 Task: Play online Dominion games in medium mode.
Action: Mouse moved to (379, 321)
Screenshot: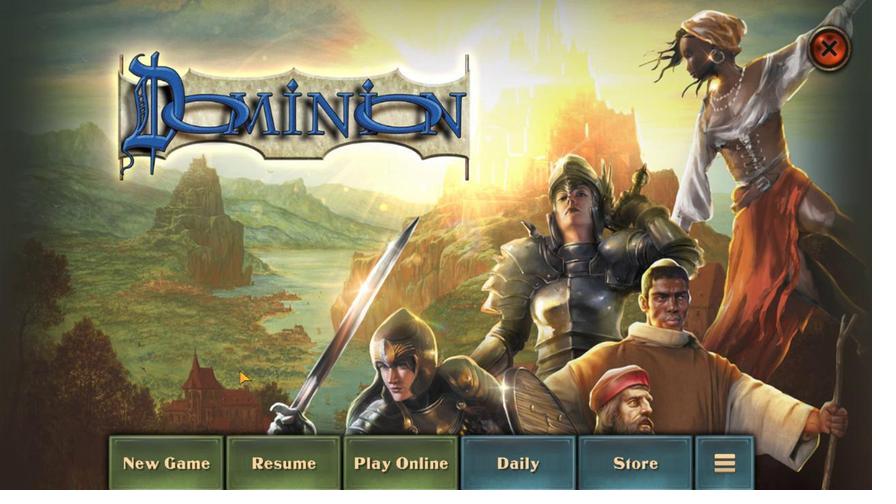 
Action: Mouse pressed left at (379, 321)
Screenshot: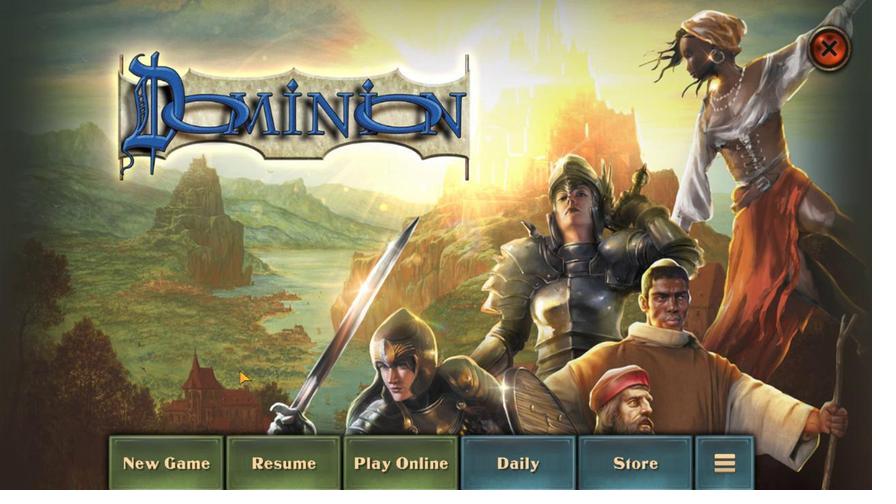 
Action: Mouse moved to (444, 333)
Screenshot: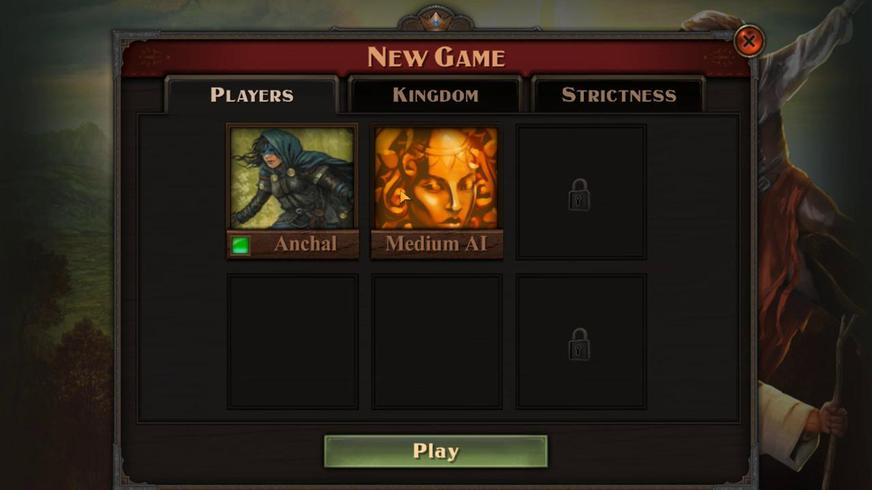 
Action: Mouse pressed left at (444, 333)
Screenshot: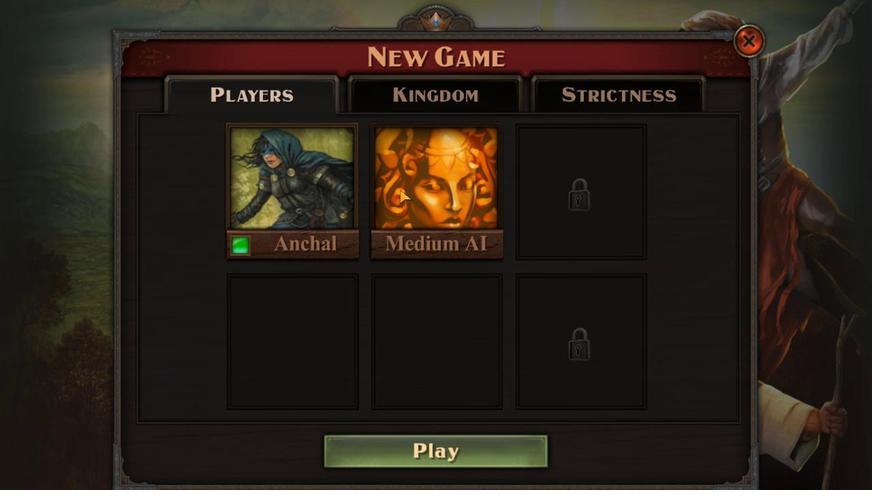 
Action: Mouse moved to (412, 327)
Screenshot: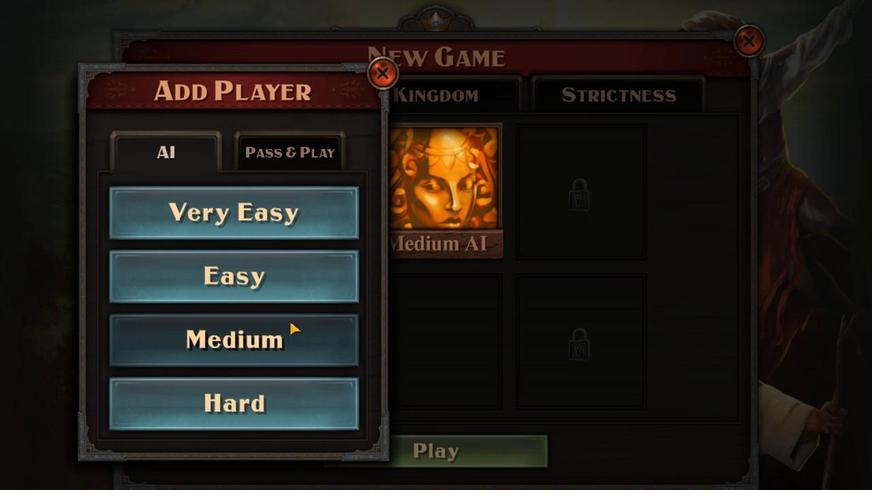 
Action: Mouse pressed left at (412, 327)
Screenshot: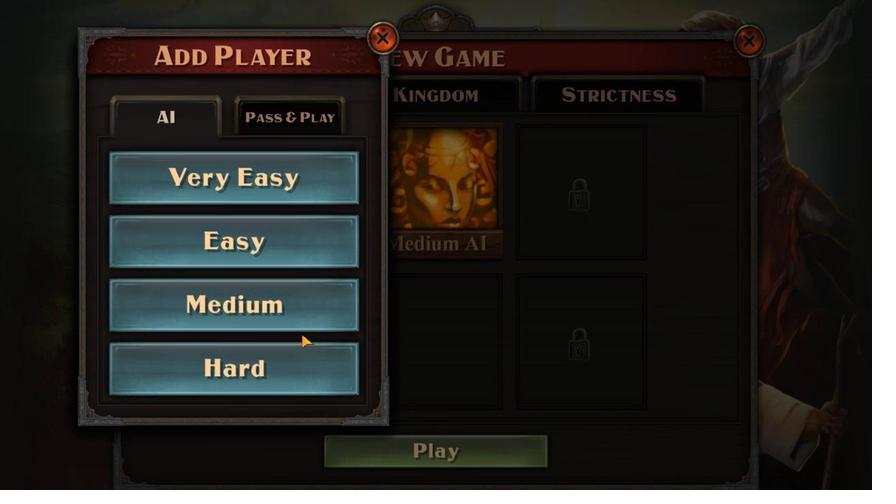 
Action: Mouse moved to (449, 322)
Screenshot: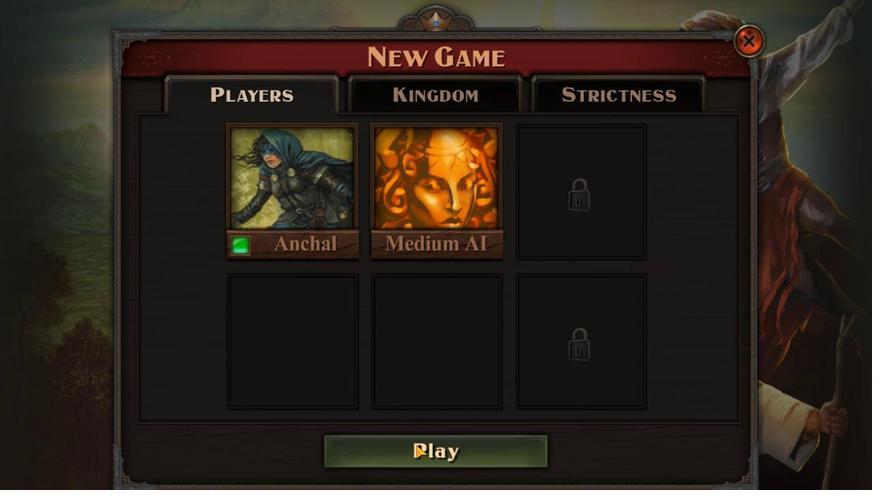 
Action: Mouse pressed left at (449, 322)
Screenshot: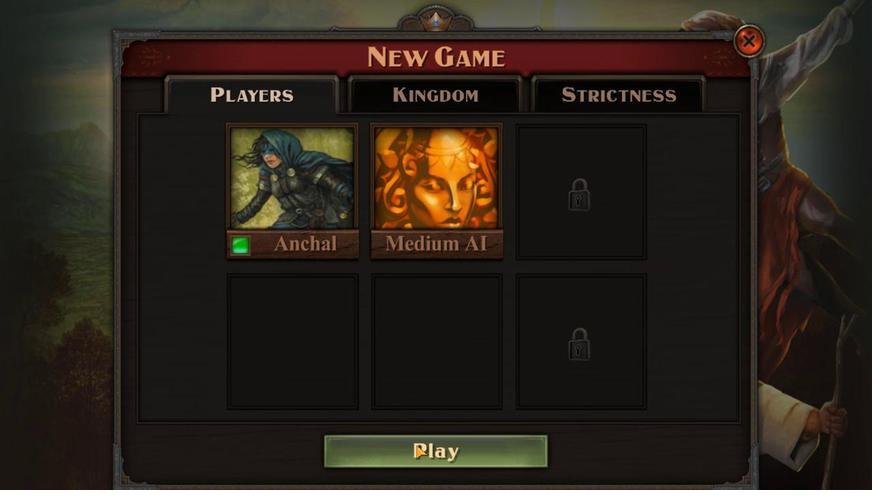 
Action: Mouse moved to (449, 322)
Screenshot: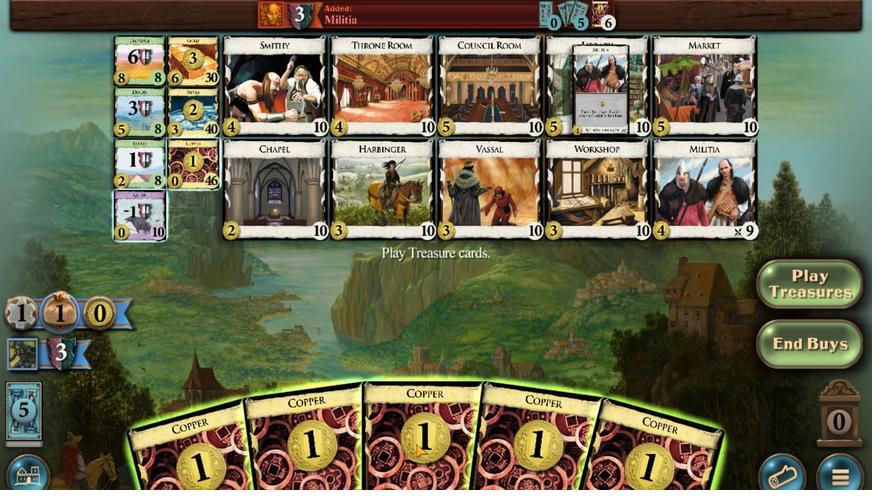 
Action: Mouse pressed left at (449, 322)
Screenshot: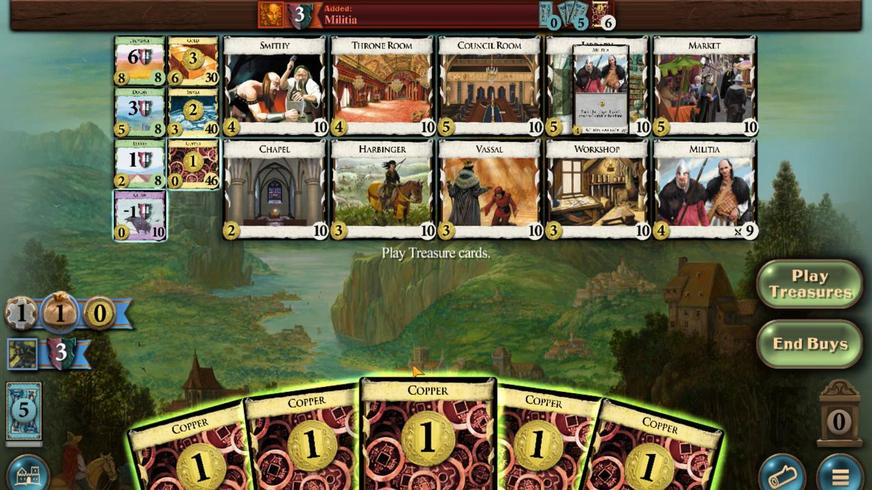 
Action: Mouse moved to (437, 322)
Screenshot: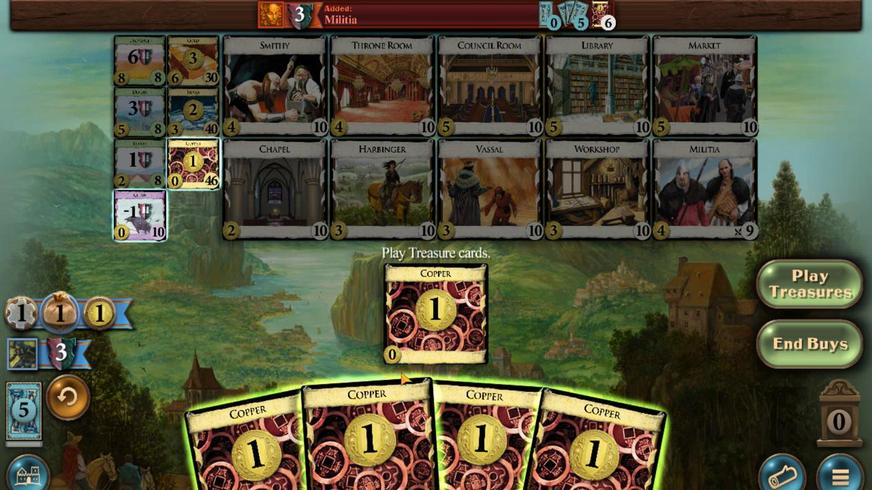 
Action: Mouse pressed left at (437, 322)
Screenshot: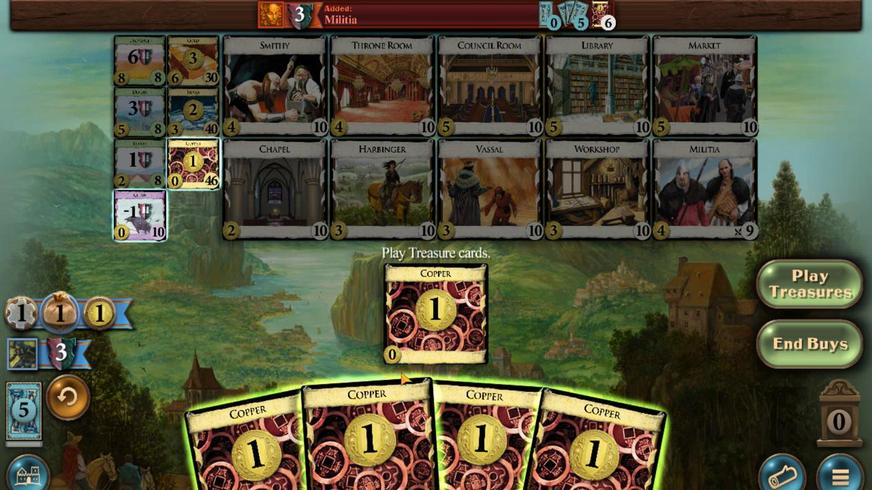 
Action: Mouse moved to (424, 322)
Screenshot: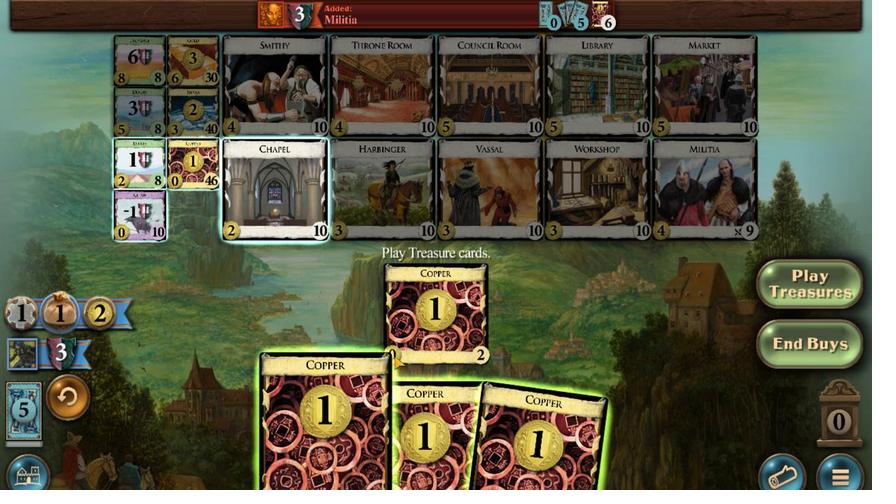 
Action: Mouse pressed left at (424, 322)
Screenshot: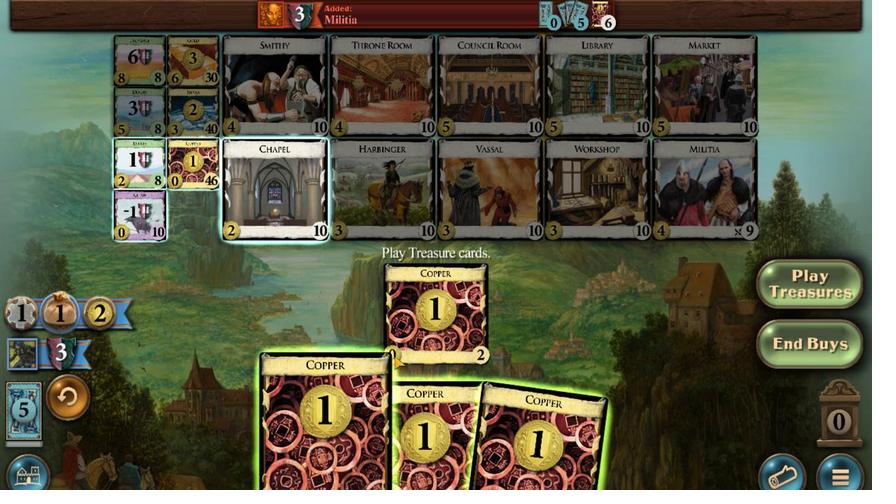 
Action: Mouse moved to (468, 333)
Screenshot: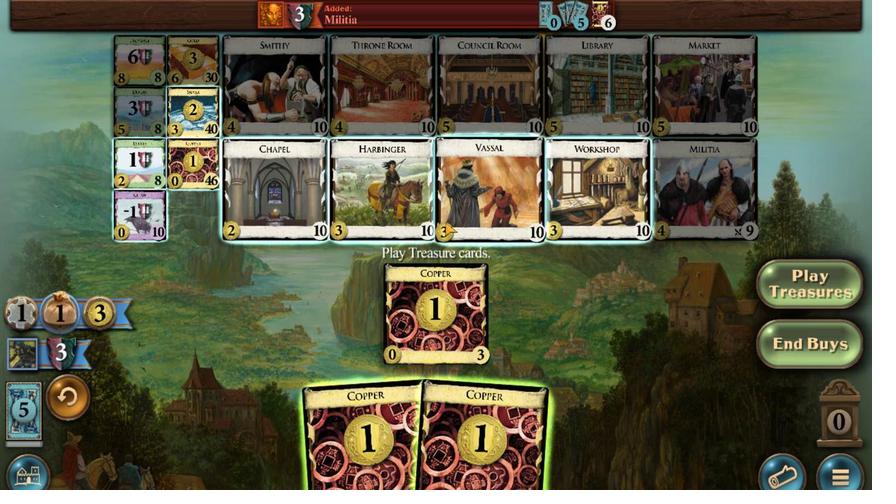 
Action: Mouse pressed left at (468, 333)
Screenshot: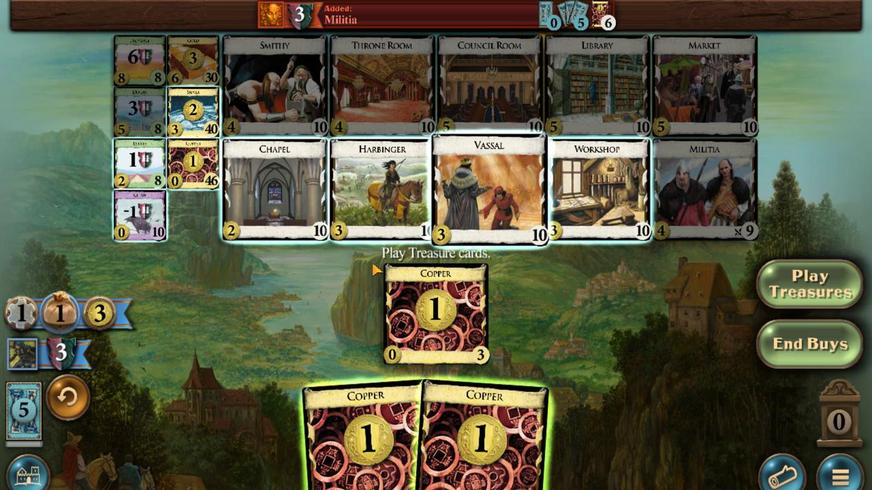 
Action: Mouse moved to (410, 323)
Screenshot: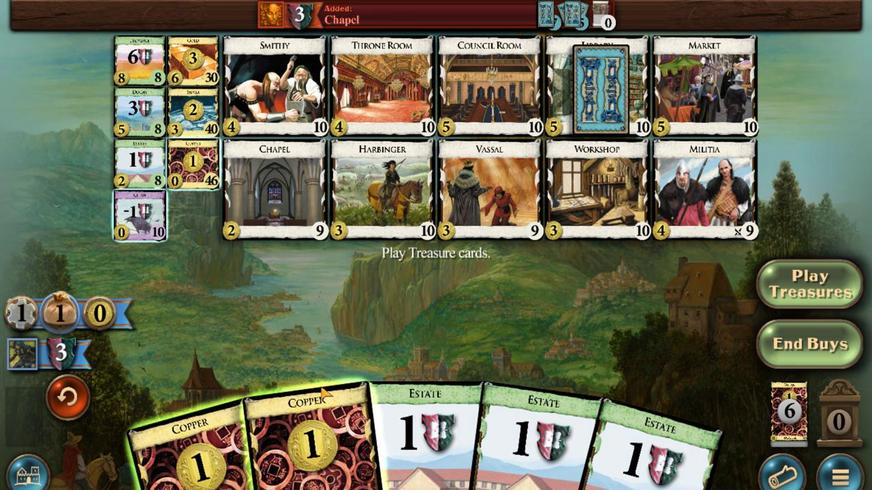 
Action: Mouse pressed left at (410, 323)
Screenshot: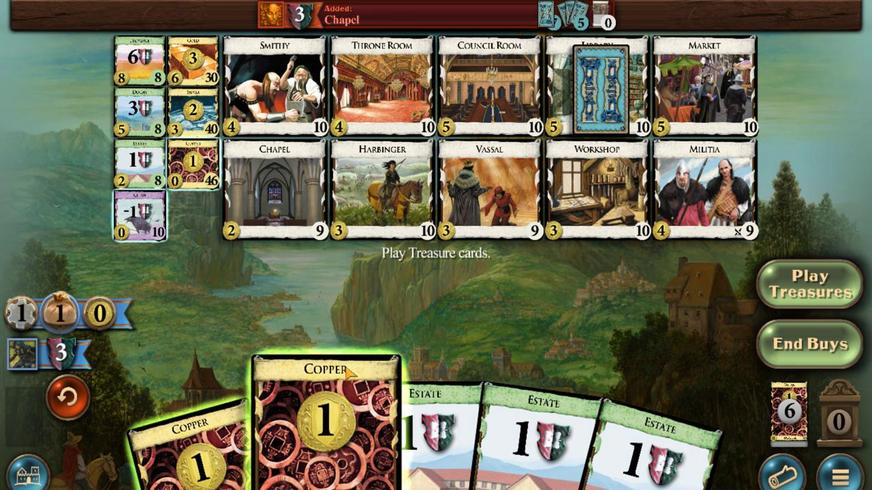 
Action: Mouse moved to (394, 321)
Screenshot: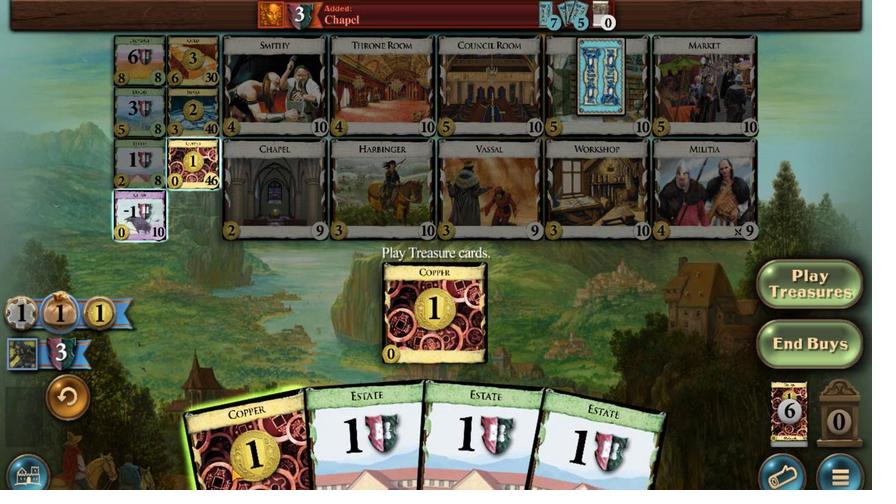 
Action: Mouse pressed left at (394, 321)
Screenshot: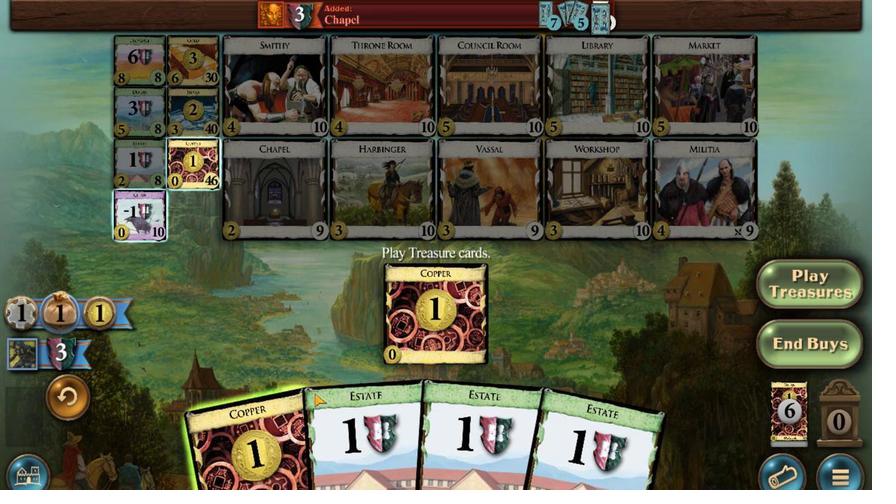 
Action: Mouse moved to (366, 334)
Screenshot: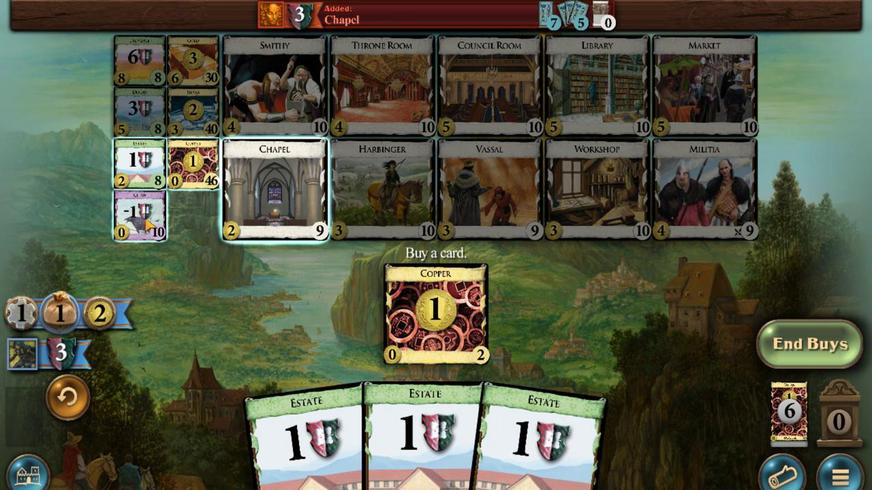 
Action: Mouse pressed left at (366, 334)
Screenshot: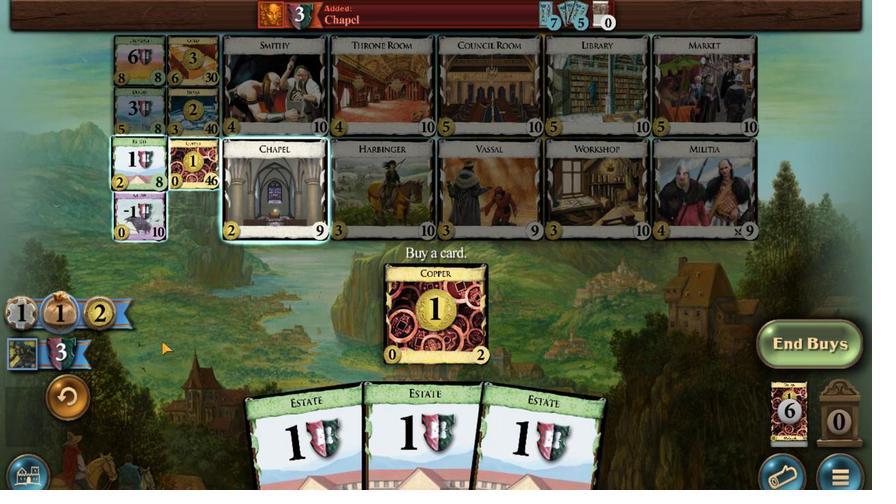 
Action: Mouse moved to (510, 321)
Screenshot: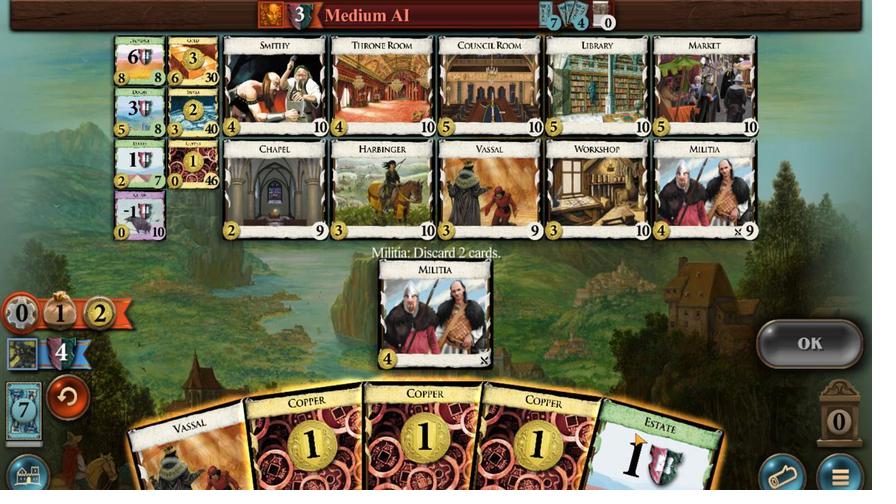 
Action: Mouse pressed left at (510, 321)
Screenshot: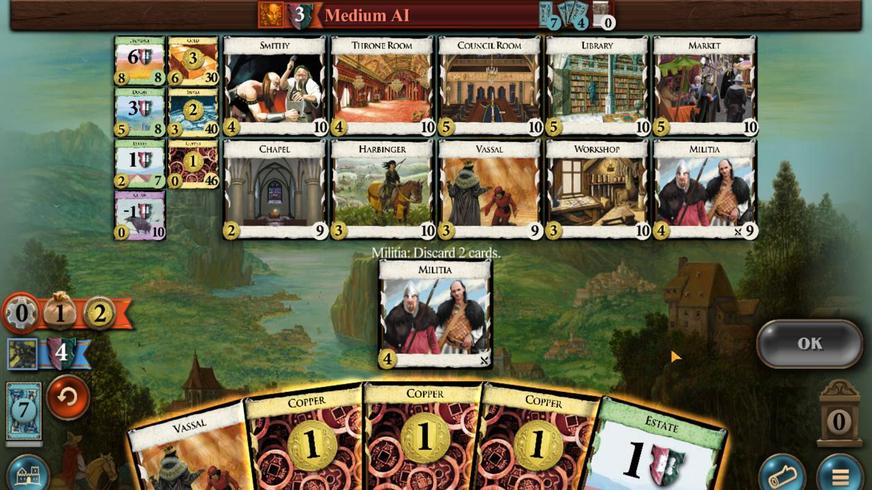 
Action: Mouse moved to (419, 321)
Screenshot: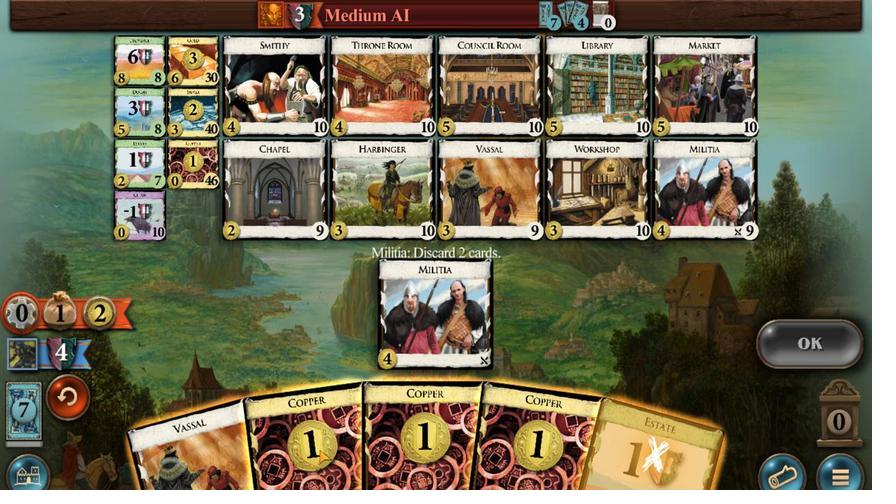
Action: Mouse pressed left at (419, 321)
Screenshot: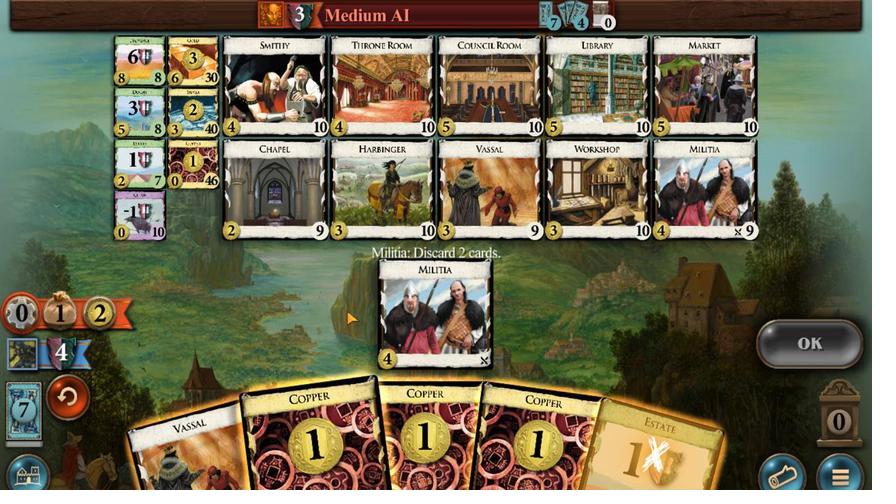 
Action: Mouse moved to (569, 327)
Screenshot: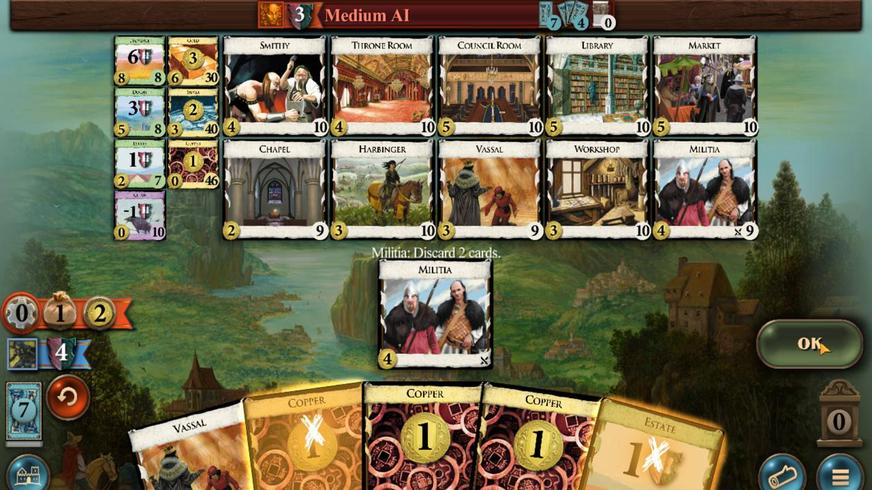 
Action: Mouse pressed left at (569, 327)
Screenshot: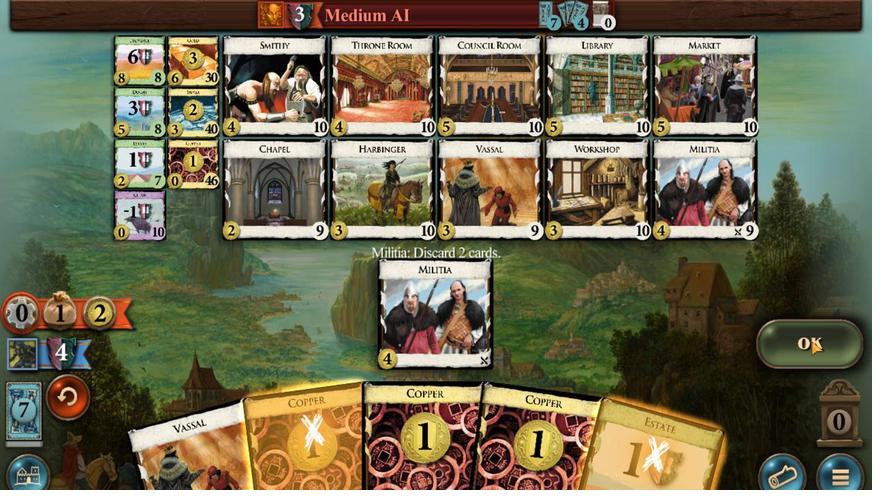 
Action: Mouse moved to (425, 322)
Screenshot: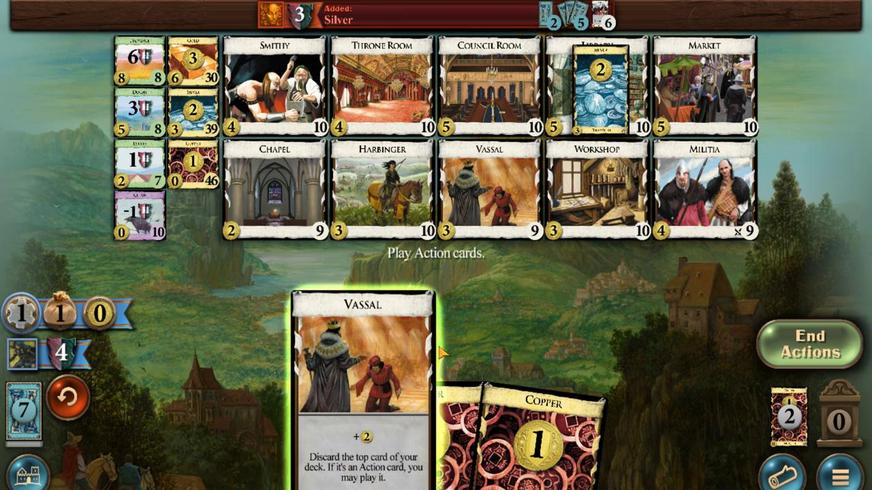 
Action: Mouse pressed left at (425, 322)
Screenshot: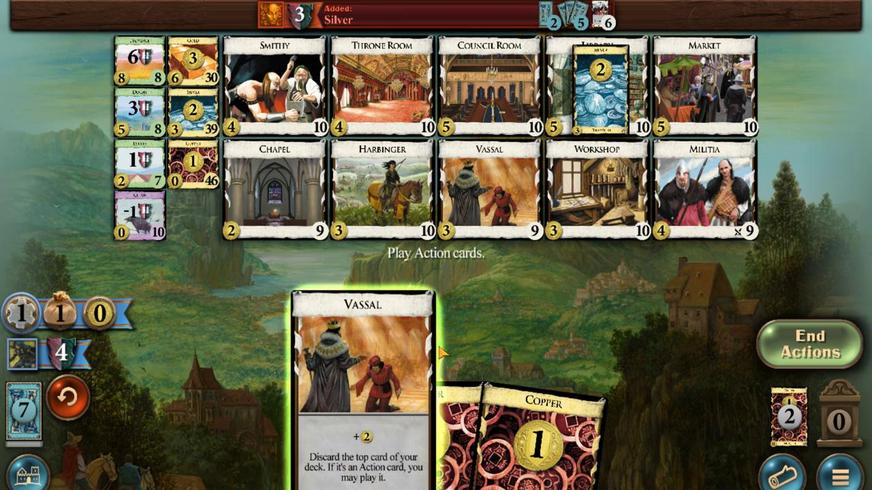 
Action: Mouse moved to (455, 325)
Screenshot: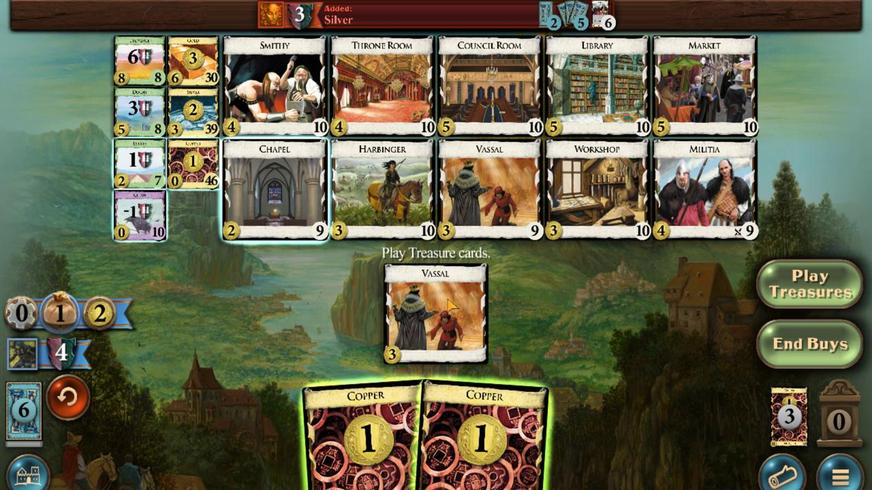 
Action: Mouse pressed left at (455, 325)
Screenshot: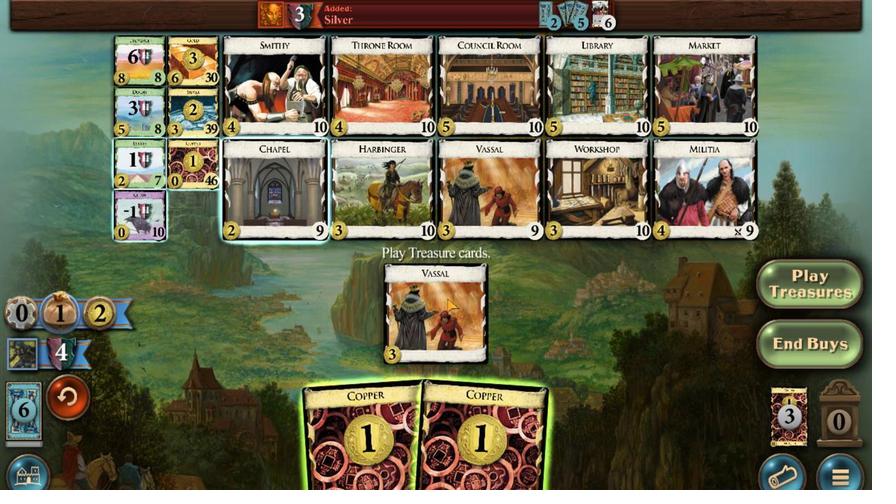 
Action: Mouse moved to (446, 324)
Screenshot: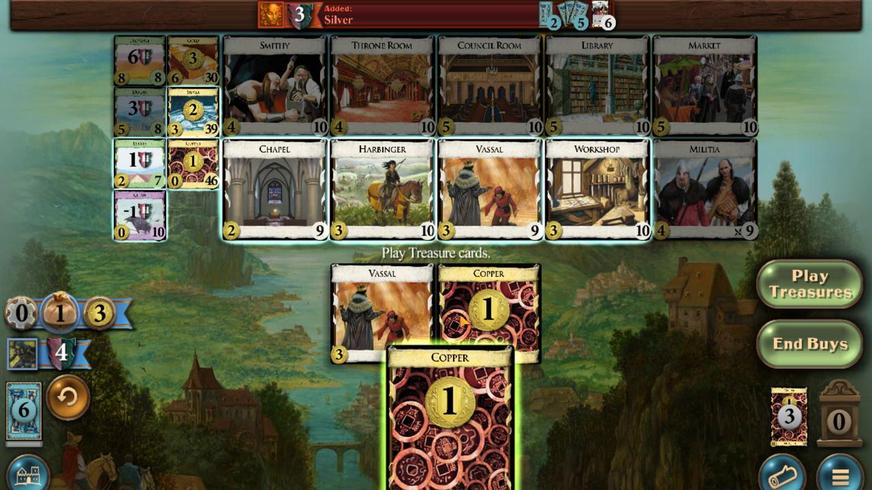 
Action: Mouse pressed left at (446, 324)
Screenshot: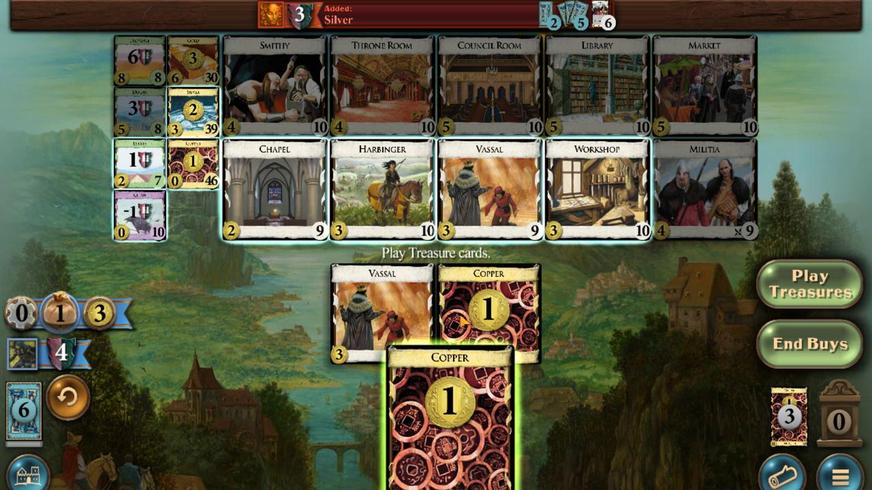 
Action: Mouse moved to (442, 338)
Screenshot: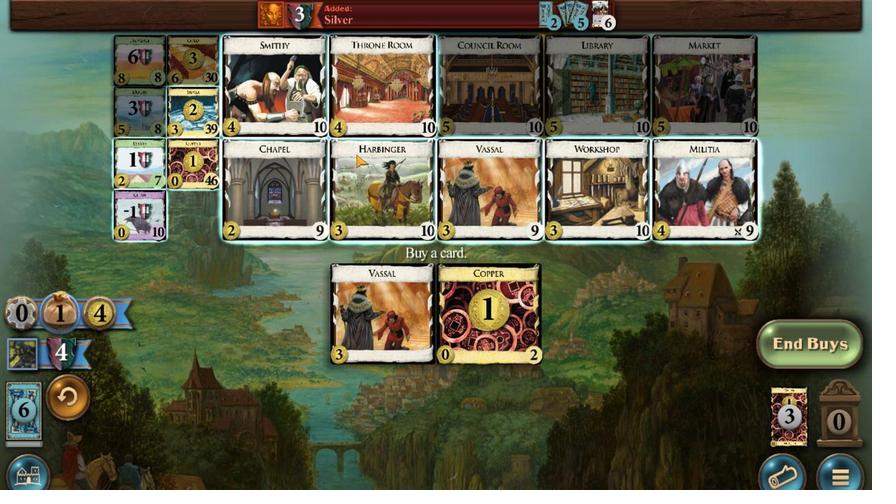 
Action: Mouse pressed left at (442, 338)
Screenshot: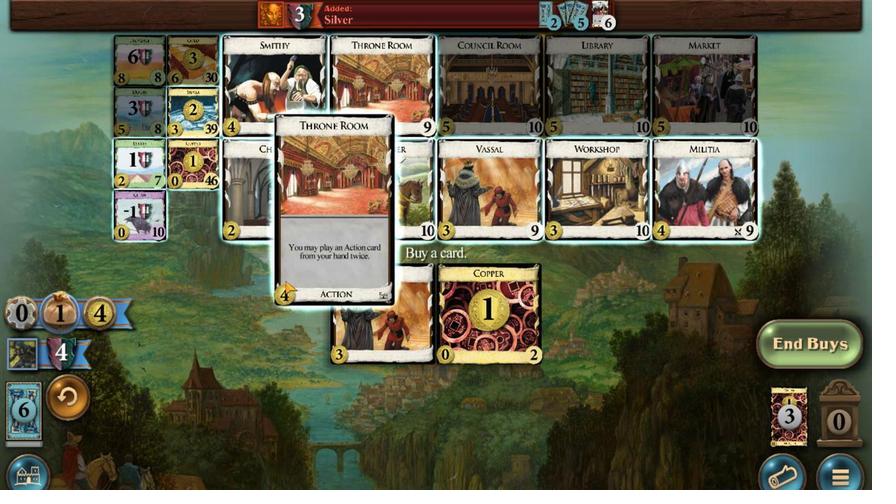 
Action: Mouse moved to (449, 322)
Screenshot: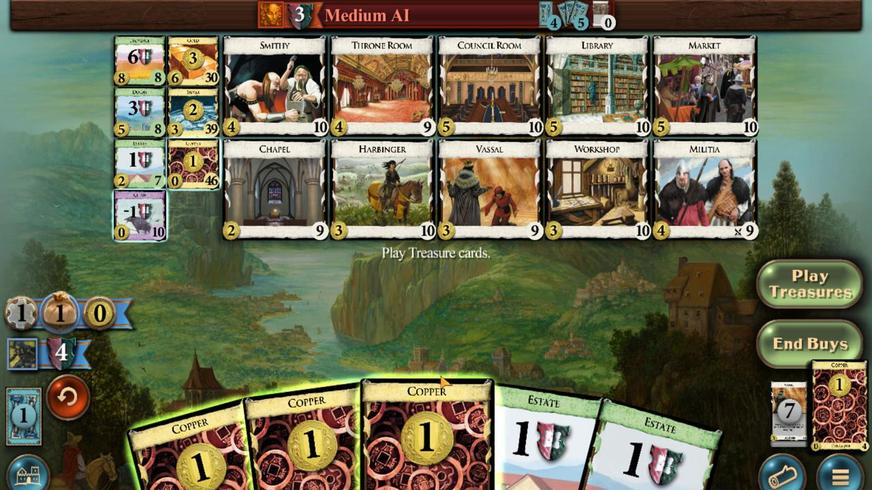 
Action: Mouse pressed left at (449, 322)
Screenshot: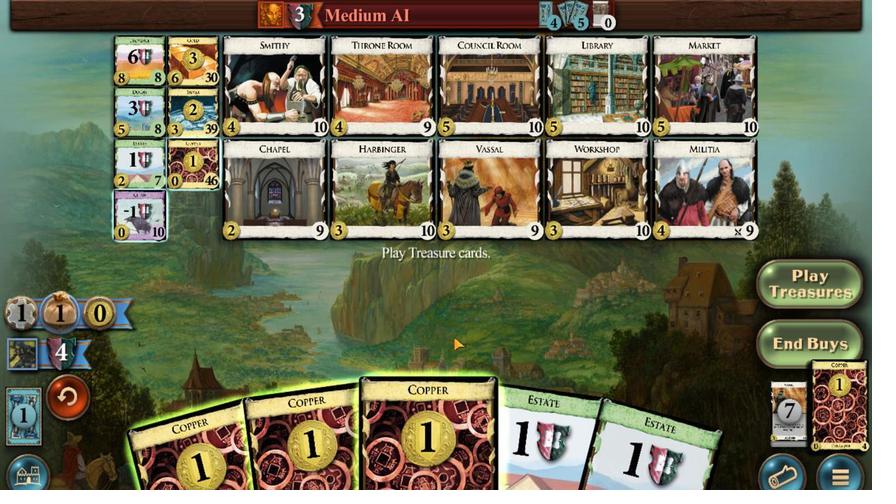 
Action: Mouse moved to (435, 323)
Screenshot: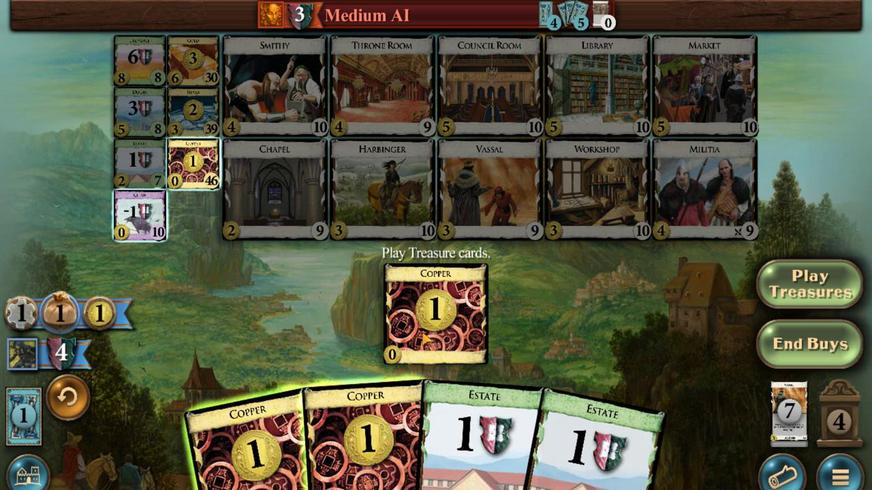 
Action: Mouse pressed left at (435, 323)
Screenshot: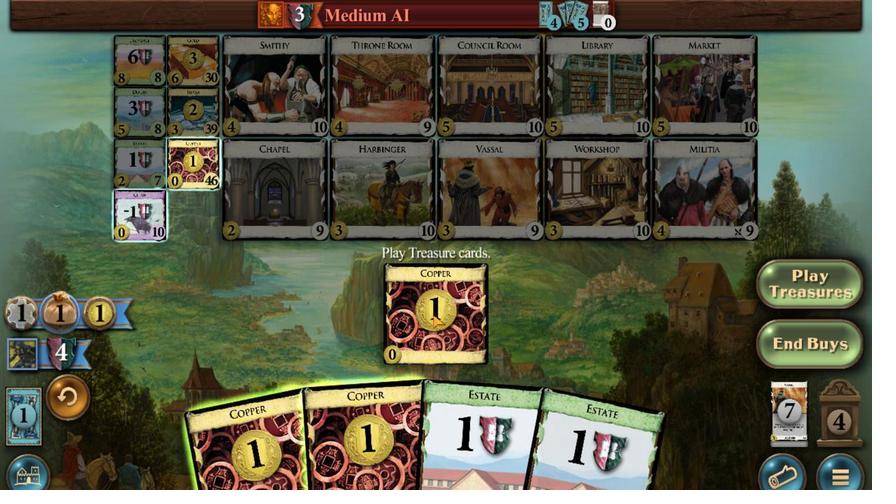 
Action: Mouse moved to (412, 323)
Screenshot: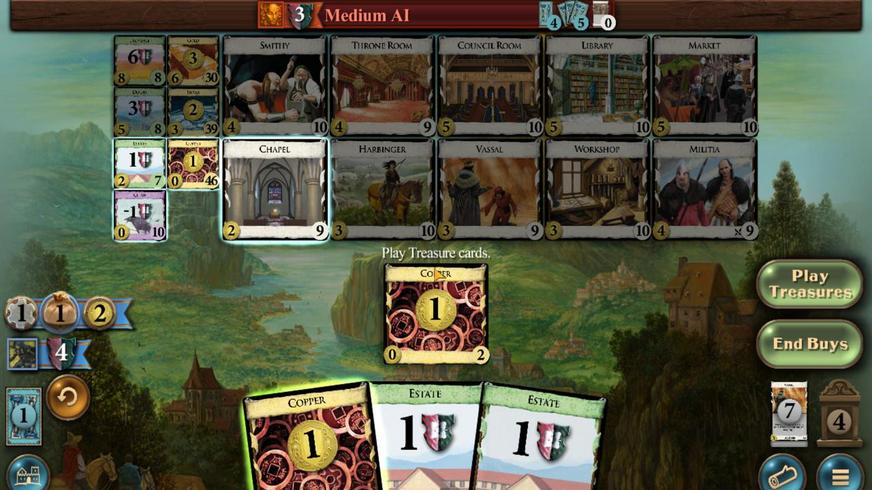 
Action: Mouse pressed left at (412, 323)
Screenshot: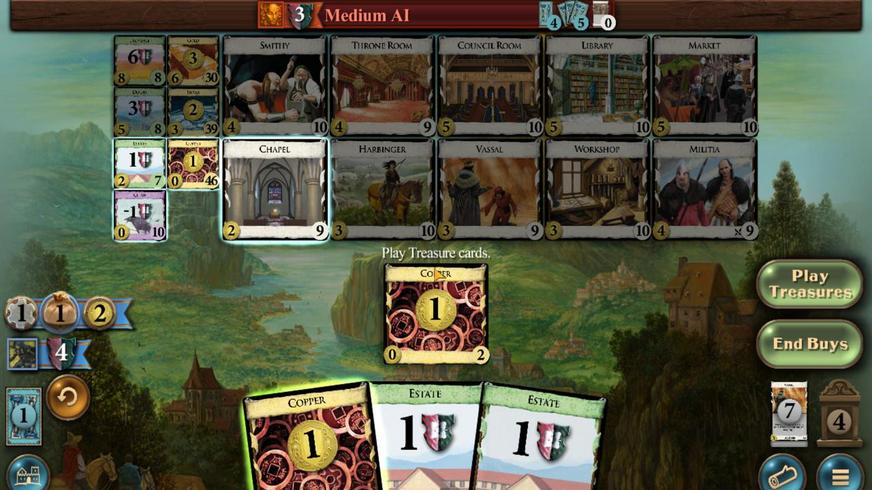 
Action: Mouse moved to (472, 334)
Screenshot: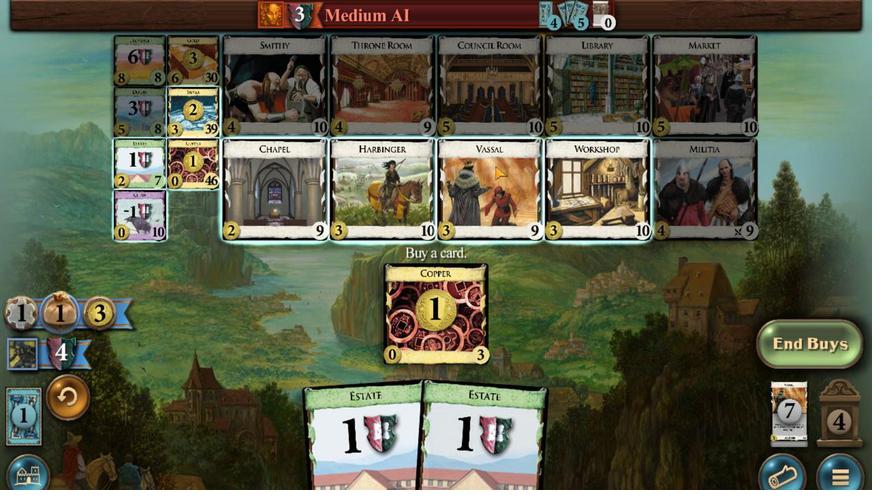 
Action: Mouse pressed left at (472, 334)
Screenshot: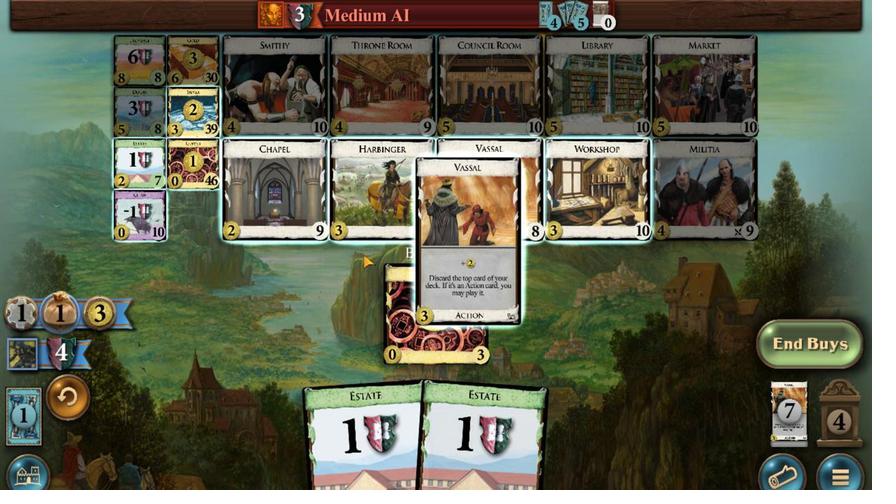
Action: Mouse moved to (409, 323)
Screenshot: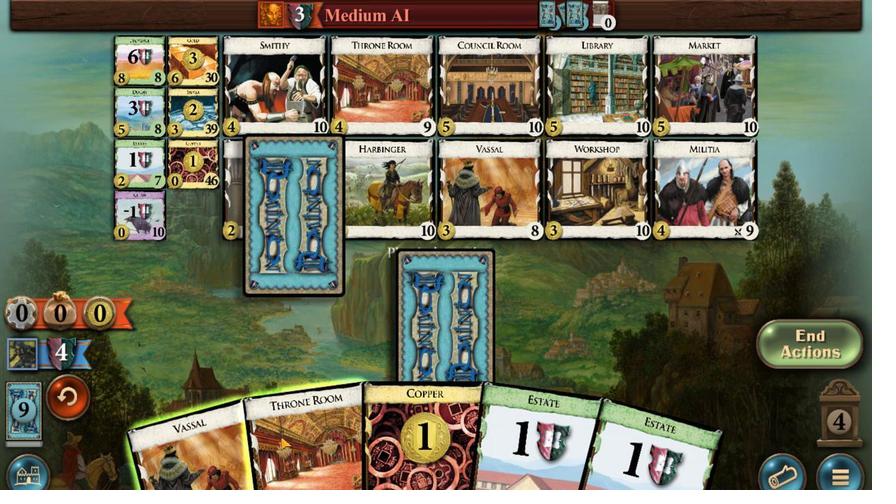 
Action: Mouse pressed left at (409, 323)
Screenshot: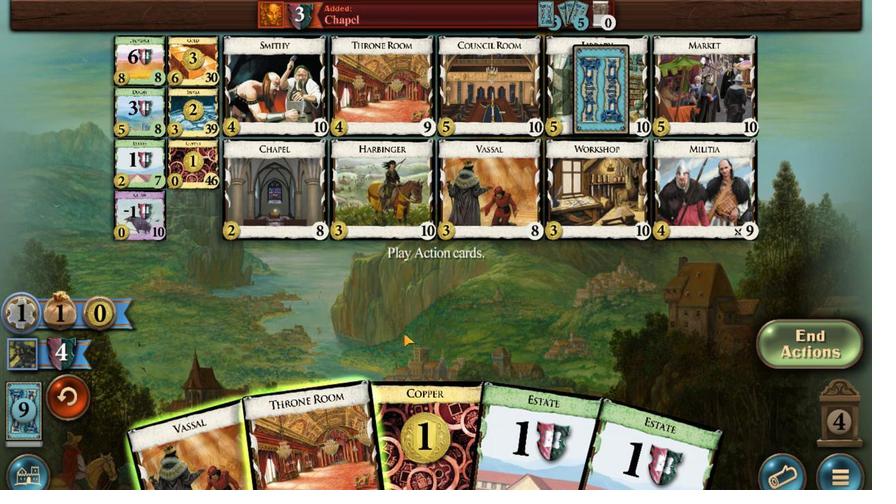 
Action: Mouse moved to (408, 323)
Screenshot: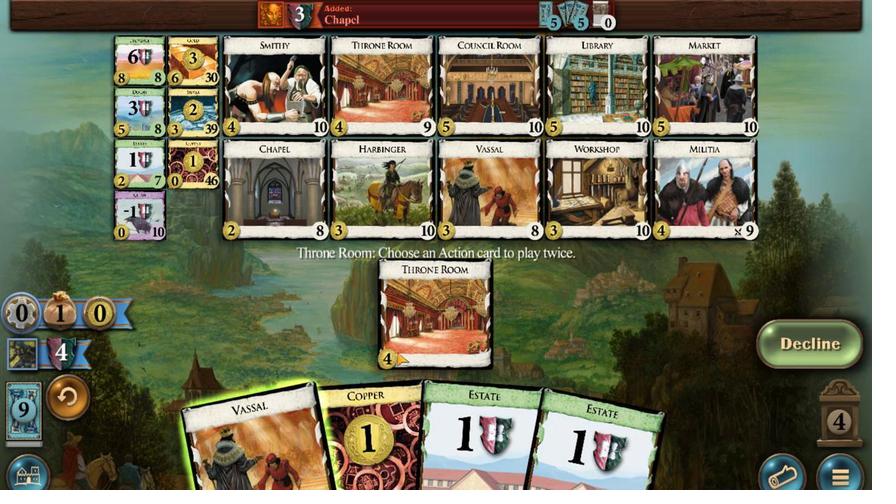 
Action: Mouse pressed left at (408, 323)
Screenshot: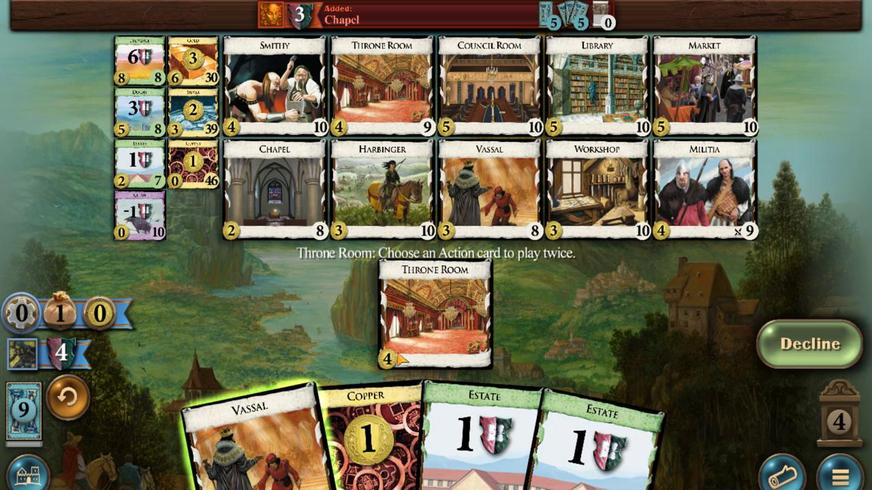 
Action: Mouse moved to (472, 338)
Screenshot: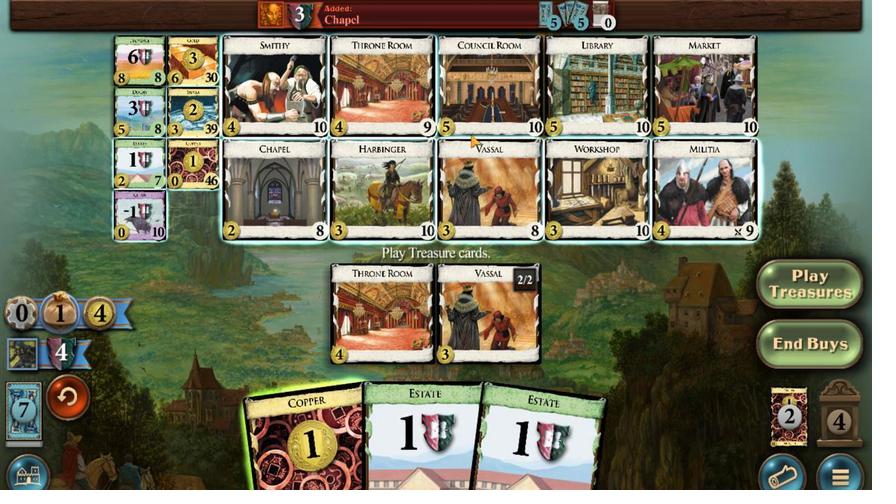 
Action: Mouse pressed left at (472, 338)
Screenshot: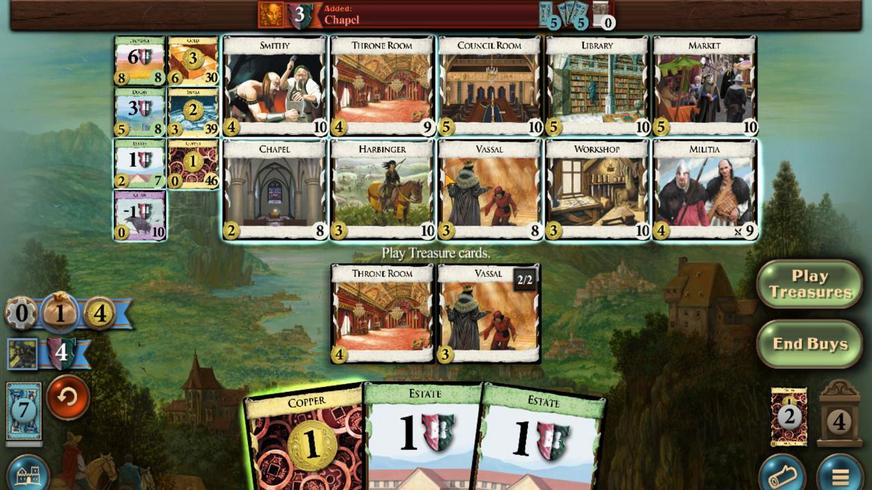 
Action: Mouse moved to (479, 334)
Screenshot: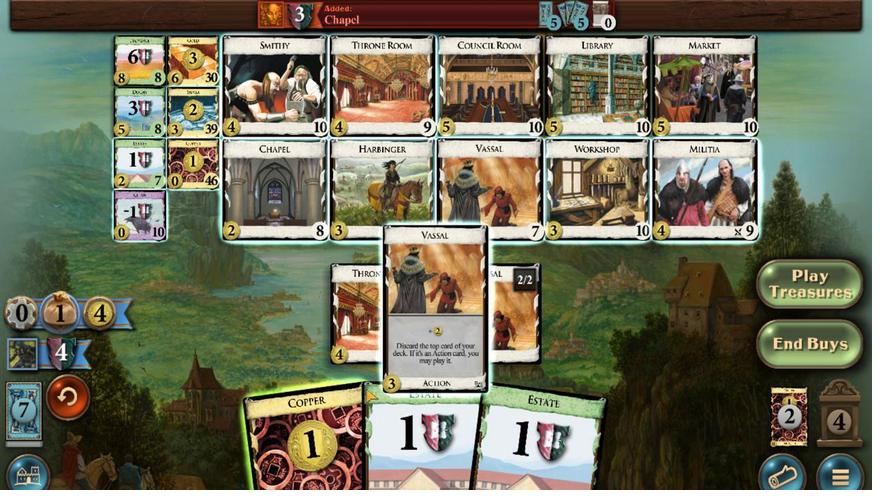 
Action: Mouse pressed left at (479, 334)
Screenshot: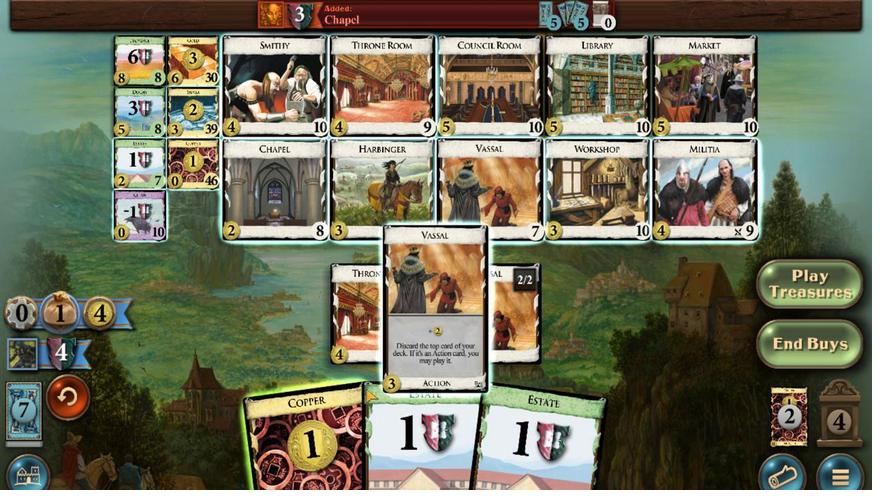 
Action: Mouse moved to (512, 321)
Screenshot: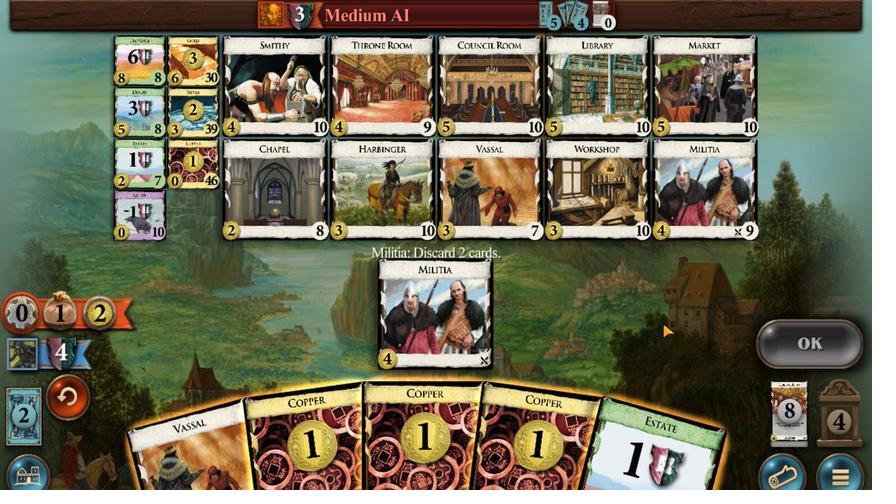 
Action: Mouse pressed left at (512, 321)
Screenshot: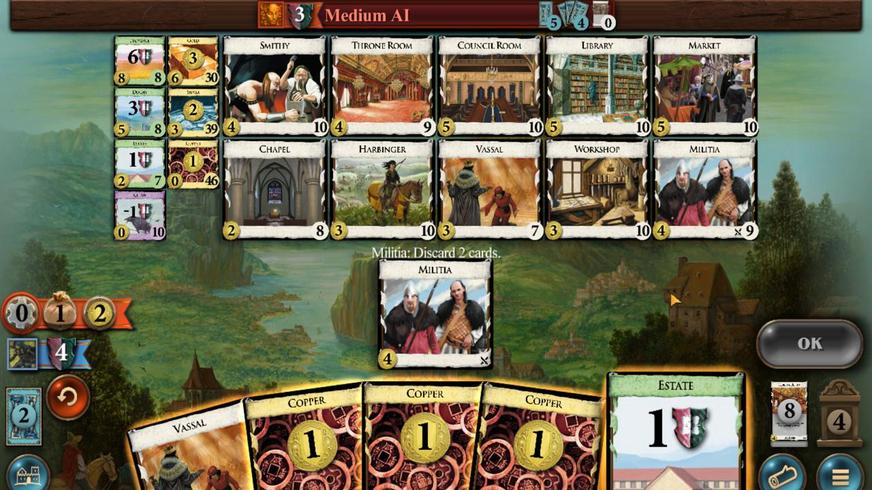 
Action: Mouse moved to (489, 322)
Screenshot: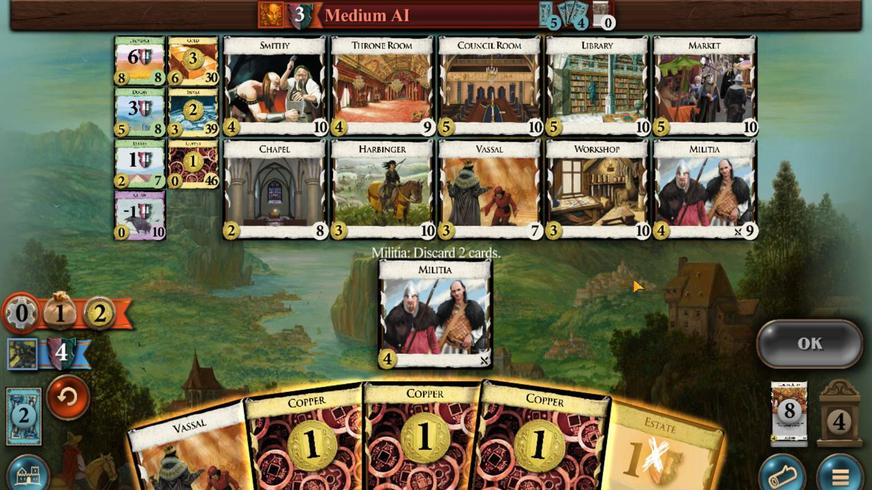 
Action: Mouse pressed left at (489, 322)
Screenshot: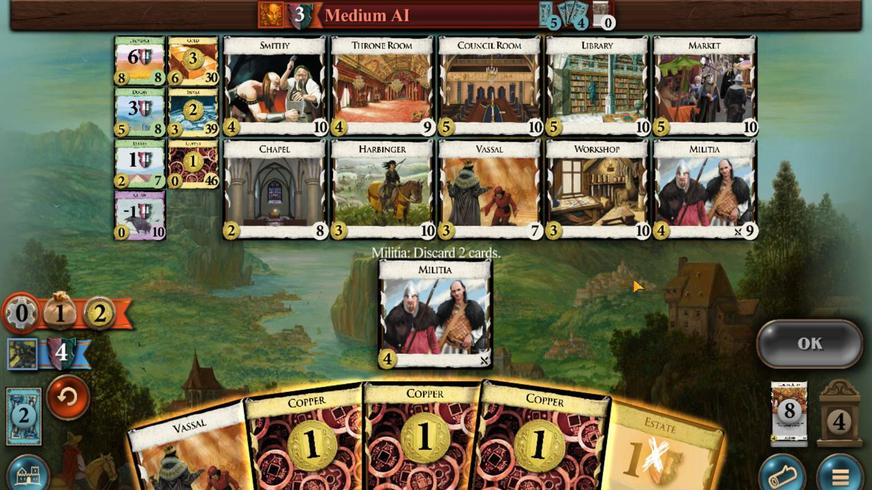 
Action: Mouse moved to (556, 327)
Screenshot: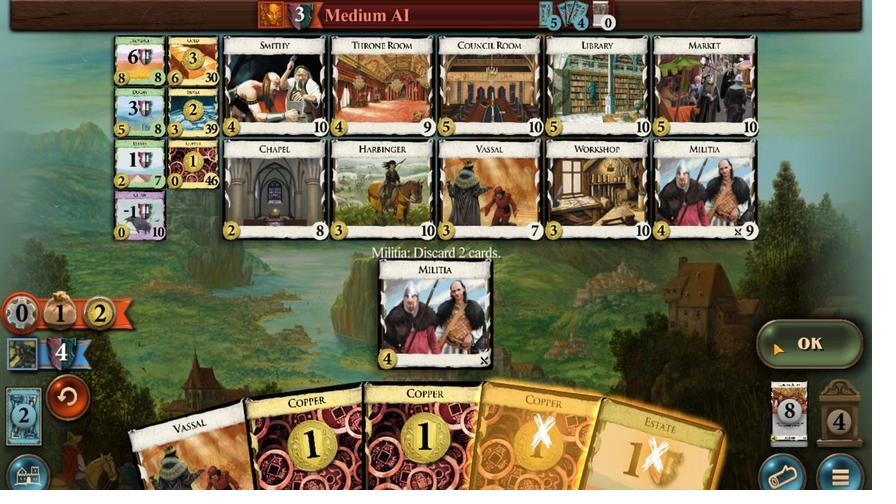 
Action: Mouse pressed left at (556, 327)
Screenshot: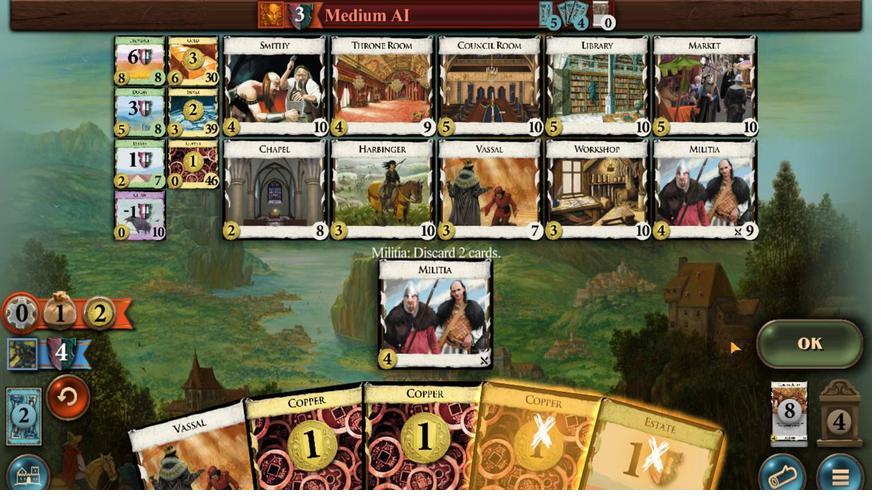 
Action: Mouse moved to (420, 323)
Screenshot: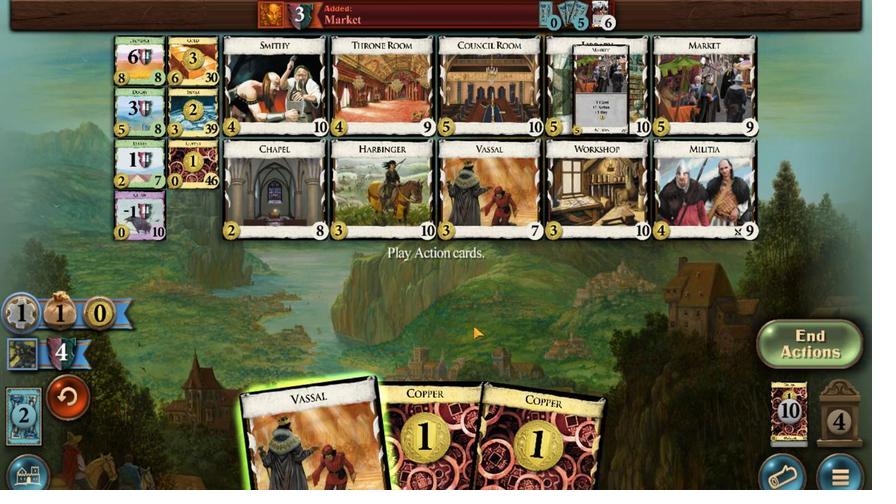 
Action: Mouse pressed left at (420, 323)
Screenshot: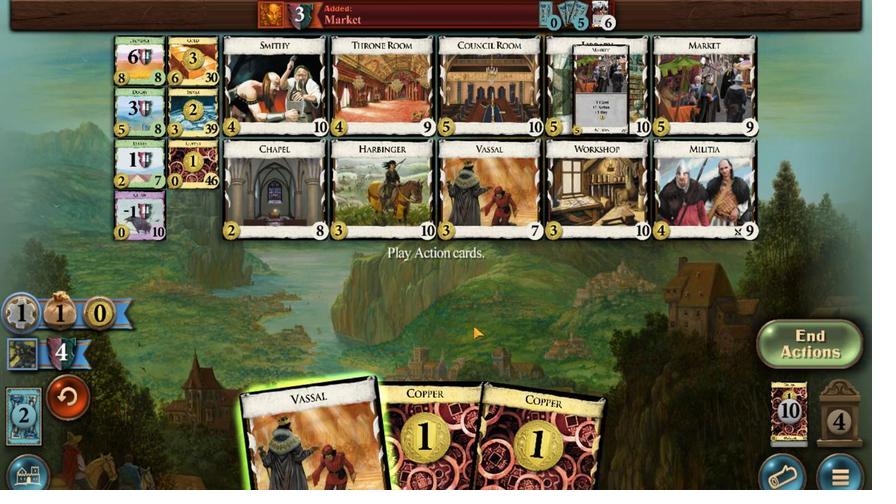 
Action: Mouse moved to (464, 323)
Screenshot: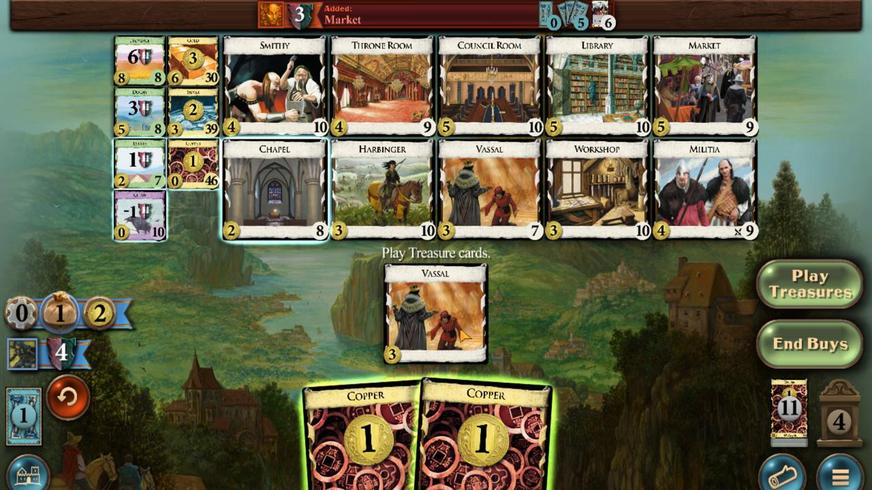 
Action: Mouse pressed left at (464, 323)
Screenshot: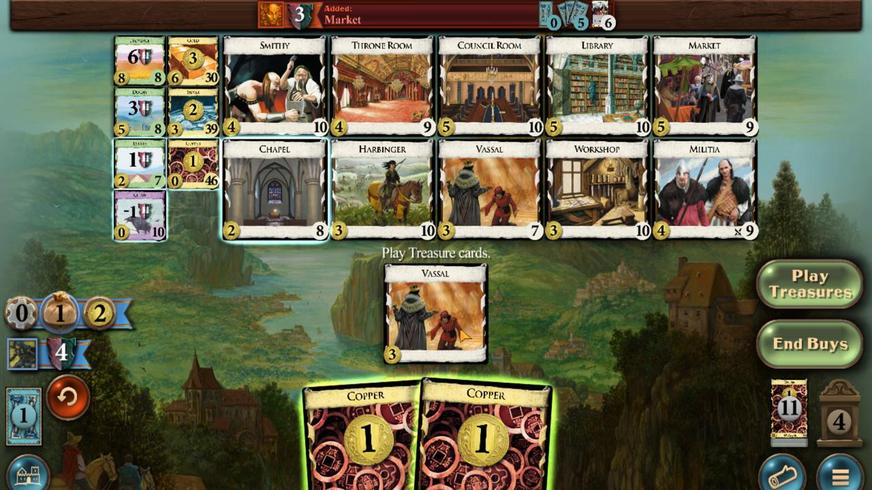
Action: Mouse moved to (450, 323)
Screenshot: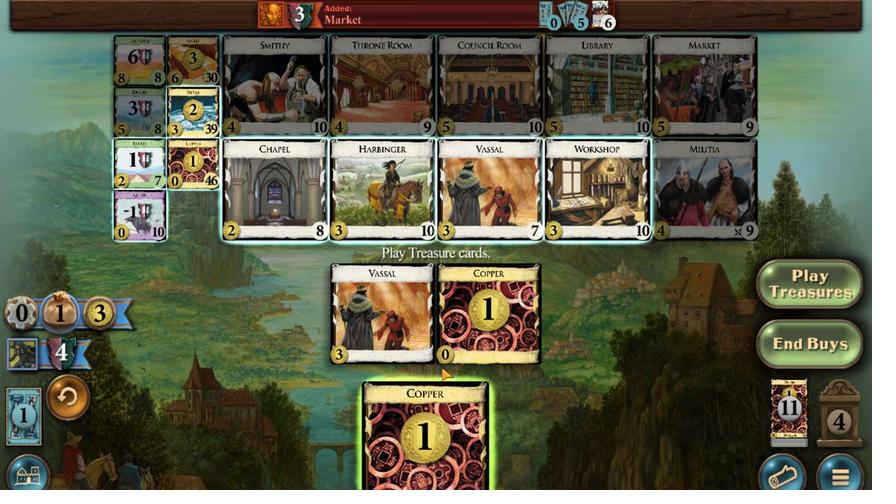 
Action: Mouse pressed left at (450, 323)
Screenshot: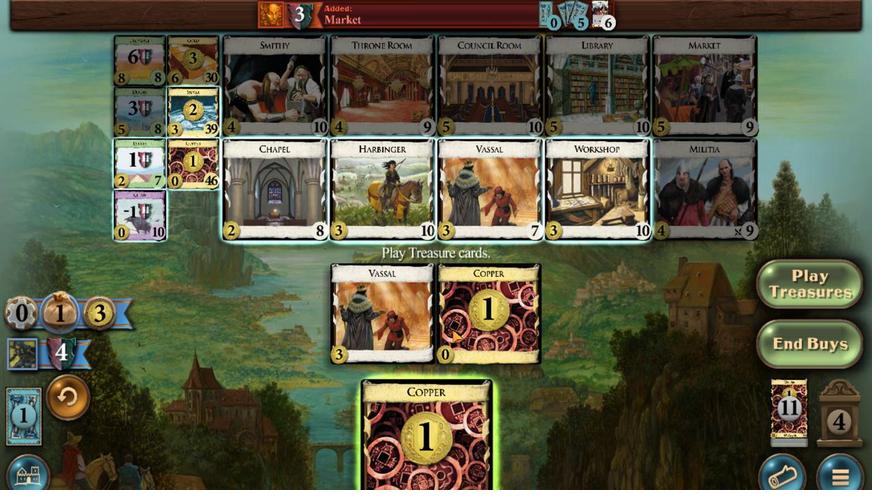 
Action: Mouse moved to (467, 334)
Screenshot: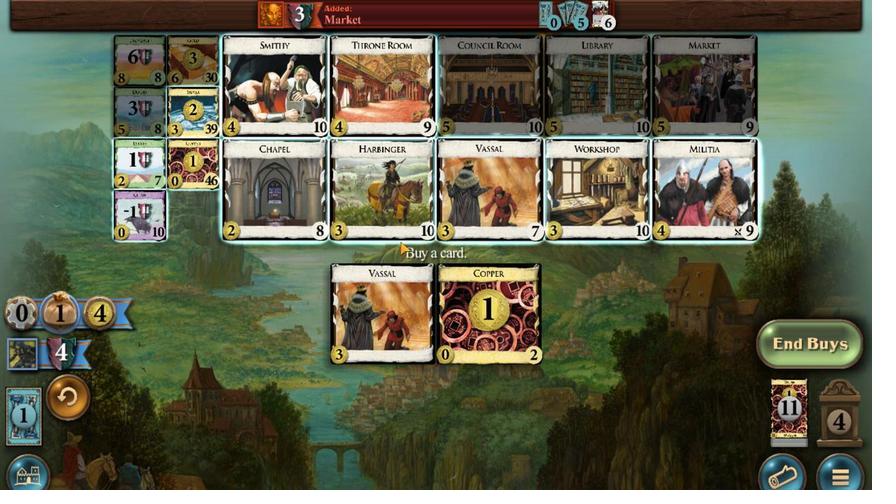 
Action: Mouse pressed left at (467, 334)
Screenshot: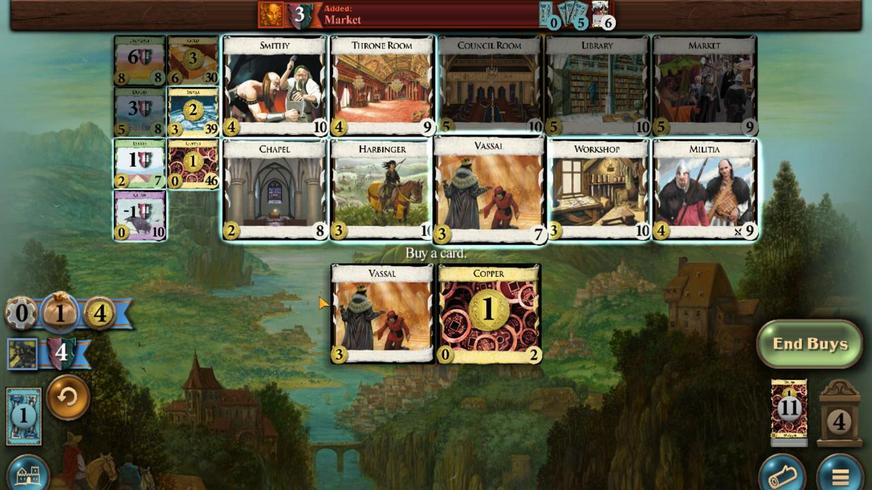 
Action: Mouse moved to (382, 322)
Screenshot: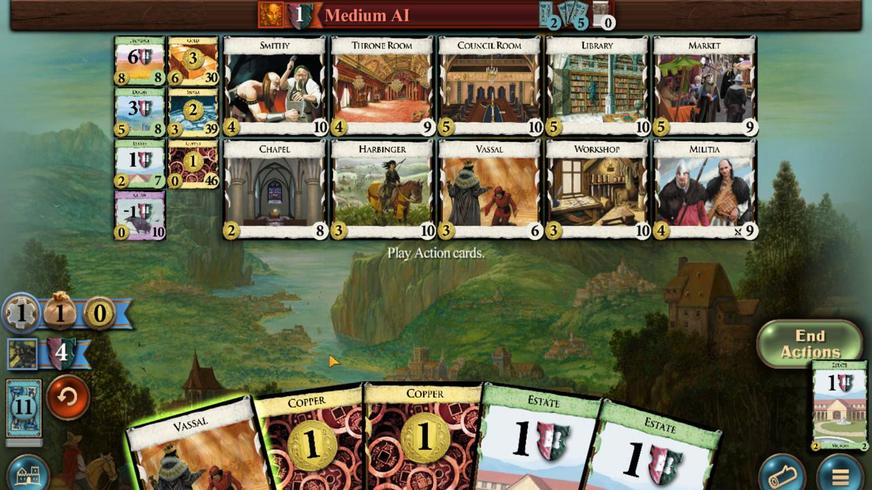 
Action: Mouse pressed left at (382, 322)
Screenshot: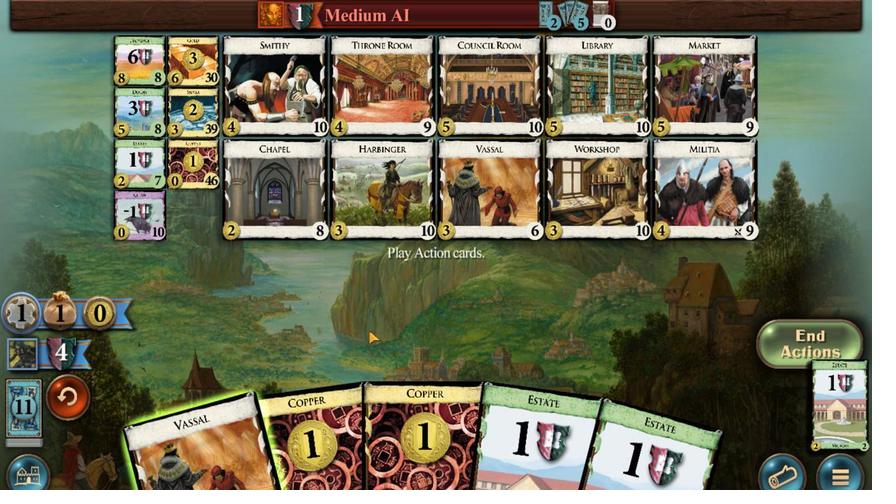 
Action: Mouse moved to (434, 323)
Screenshot: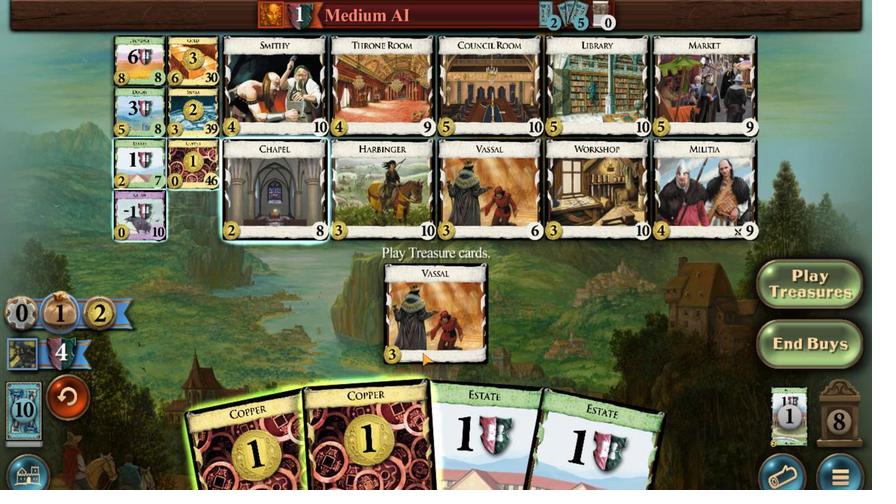 
Action: Mouse pressed left at (434, 323)
Screenshot: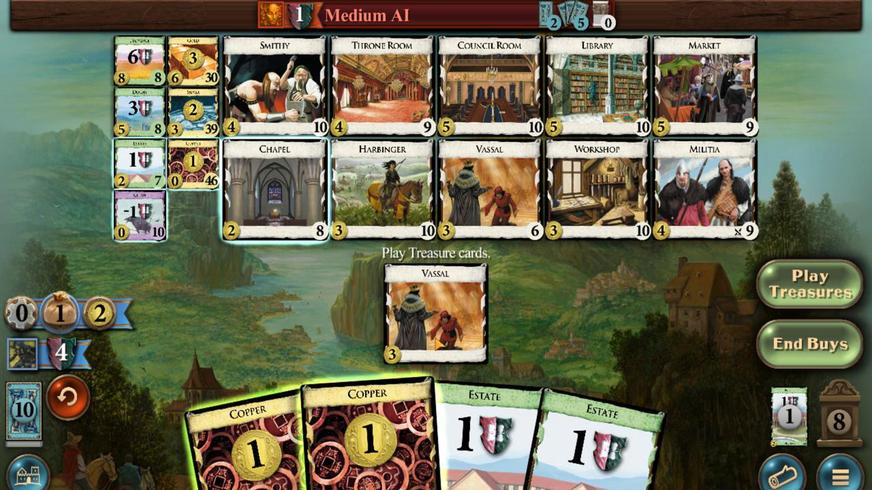 
Action: Mouse moved to (418, 323)
Screenshot: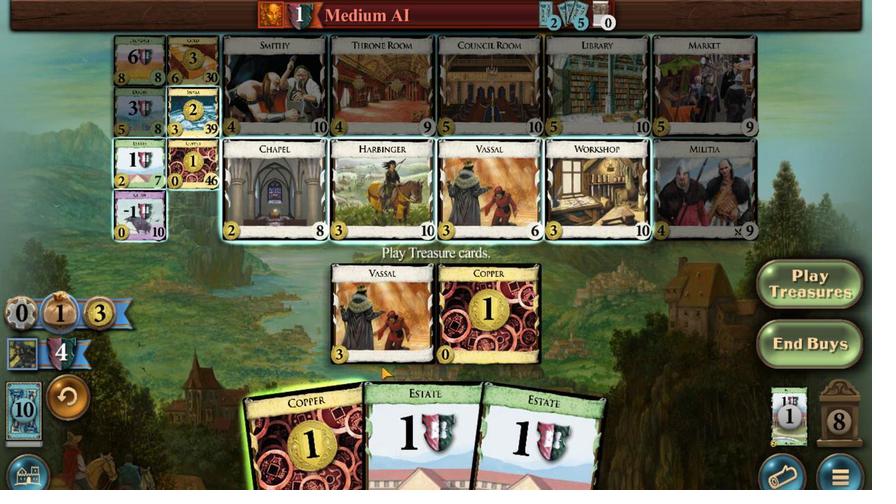 
Action: Mouse pressed left at (418, 323)
Screenshot: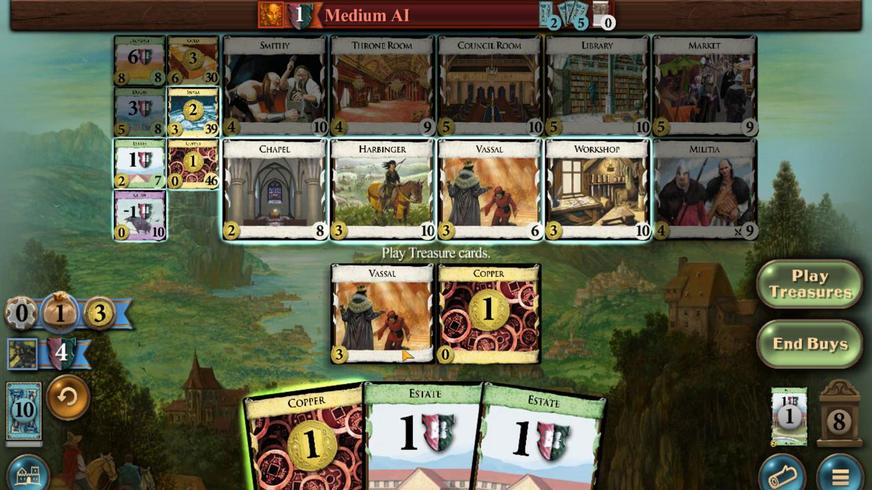 
Action: Mouse moved to (367, 335)
Screenshot: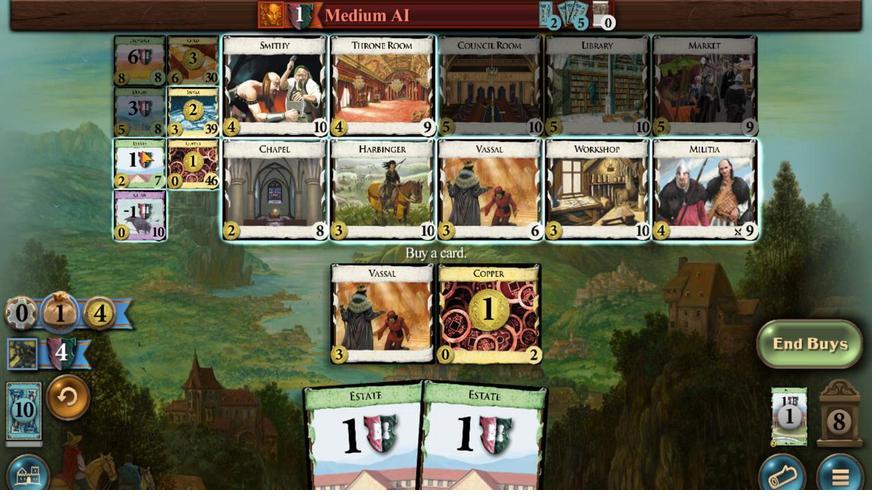 
Action: Mouse pressed left at (367, 335)
Screenshot: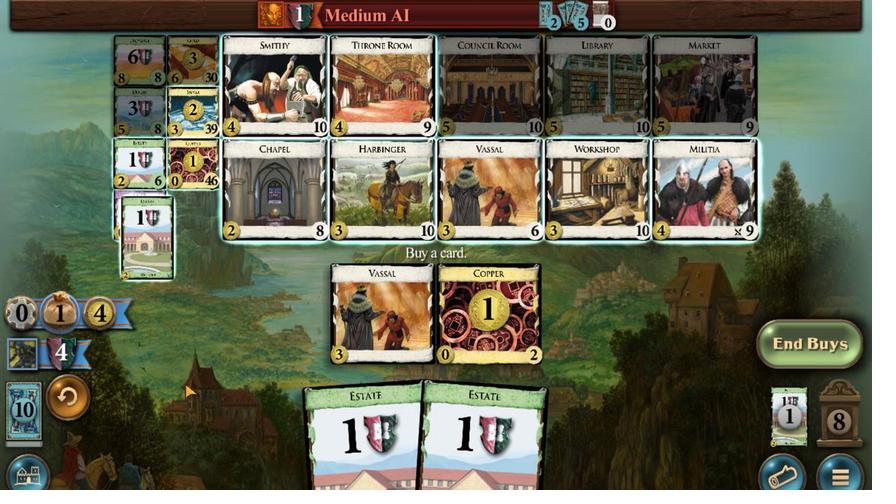 
Action: Mouse moved to (510, 321)
Screenshot: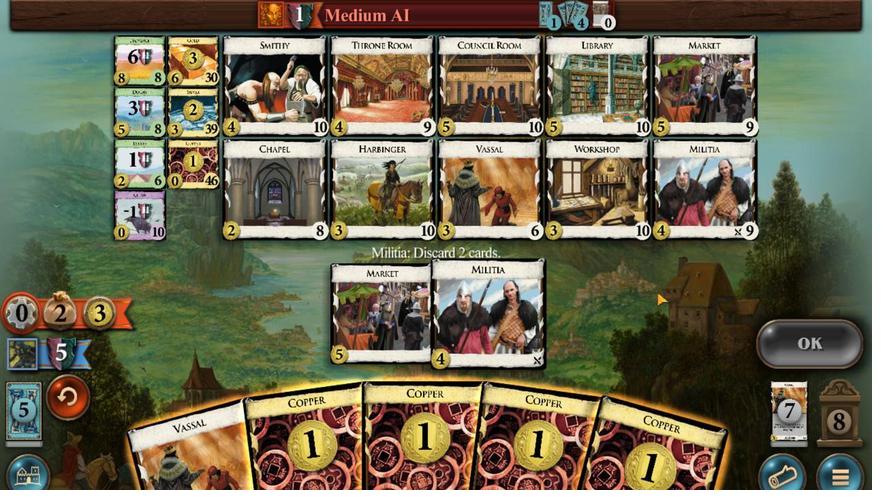 
Action: Mouse pressed left at (510, 321)
Screenshot: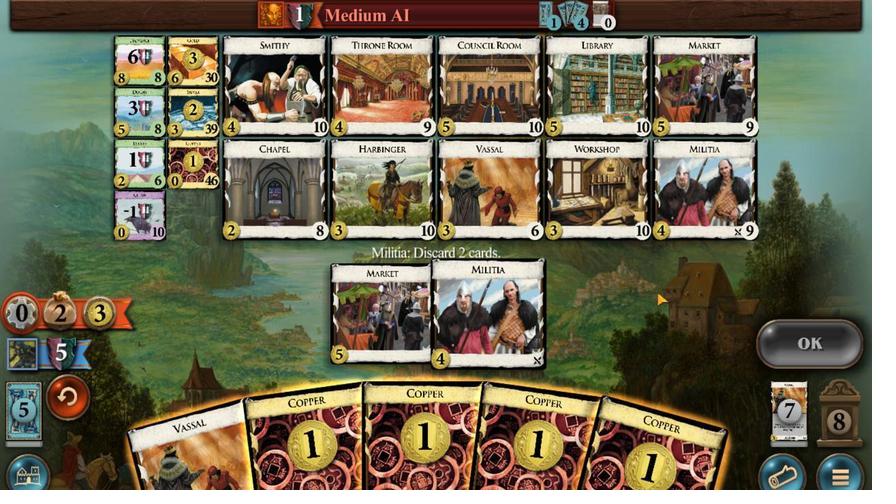 
Action: Mouse moved to (487, 322)
Screenshot: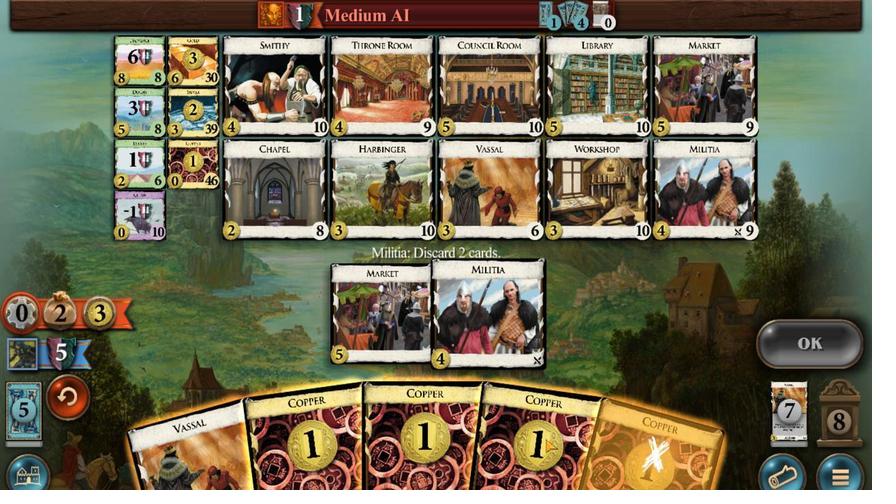 
Action: Mouse pressed left at (487, 322)
Screenshot: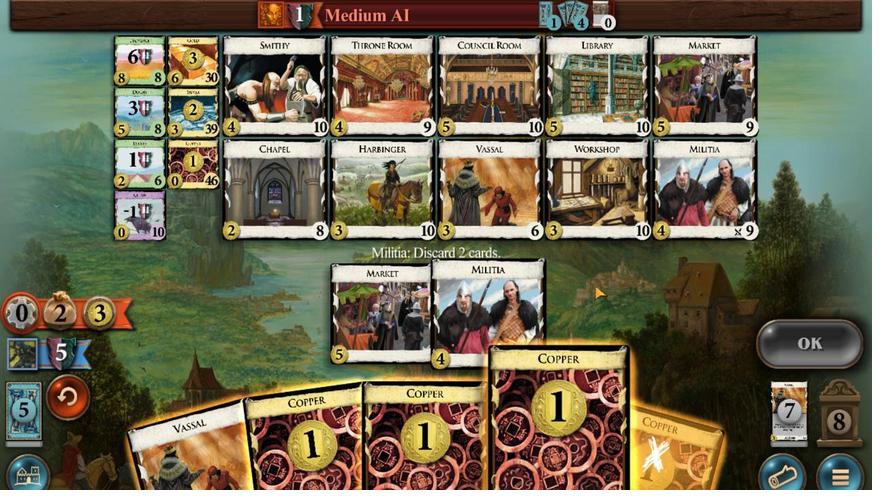 
Action: Mouse moved to (557, 327)
Screenshot: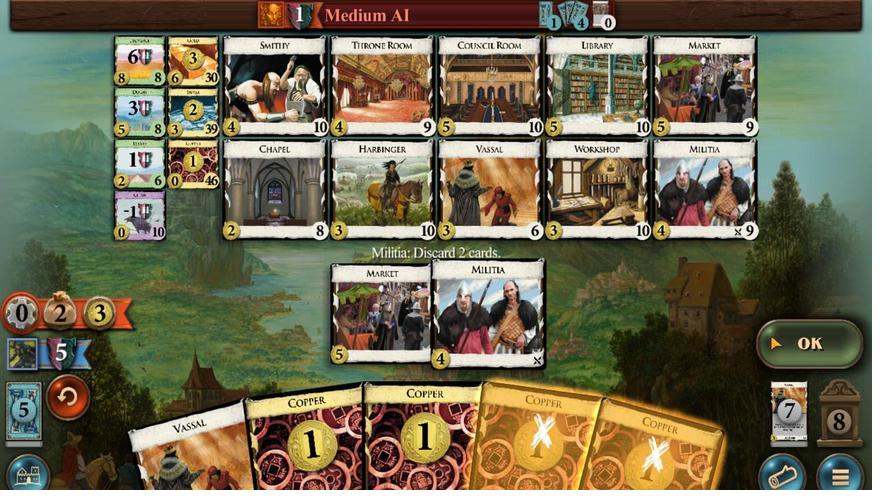 
Action: Mouse pressed left at (557, 327)
Screenshot: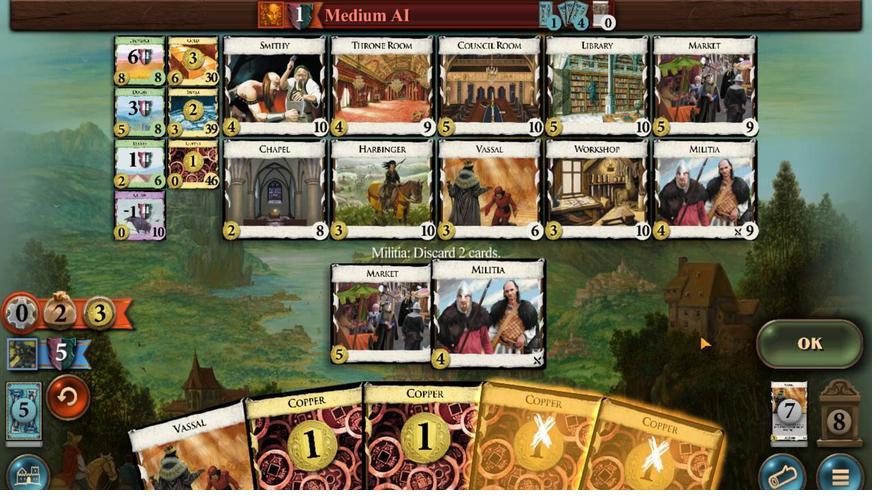 
Action: Mouse moved to (421, 323)
Screenshot: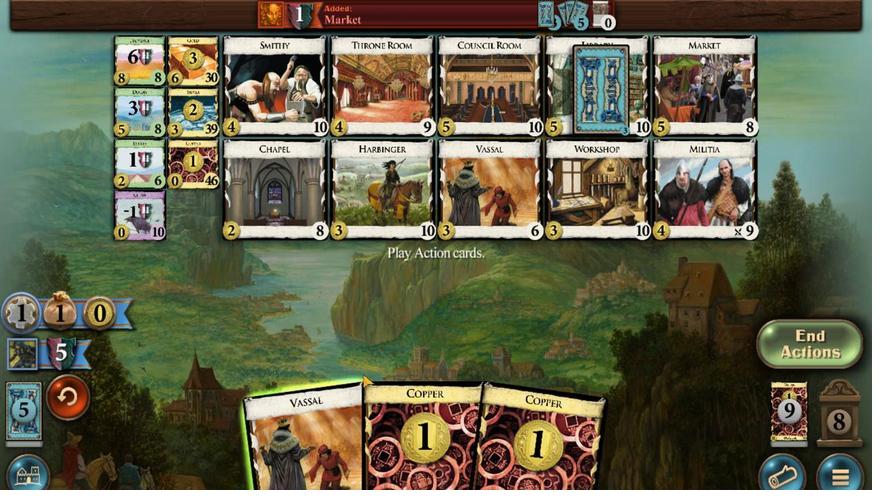 
Action: Mouse pressed left at (421, 323)
Screenshot: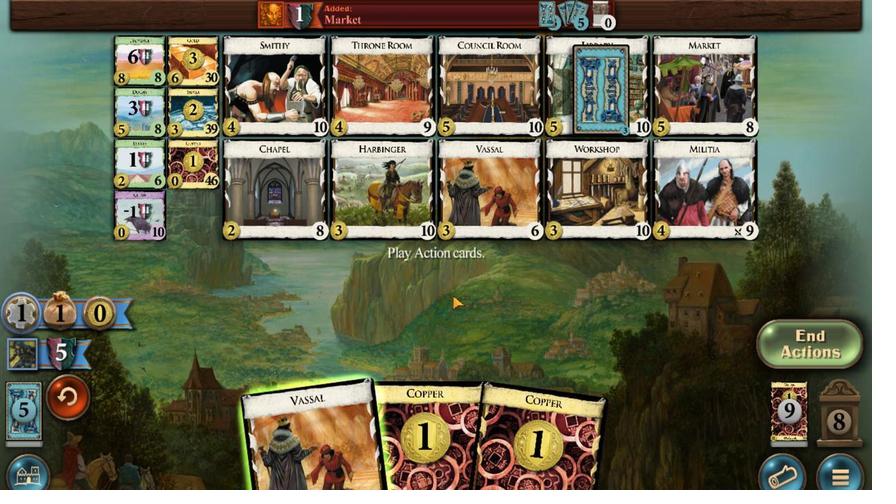 
Action: Mouse moved to (458, 338)
Screenshot: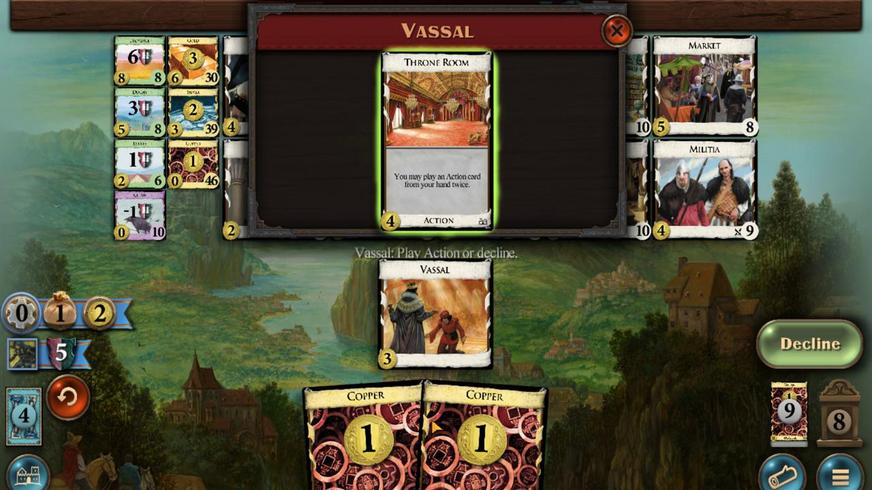 
Action: Mouse pressed left at (458, 338)
Screenshot: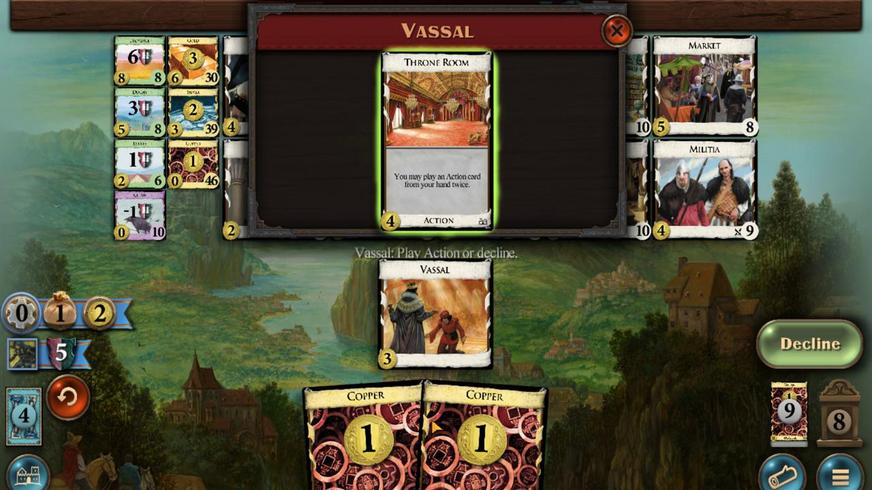 
Action: Mouse moved to (448, 336)
Screenshot: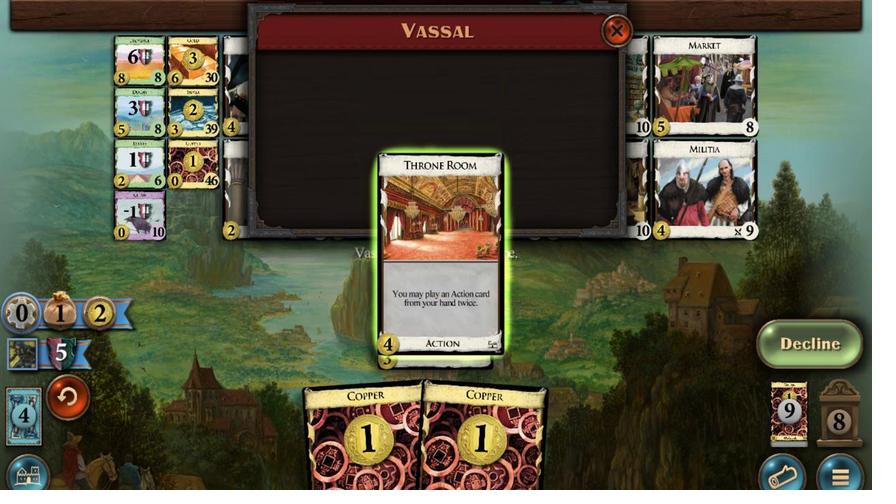 
Action: Mouse pressed left at (448, 336)
Screenshot: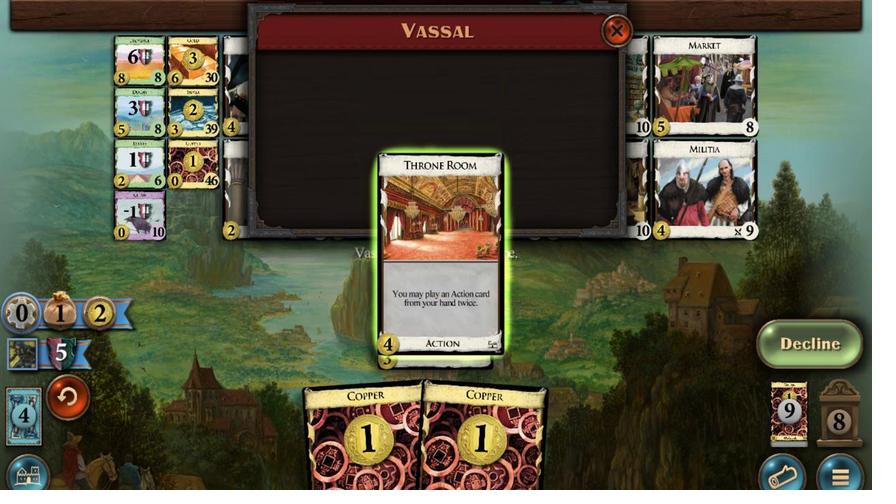 
Action: Mouse moved to (463, 321)
Screenshot: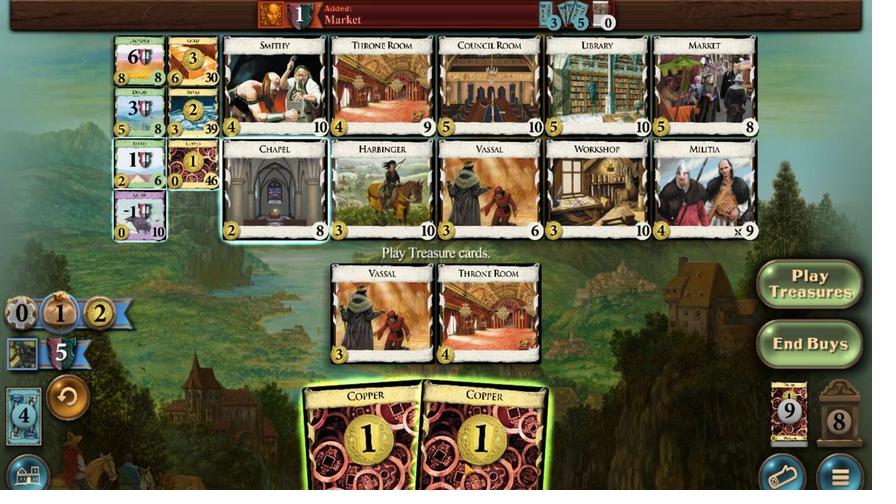 
Action: Mouse pressed left at (463, 321)
Screenshot: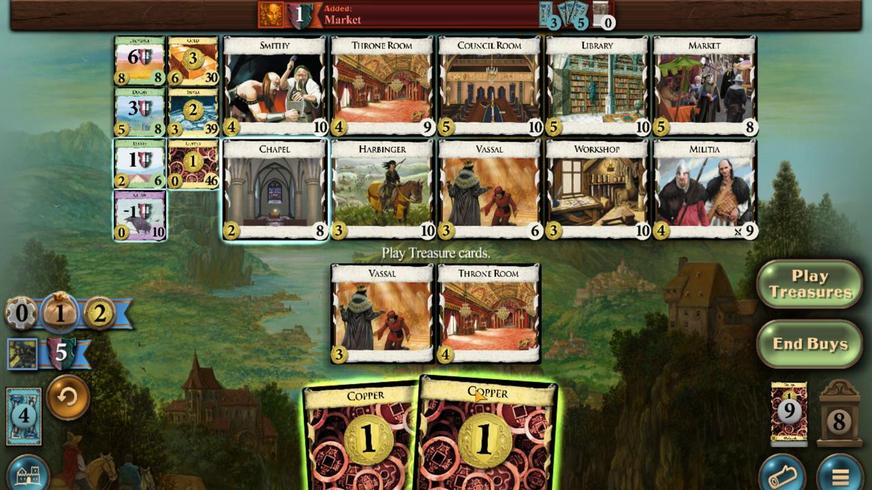 
Action: Mouse moved to (455, 323)
Screenshot: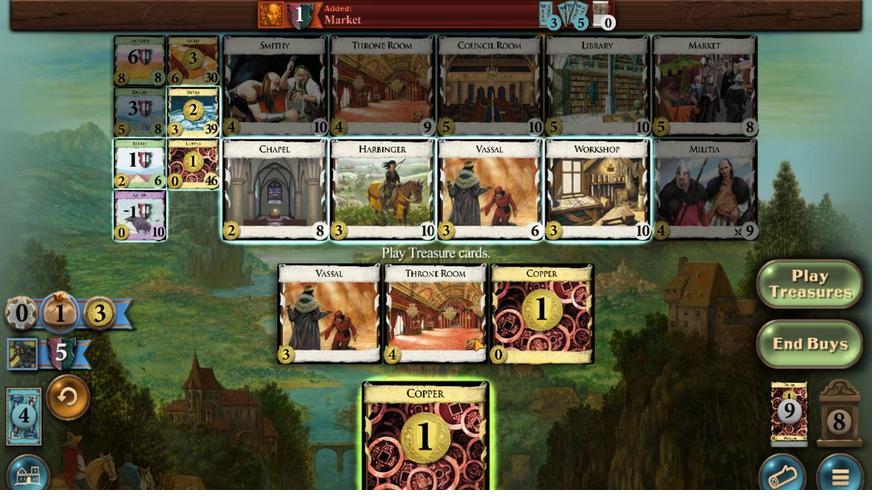 
Action: Mouse pressed left at (455, 323)
Screenshot: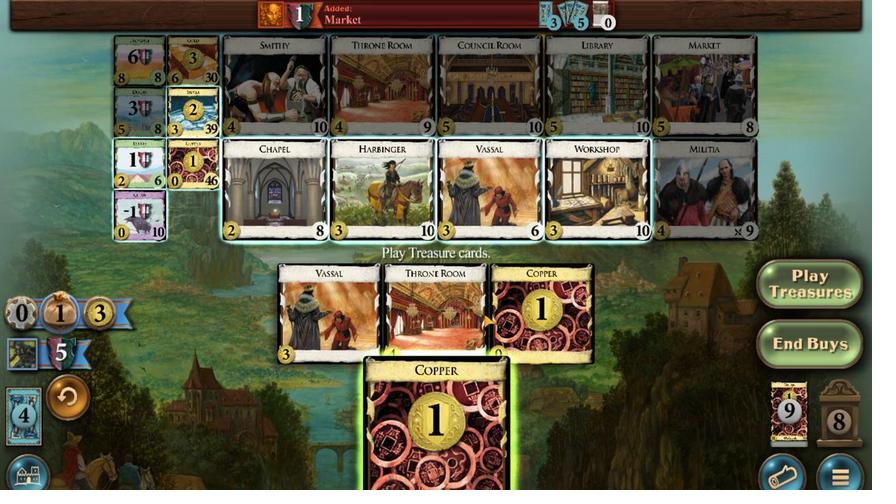 
Action: Mouse moved to (505, 334)
Screenshot: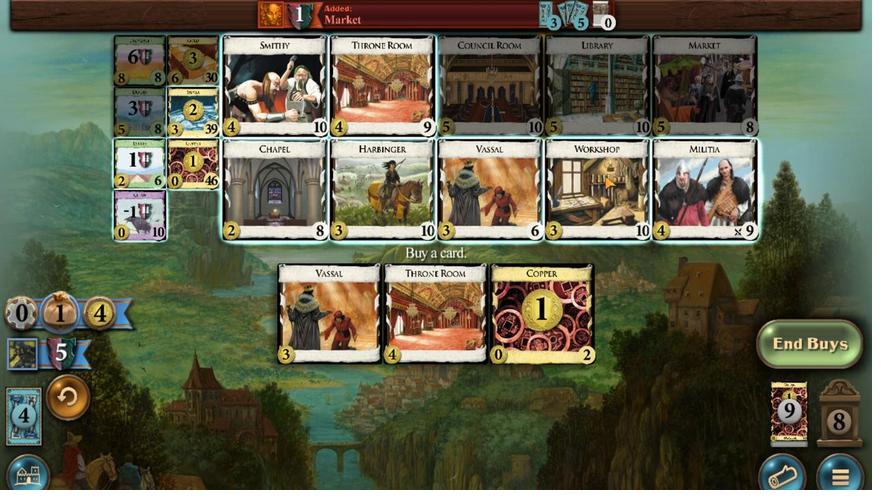 
Action: Mouse pressed left at (505, 334)
Screenshot: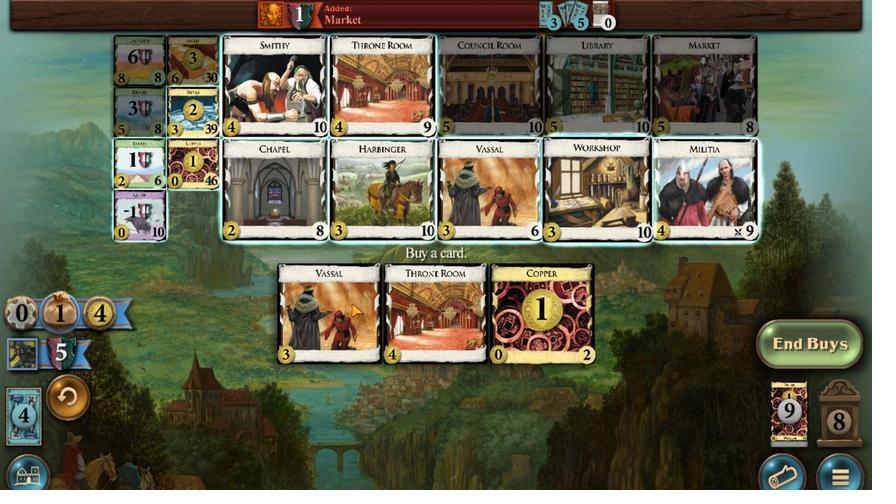 
Action: Mouse moved to (515, 322)
Screenshot: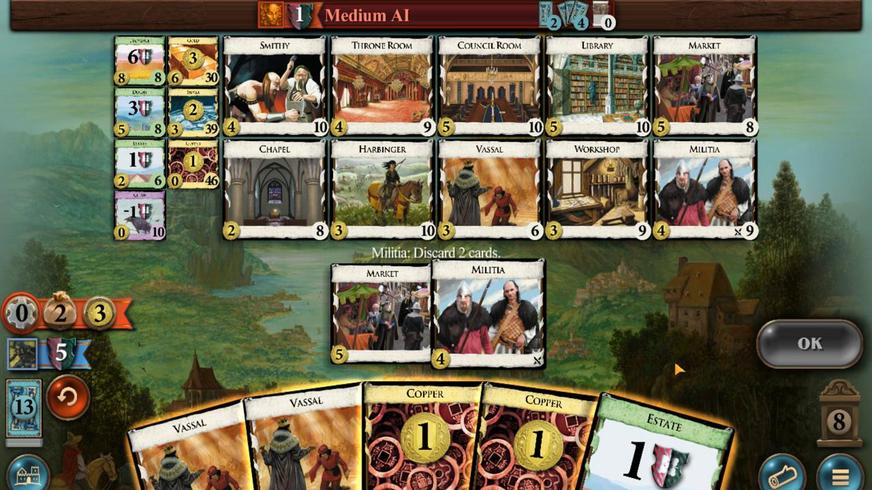
Action: Mouse pressed left at (515, 322)
Screenshot: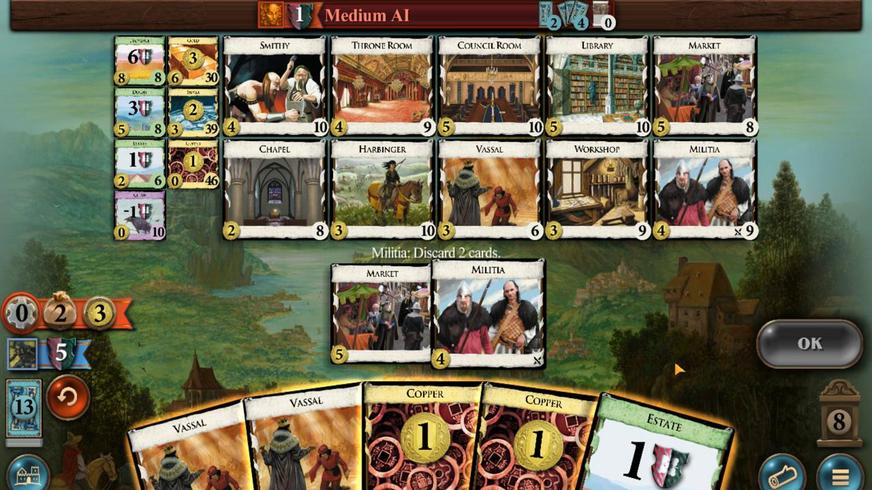 
Action: Mouse moved to (488, 321)
Screenshot: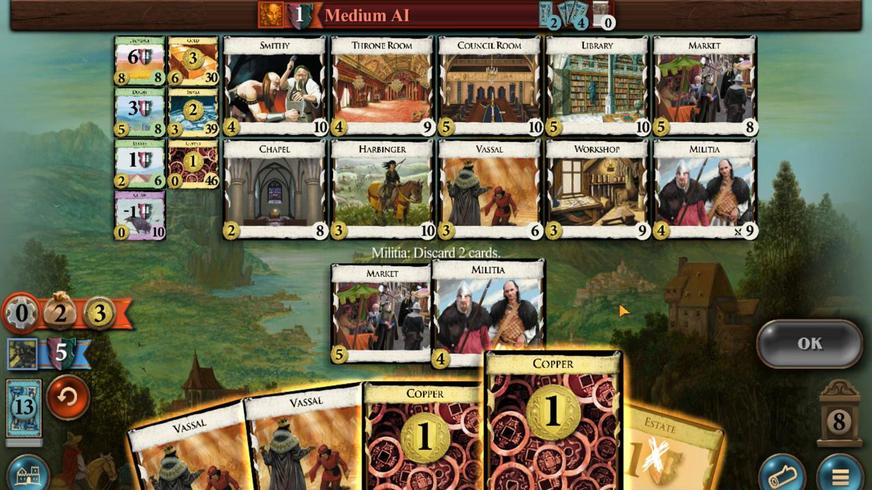 
Action: Mouse pressed left at (488, 321)
Screenshot: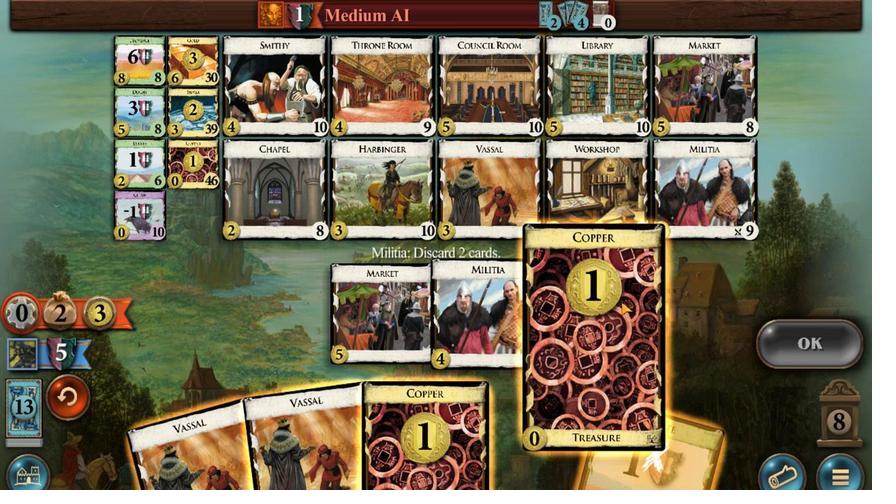 
Action: Mouse moved to (555, 327)
Screenshot: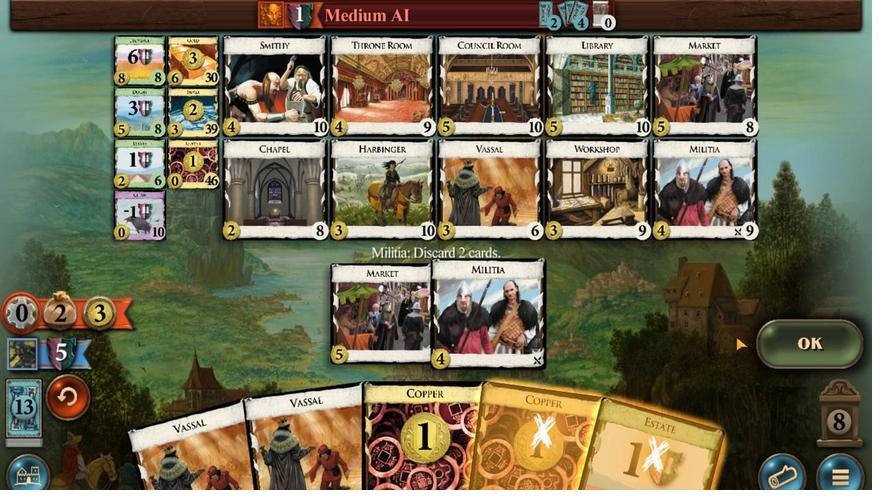 
Action: Mouse pressed left at (555, 327)
Screenshot: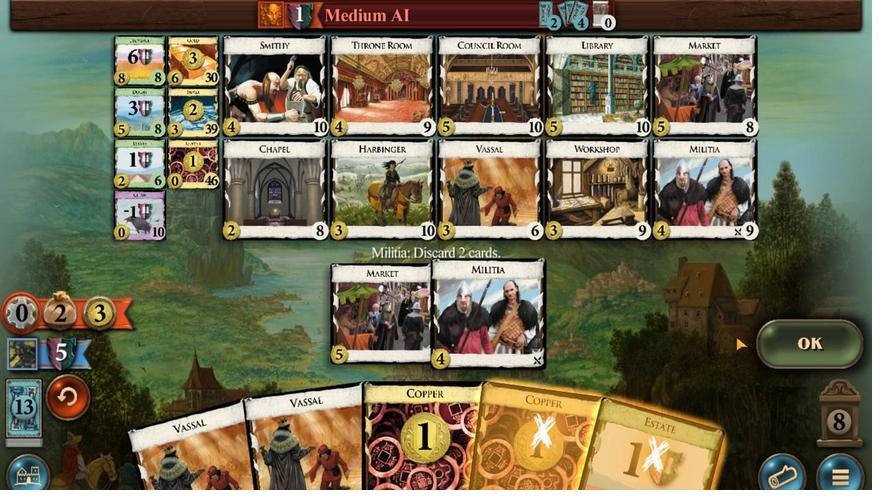 
Action: Mouse moved to (451, 323)
Screenshot: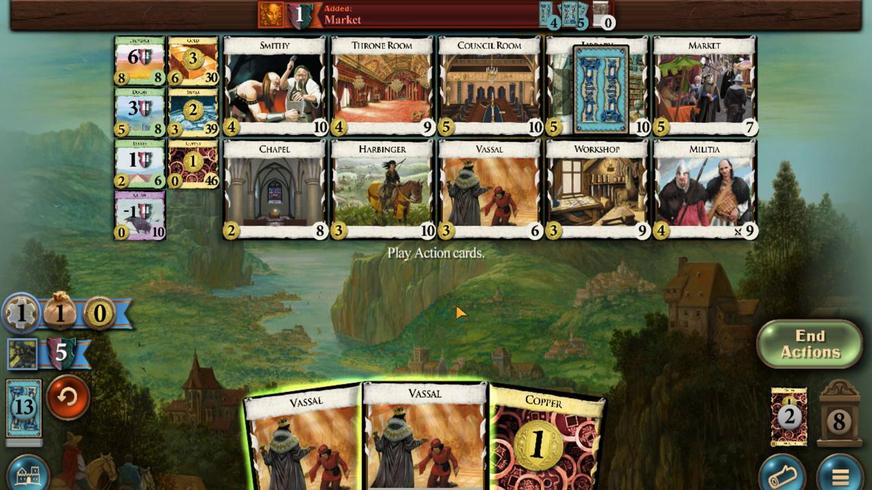 
Action: Mouse pressed left at (451, 323)
Screenshot: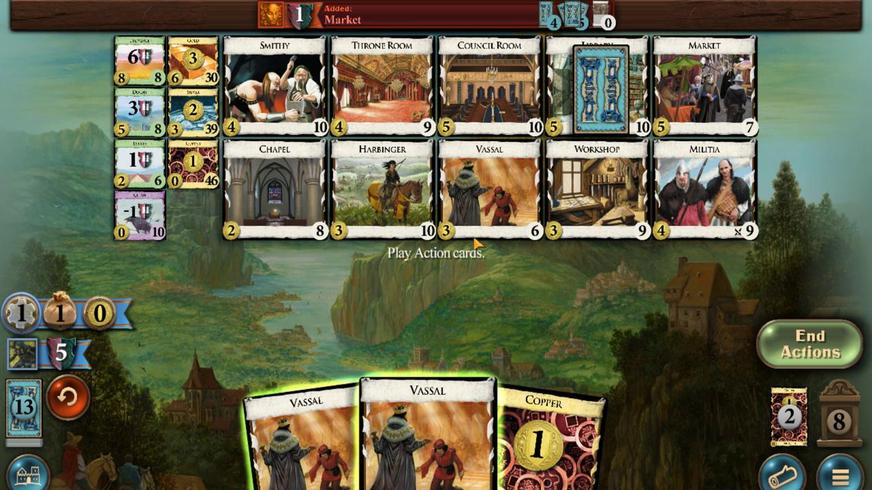 
Action: Mouse moved to (452, 338)
Screenshot: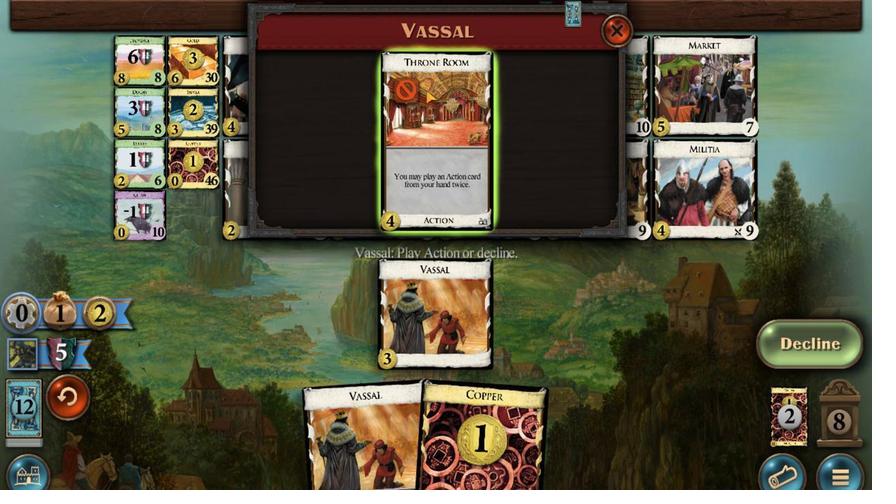 
Action: Mouse pressed left at (452, 338)
Screenshot: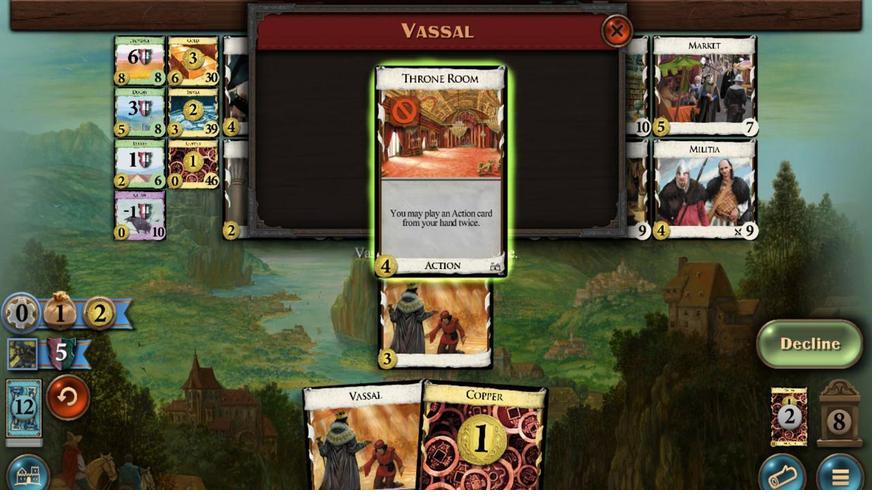 
Action: Mouse moved to (434, 321)
Screenshot: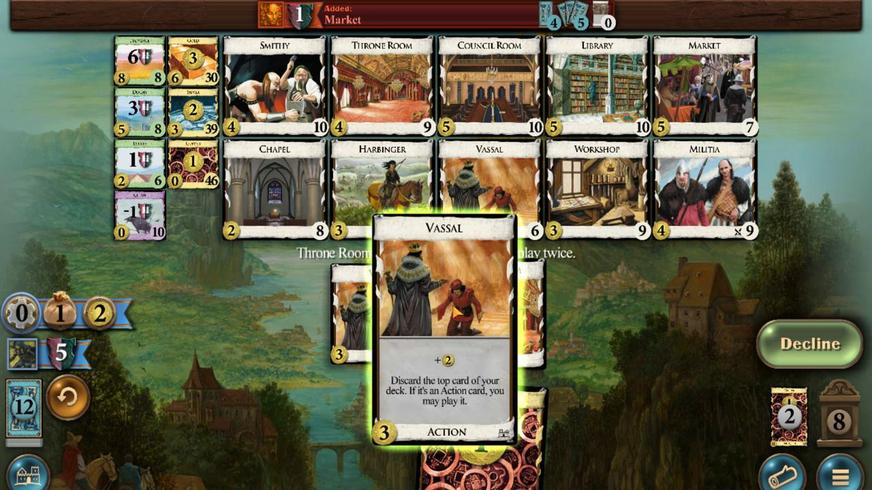 
Action: Mouse pressed left at (434, 321)
Screenshot: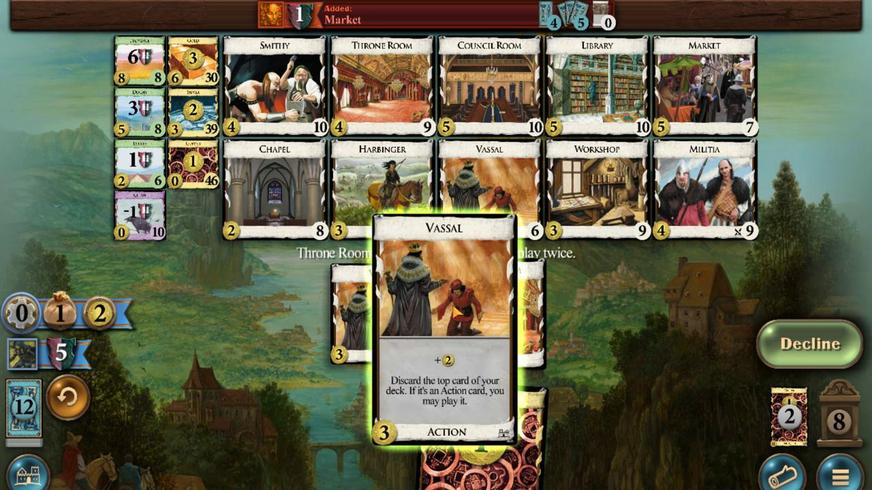 
Action: Mouse moved to (472, 339)
Screenshot: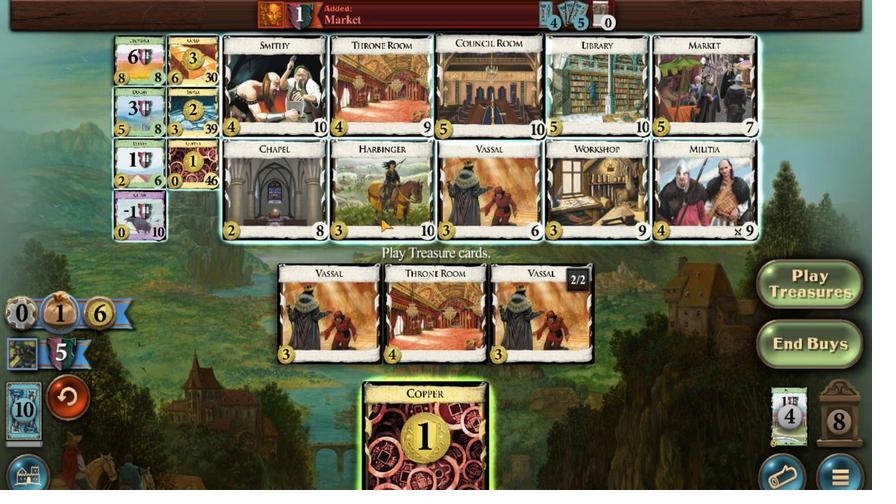 
Action: Mouse pressed left at (472, 339)
Screenshot: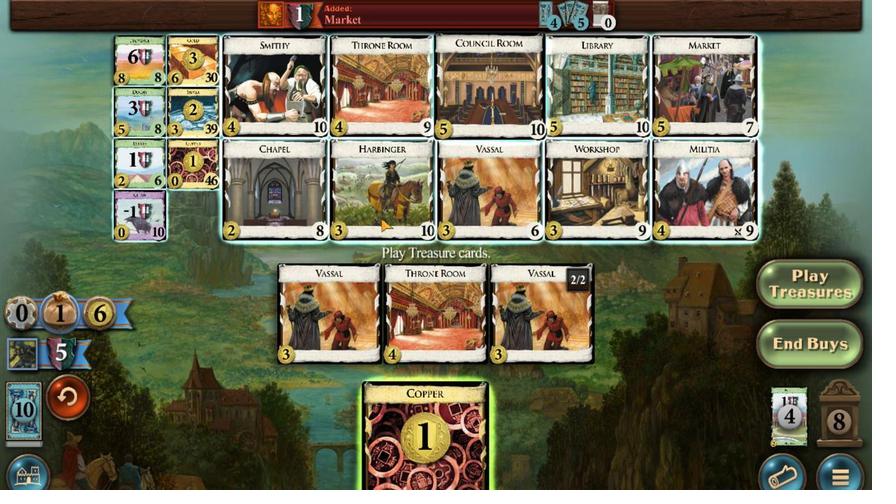 
Action: Mouse moved to (520, 320)
Screenshot: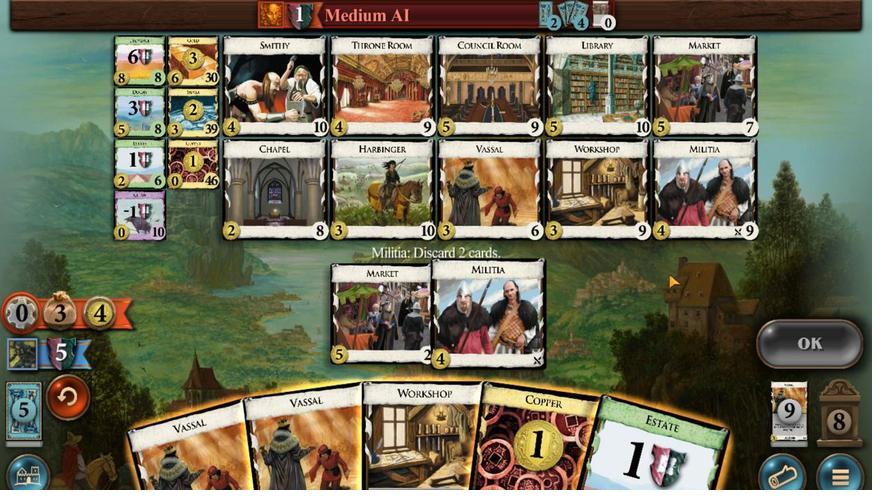 
Action: Mouse pressed left at (520, 320)
Screenshot: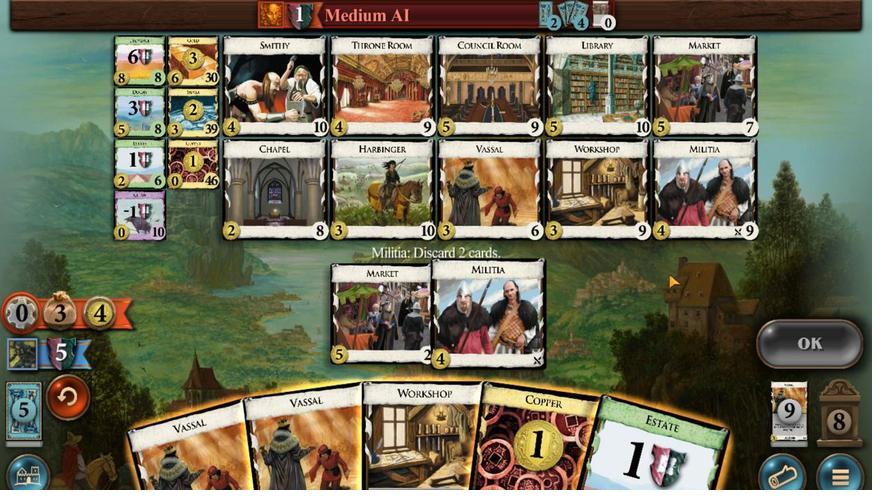 
Action: Mouse moved to (476, 322)
Screenshot: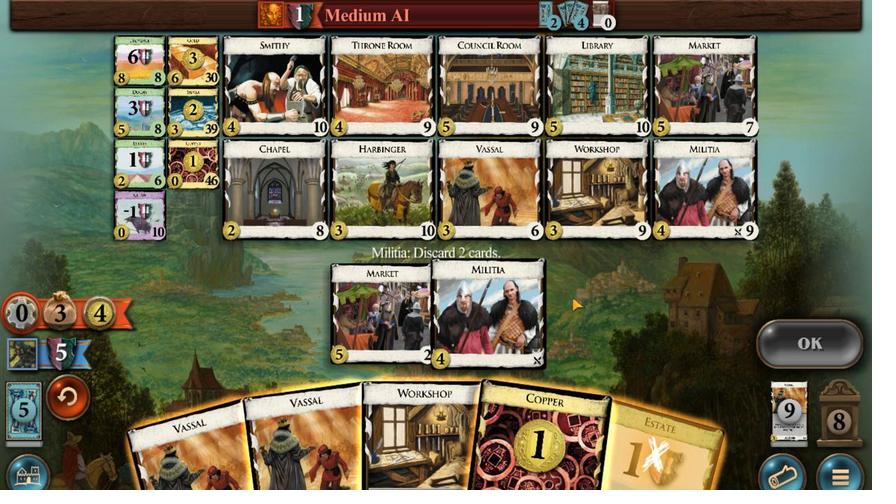 
Action: Mouse pressed left at (476, 322)
Screenshot: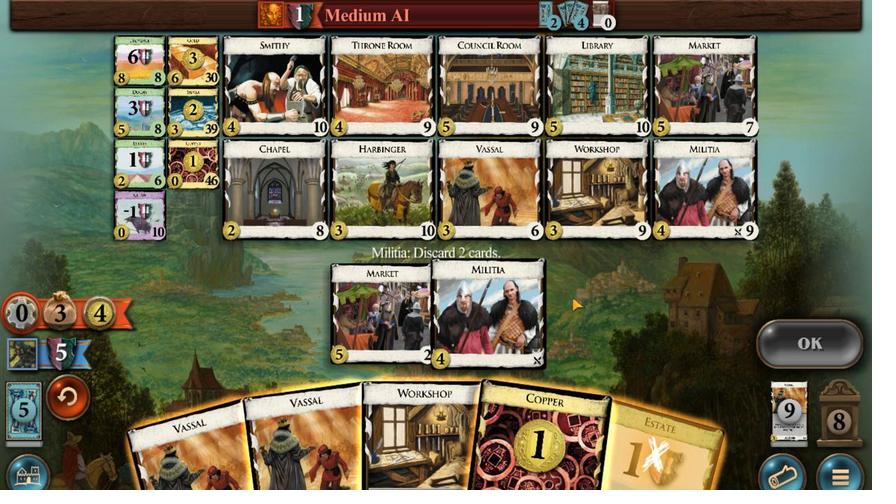 
Action: Mouse moved to (558, 327)
Screenshot: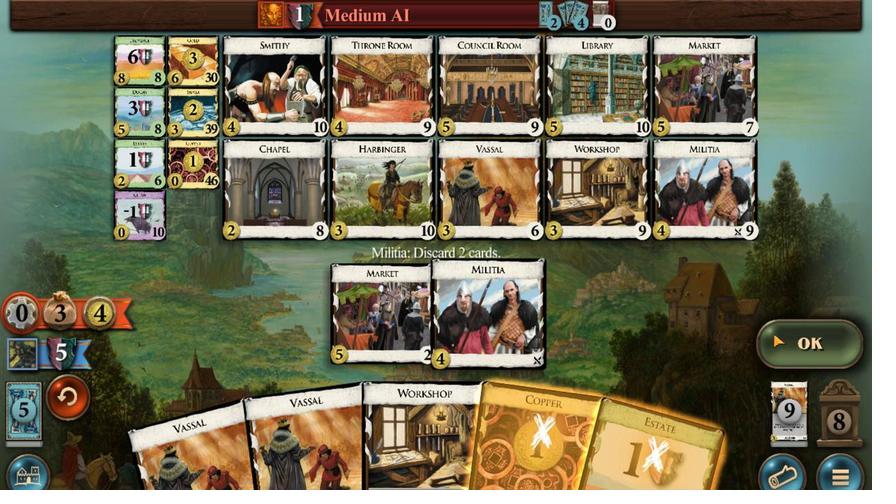 
Action: Mouse pressed left at (558, 327)
Screenshot: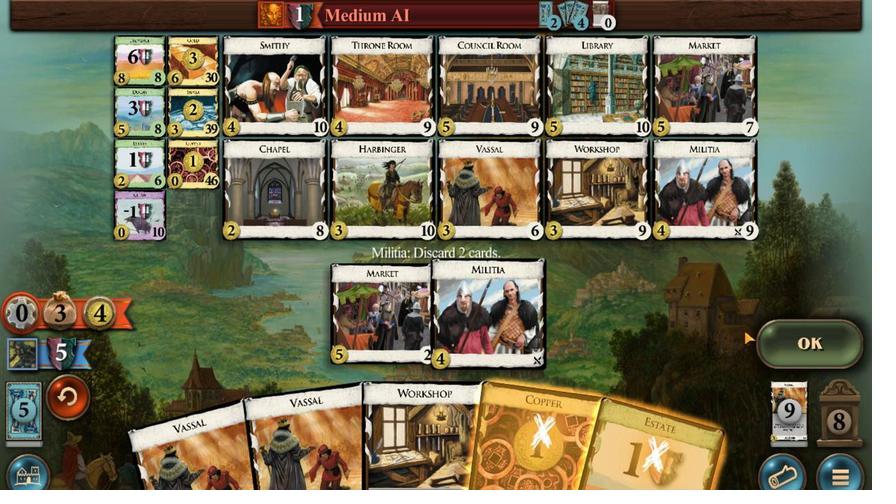 
Action: Mouse moved to (481, 323)
Screenshot: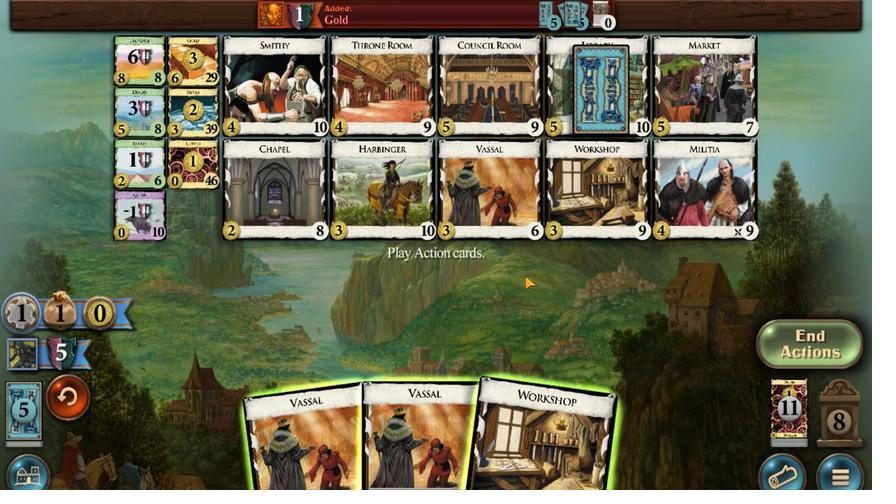 
Action: Mouse pressed left at (481, 323)
Screenshot: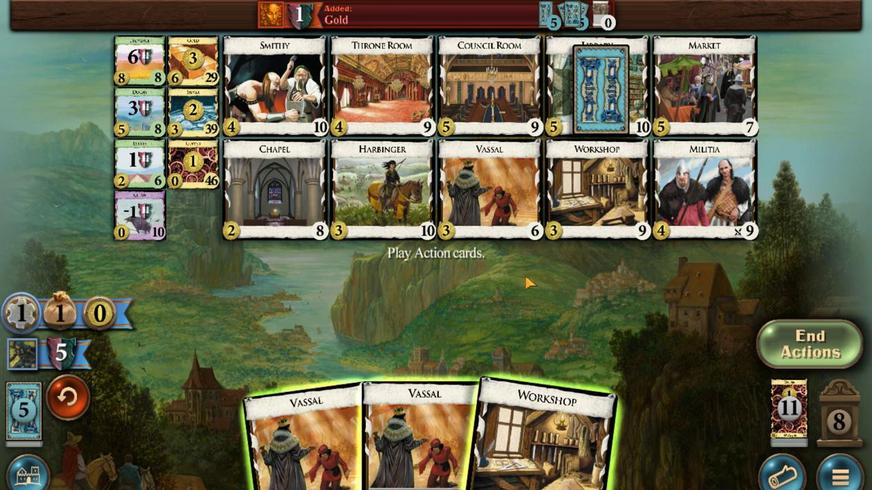 
Action: Mouse moved to (363, 334)
Screenshot: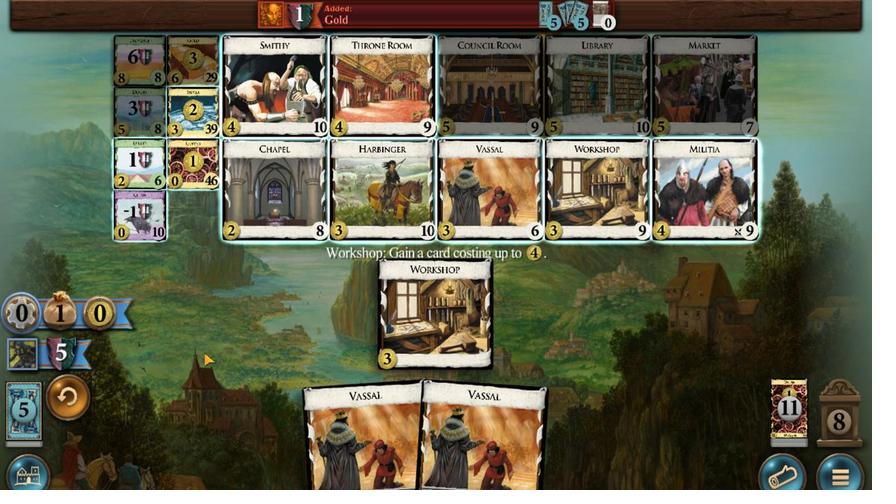 
Action: Mouse pressed left at (363, 334)
Screenshot: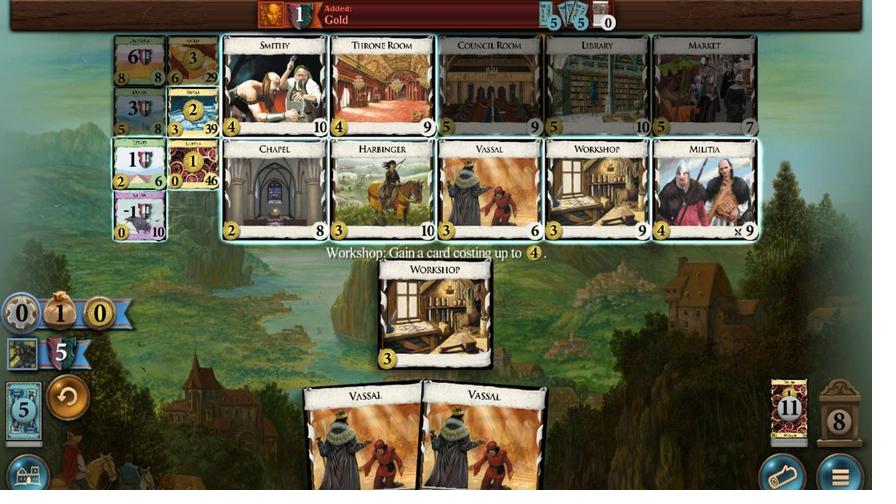 
Action: Mouse moved to (384, 335)
Screenshot: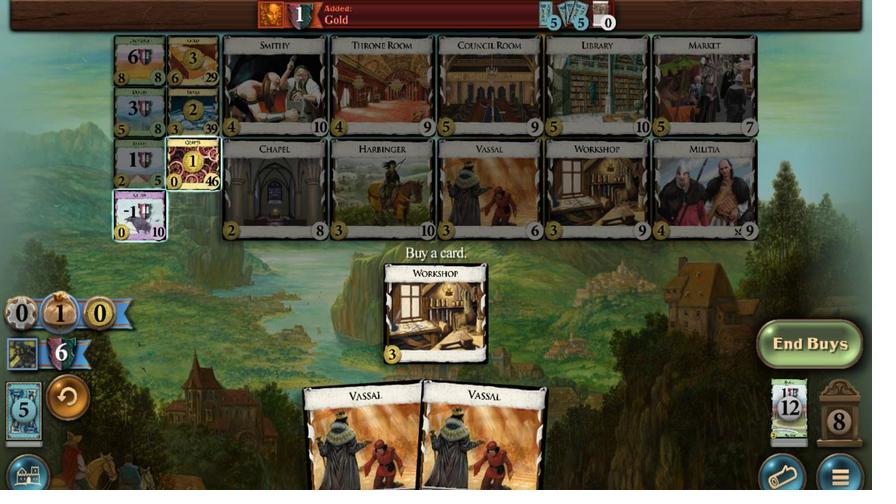 
Action: Mouse pressed left at (384, 335)
Screenshot: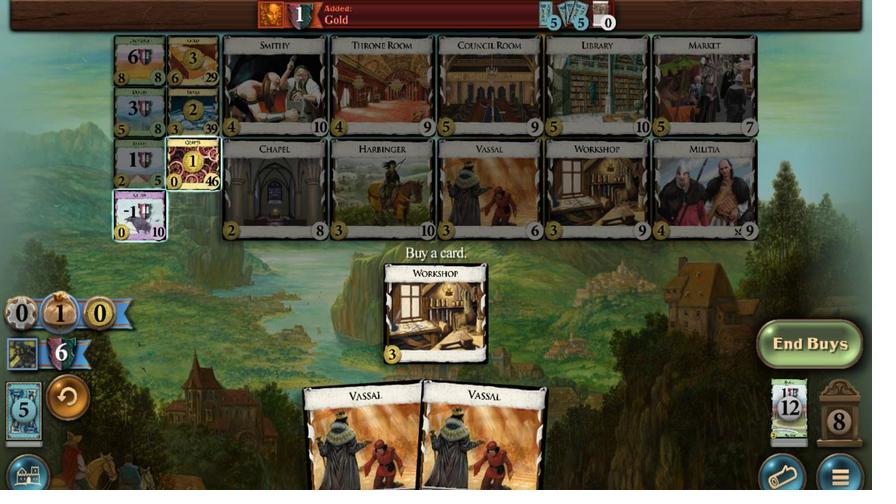 
Action: Mouse moved to (476, 321)
Screenshot: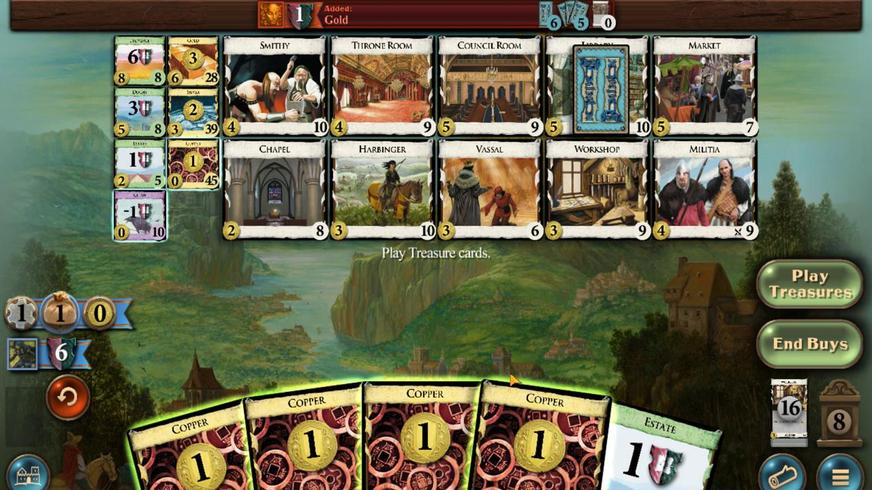 
Action: Mouse pressed left at (476, 321)
Screenshot: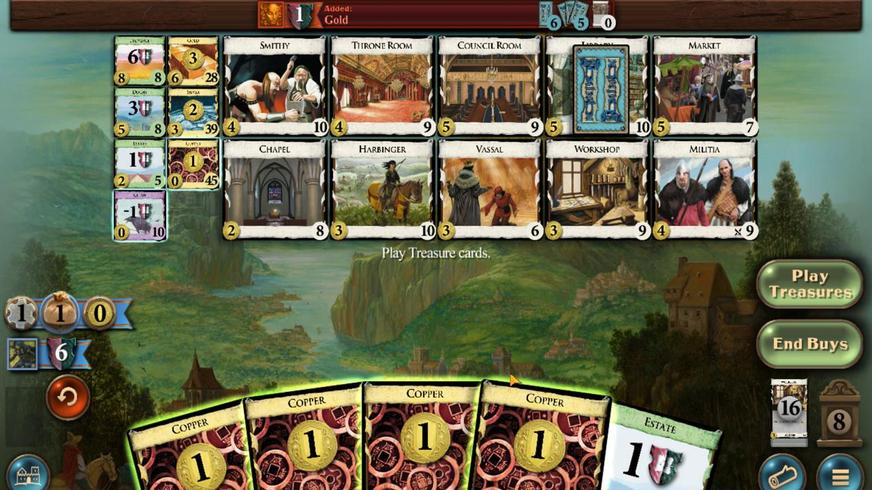 
Action: Mouse moved to (457, 320)
Screenshot: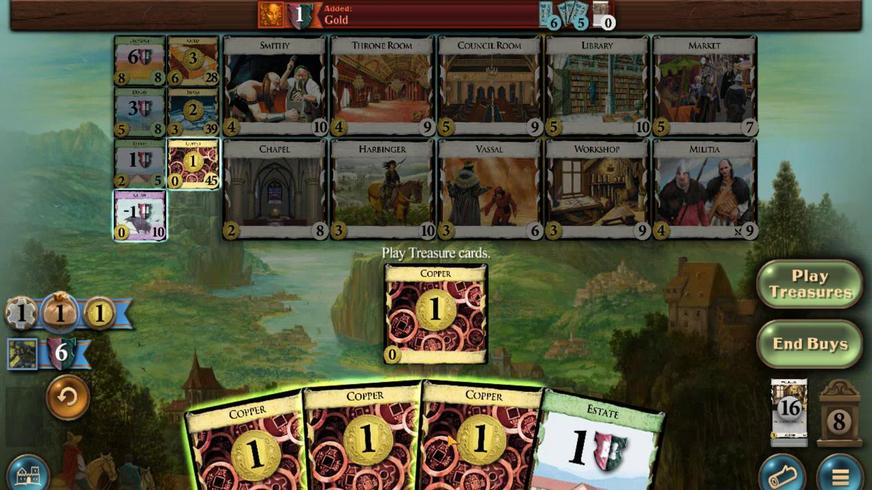 
Action: Mouse pressed left at (457, 320)
Screenshot: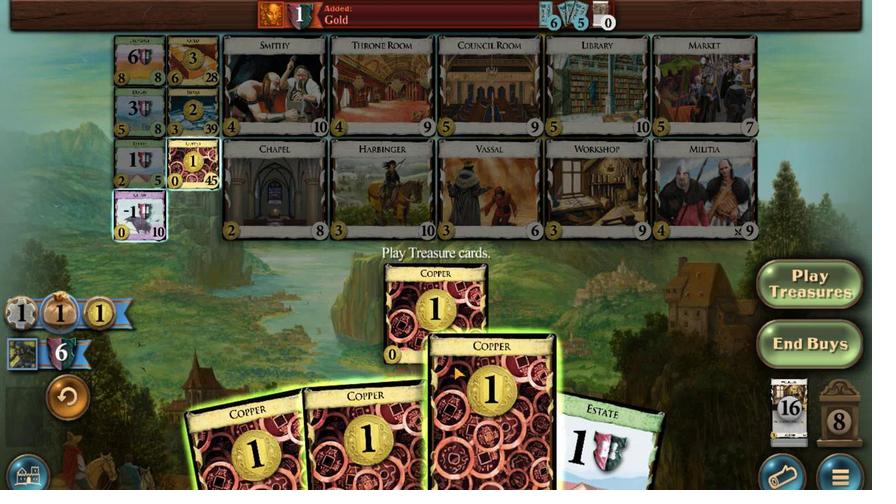 
Action: Mouse moved to (442, 320)
Screenshot: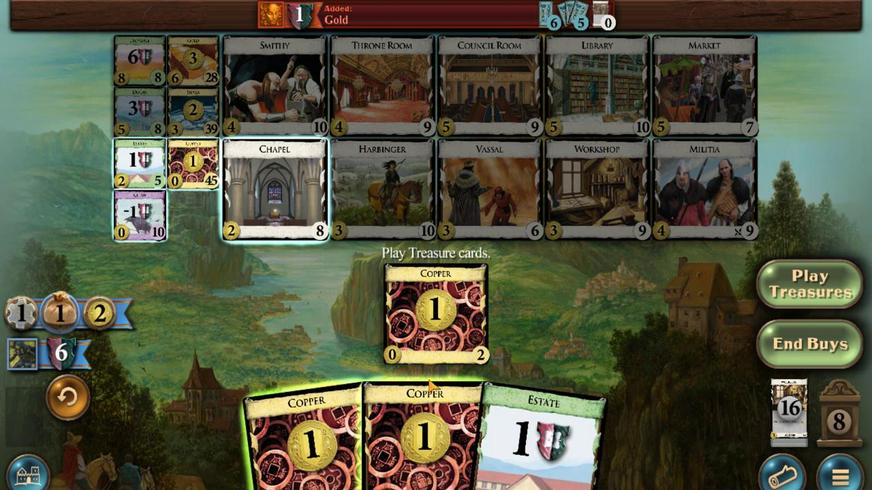 
Action: Mouse pressed left at (442, 320)
Screenshot: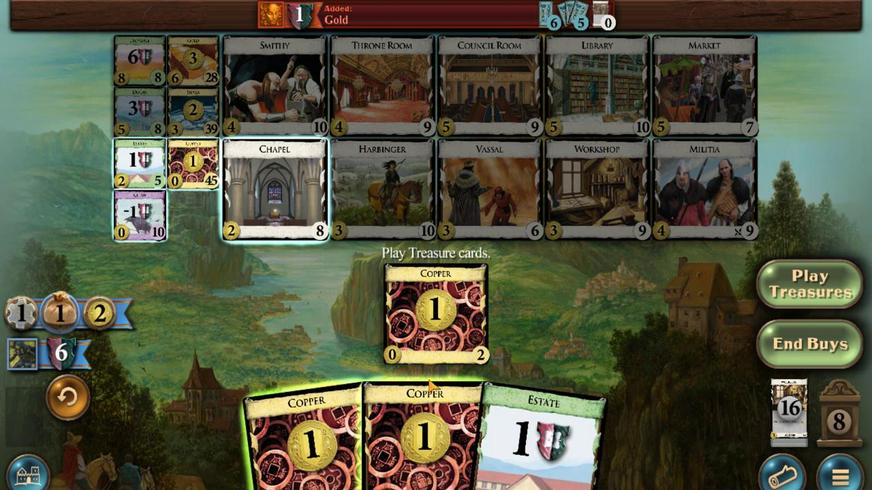 
Action: Mouse moved to (436, 320)
Screenshot: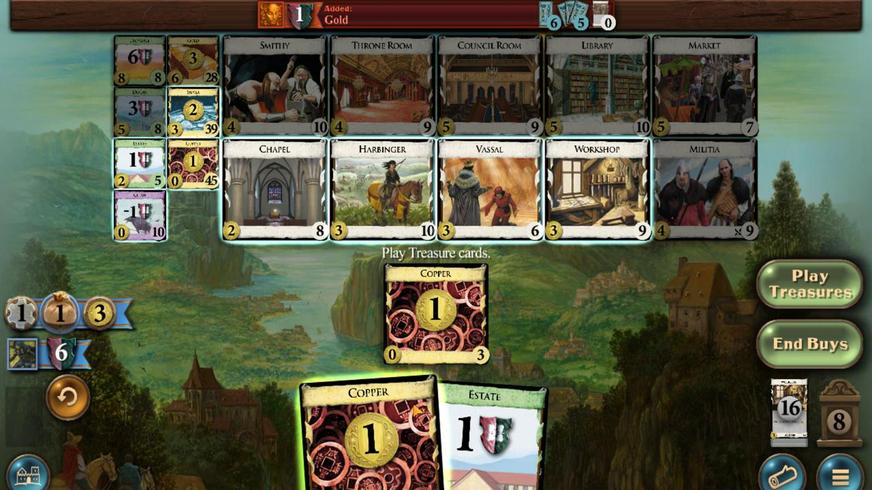 
Action: Mouse pressed left at (436, 320)
Screenshot: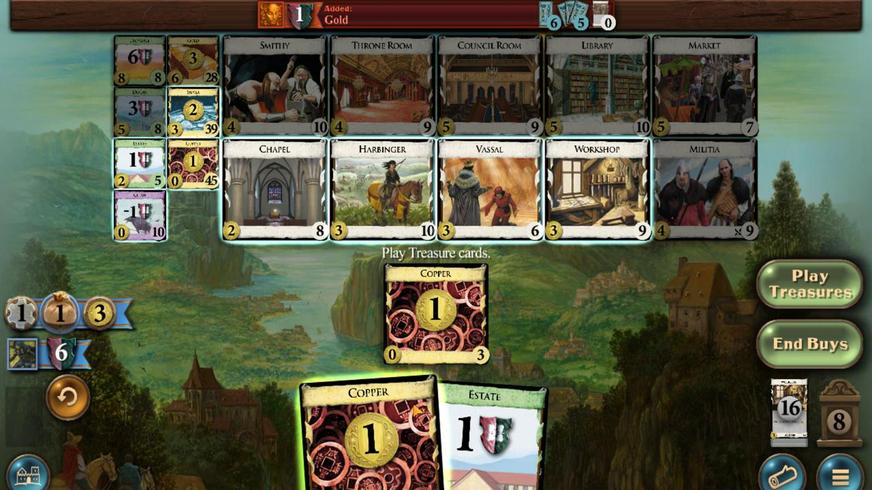 
Action: Mouse moved to (502, 334)
Screenshot: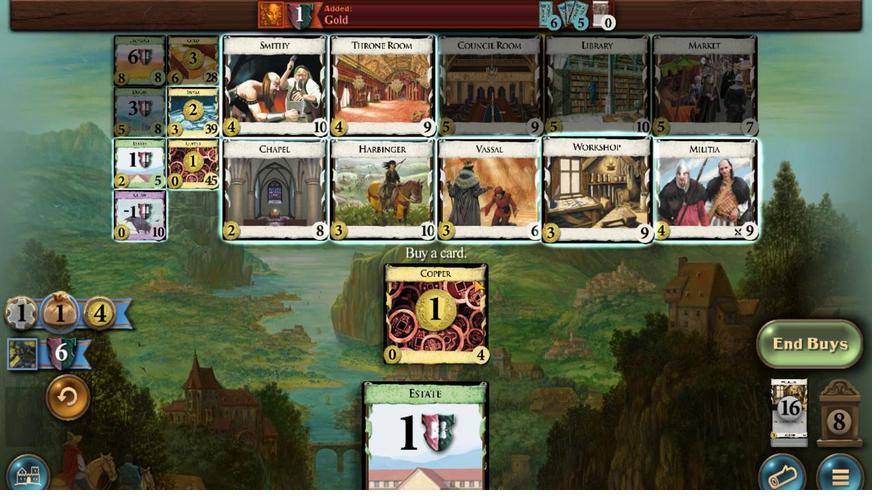 
Action: Mouse pressed left at (502, 334)
Screenshot: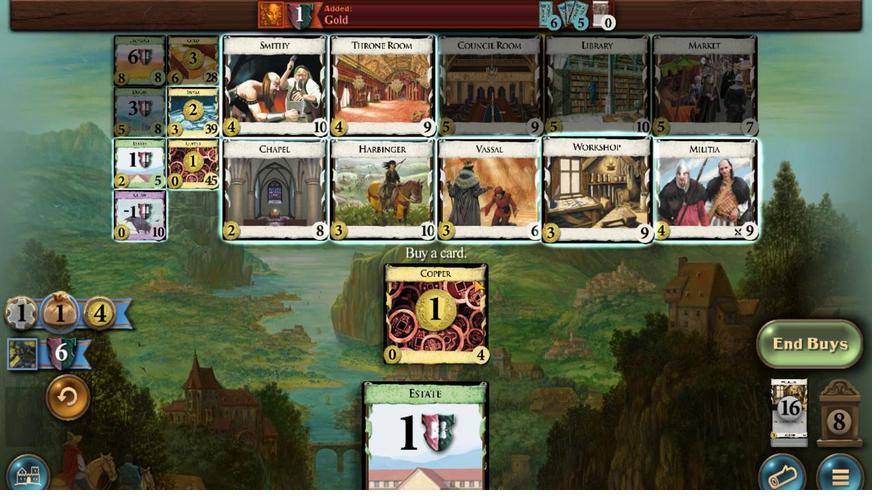 
Action: Mouse moved to (389, 322)
Screenshot: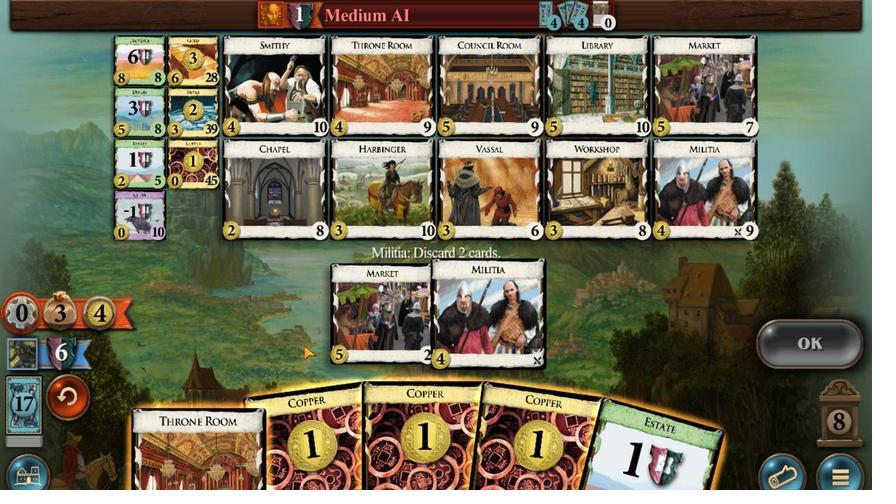 
Action: Mouse pressed left at (389, 322)
Screenshot: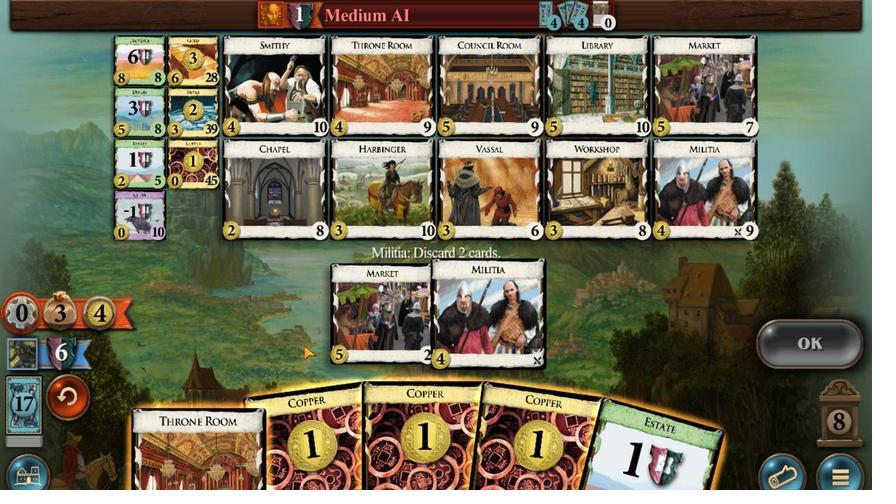 
Action: Mouse moved to (511, 321)
Screenshot: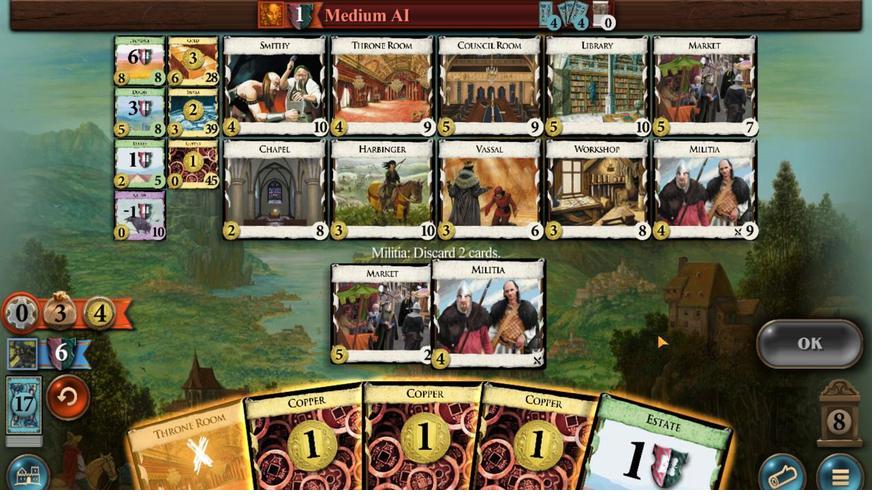 
Action: Mouse pressed left at (511, 321)
Screenshot: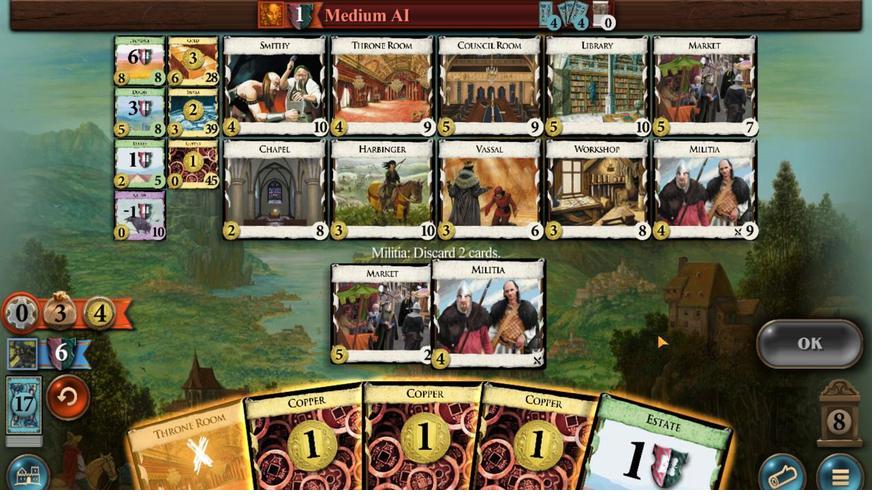 
Action: Mouse moved to (562, 327)
Screenshot: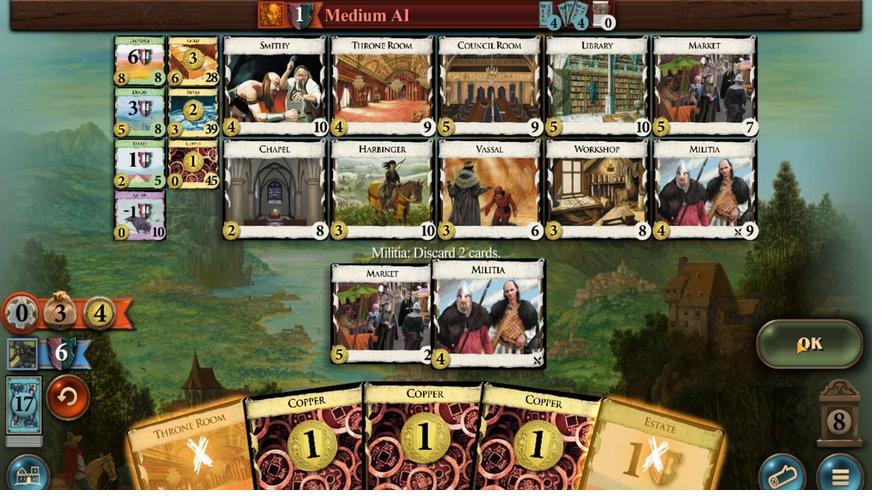 
Action: Mouse pressed left at (562, 327)
Screenshot: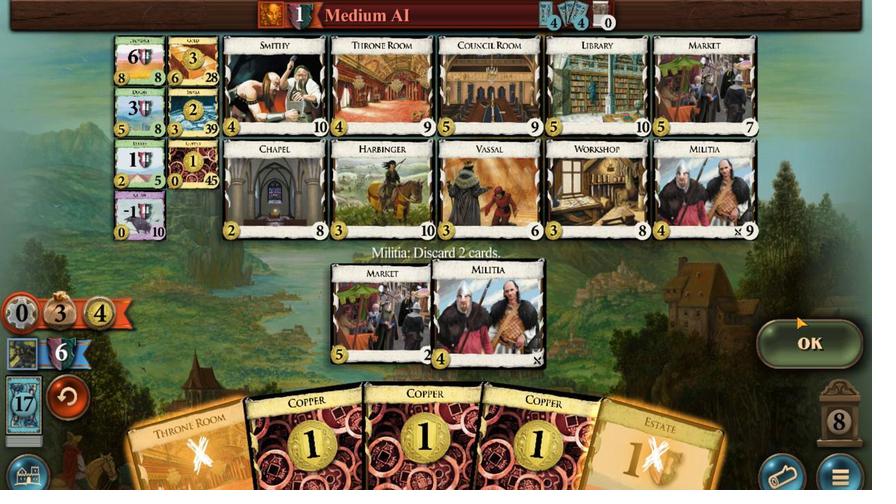 
Action: Mouse moved to (560, 326)
Screenshot: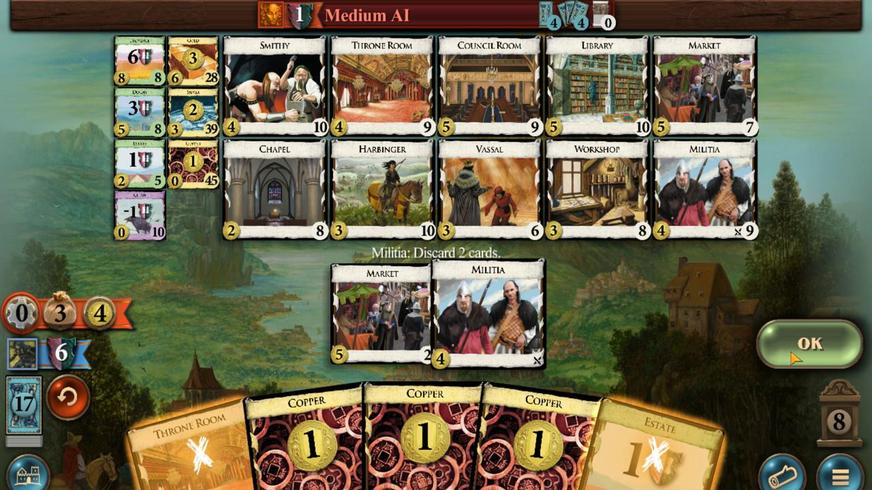 
Action: Mouse pressed left at (560, 326)
Screenshot: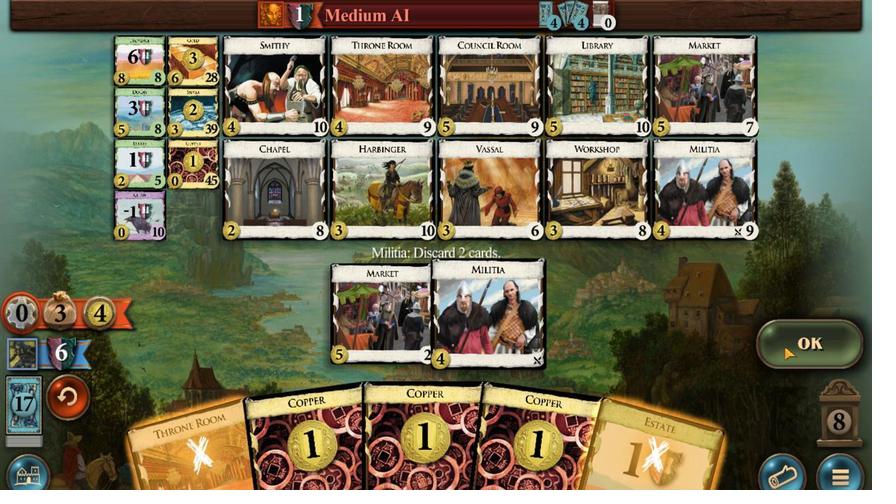 
Action: Mouse moved to (479, 322)
Screenshot: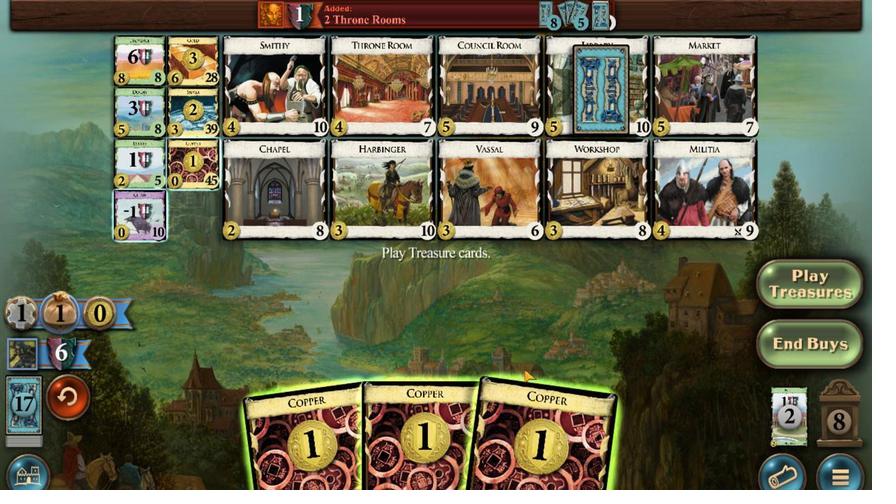
Action: Mouse pressed left at (479, 322)
Screenshot: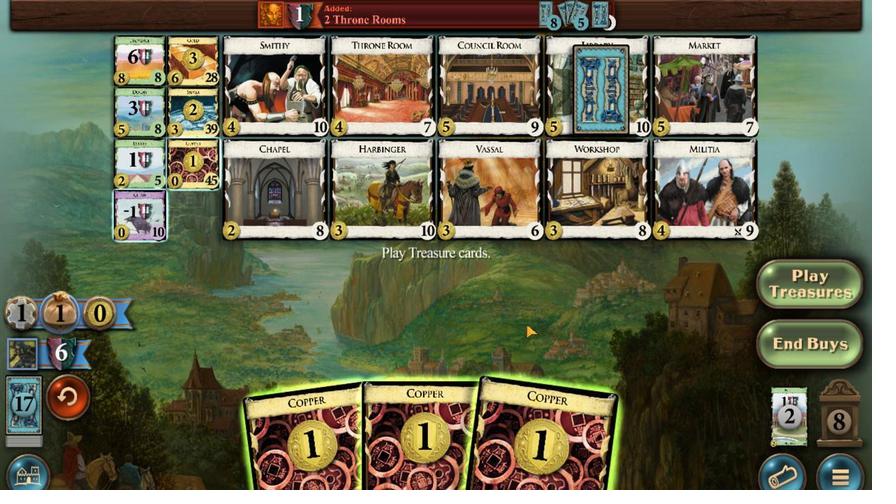 
Action: Mouse moved to (462, 320)
Screenshot: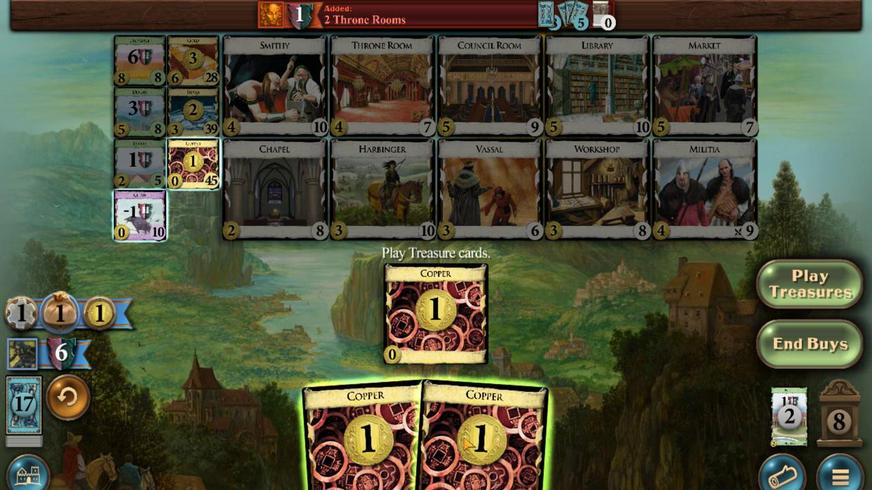 
Action: Mouse pressed left at (462, 320)
Screenshot: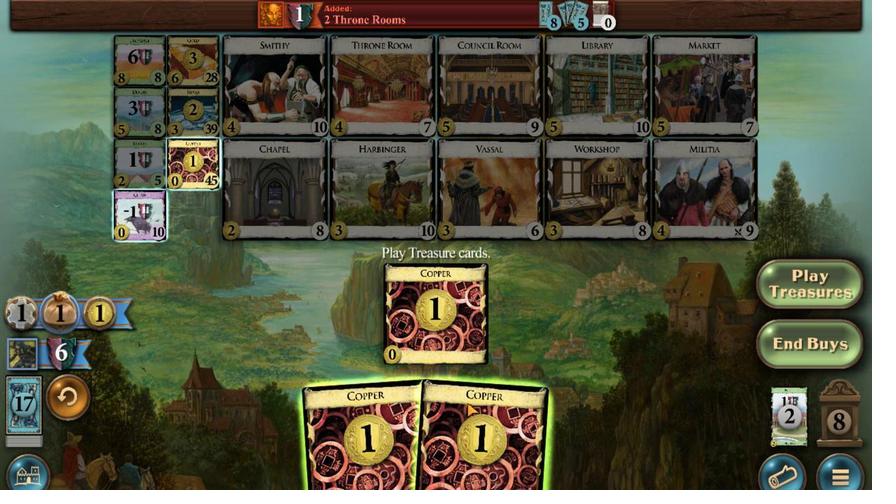 
Action: Mouse moved to (451, 320)
Screenshot: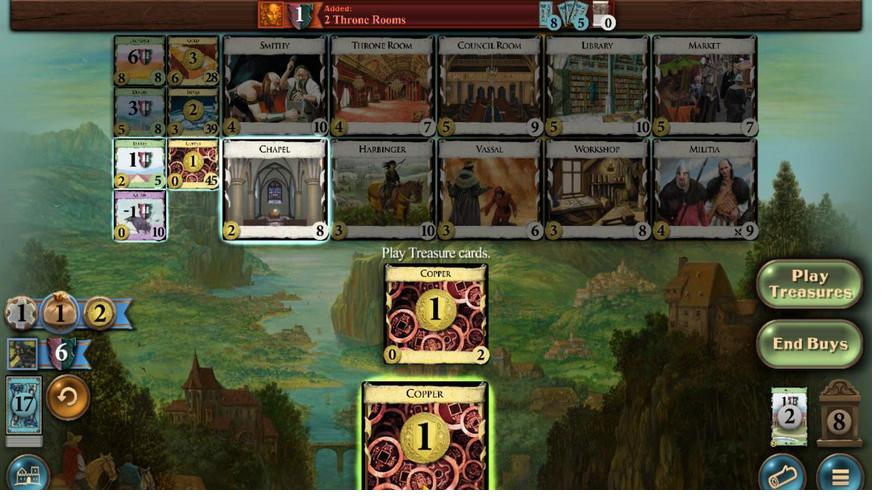 
Action: Mouse pressed left at (451, 320)
Screenshot: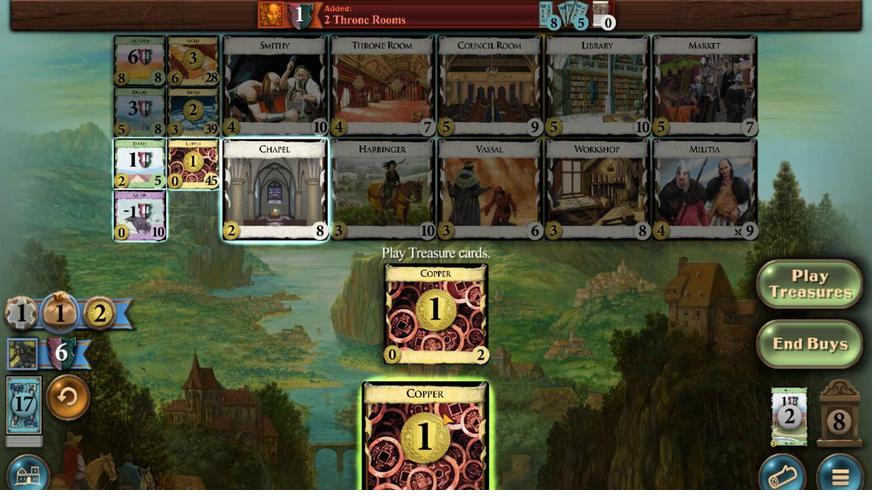 
Action: Mouse moved to (444, 333)
Screenshot: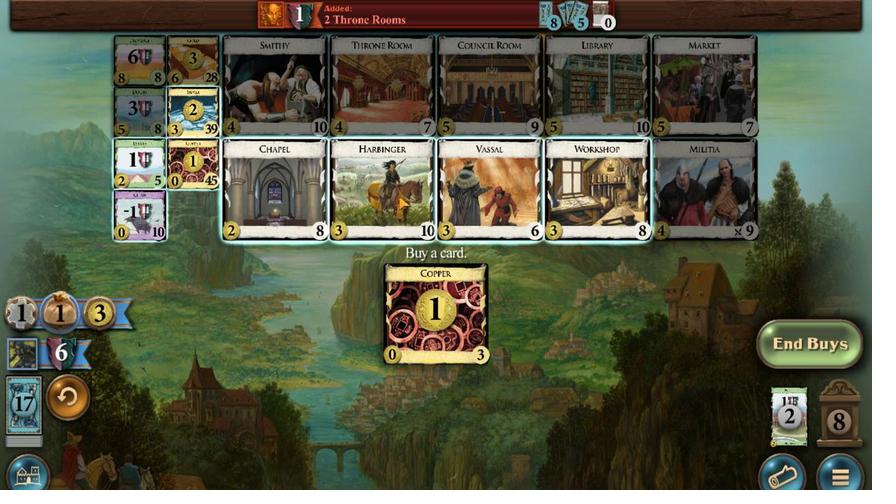 
Action: Mouse pressed left at (444, 333)
Screenshot: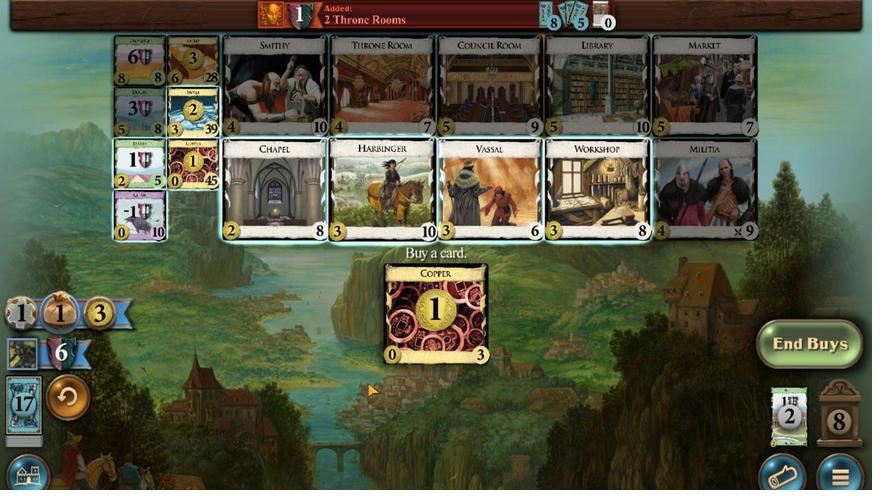 
Action: Mouse moved to (449, 322)
Screenshot: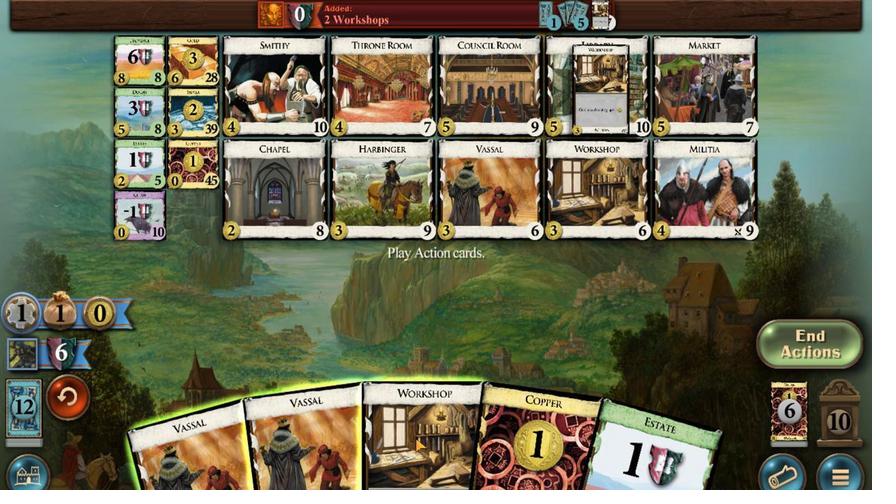 
Action: Mouse pressed left at (449, 322)
Screenshot: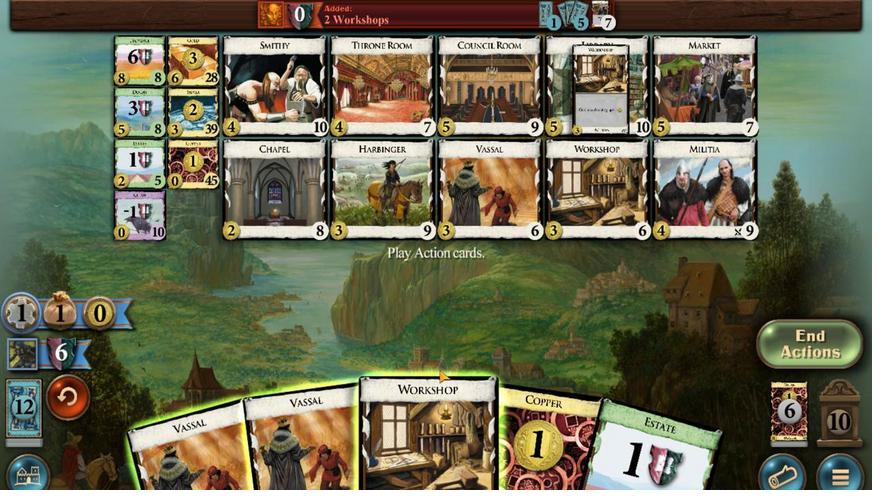 
Action: Mouse moved to (368, 335)
Screenshot: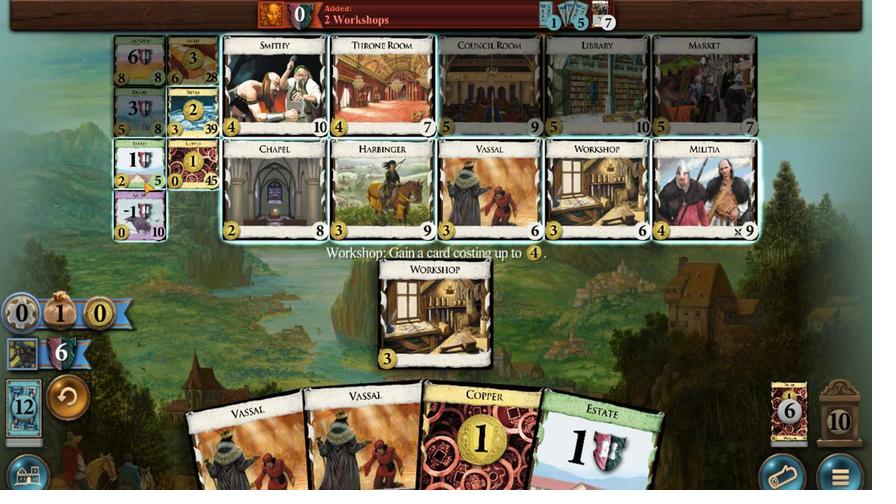 
Action: Mouse pressed left at (368, 335)
Screenshot: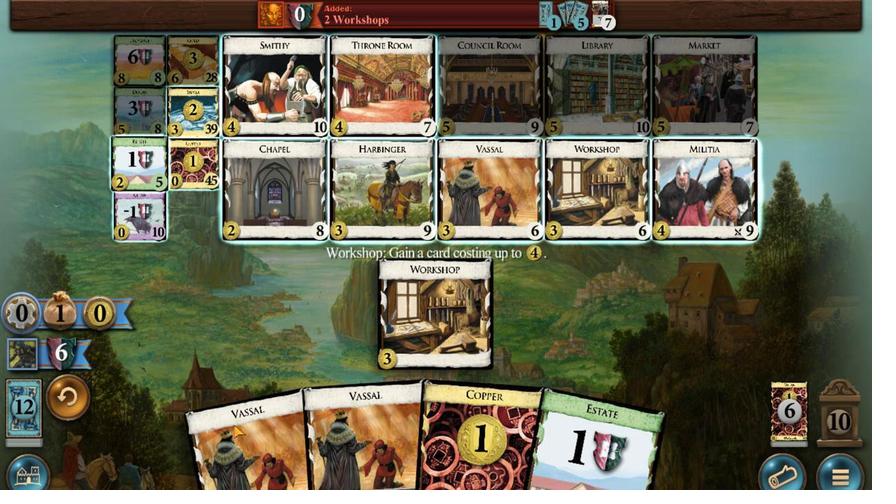 
Action: Mouse moved to (470, 320)
Screenshot: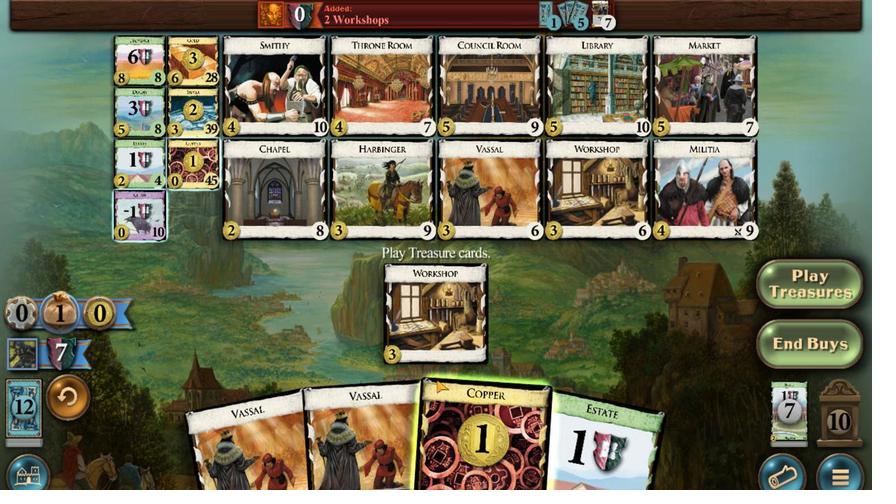
Action: Mouse pressed left at (470, 320)
Screenshot: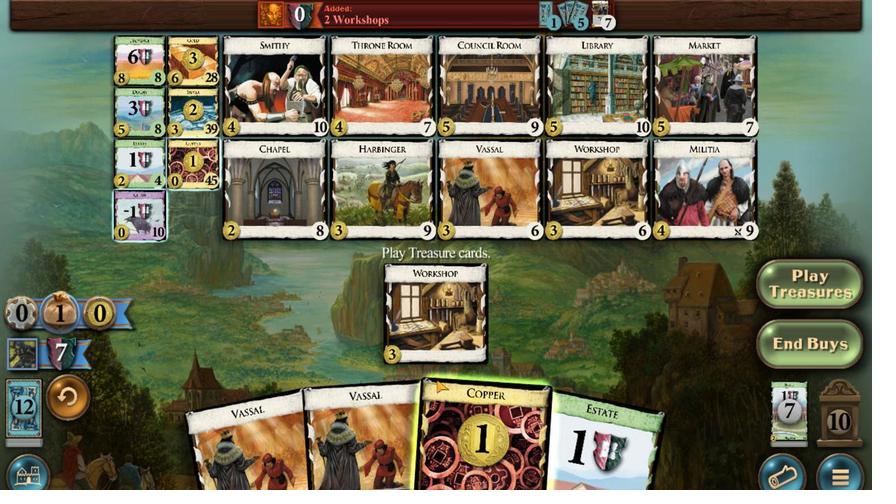 
Action: Mouse moved to (379, 335)
Screenshot: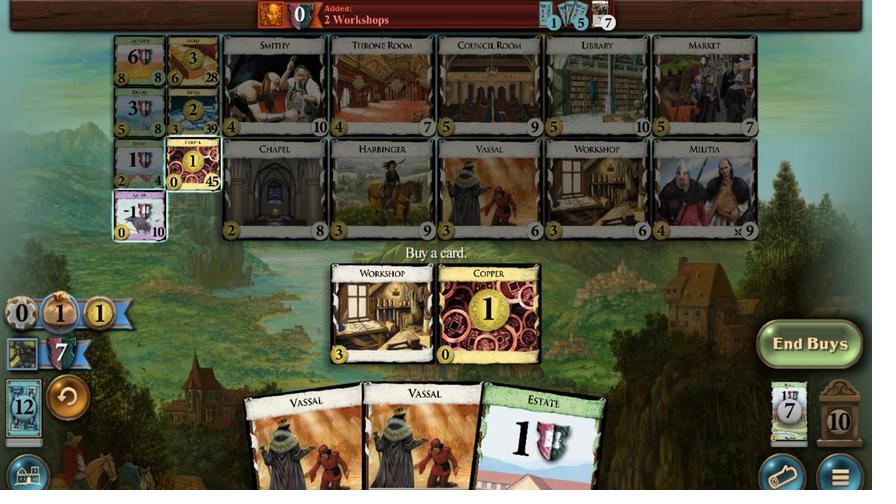 
Action: Mouse pressed left at (379, 335)
Screenshot: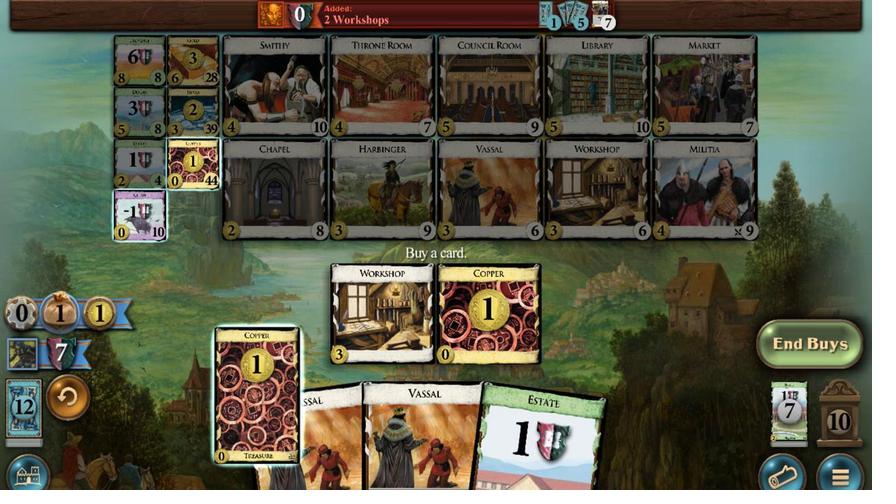 
Action: Mouse moved to (511, 321)
Screenshot: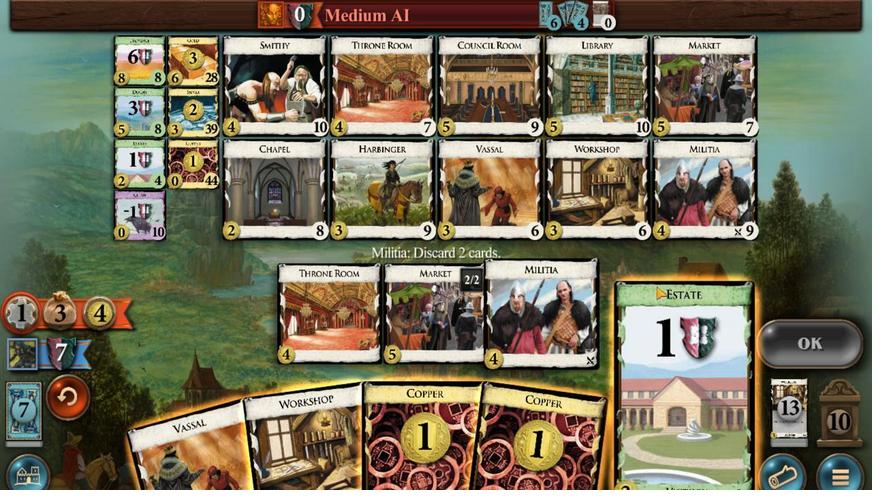 
Action: Mouse pressed left at (511, 321)
Screenshot: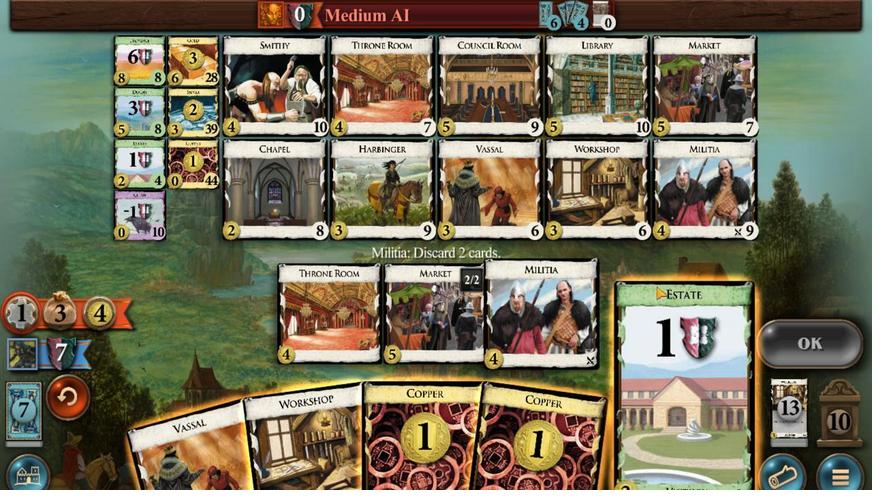 
Action: Mouse moved to (486, 321)
Screenshot: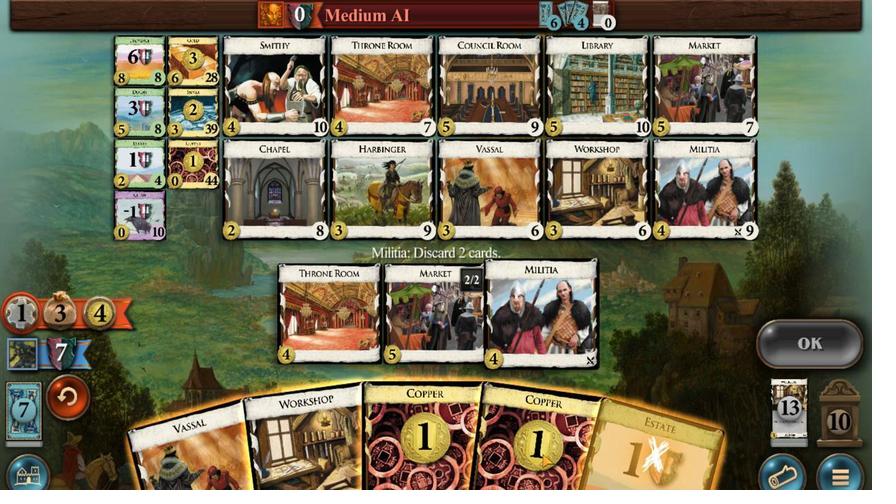 
Action: Mouse pressed left at (486, 321)
Screenshot: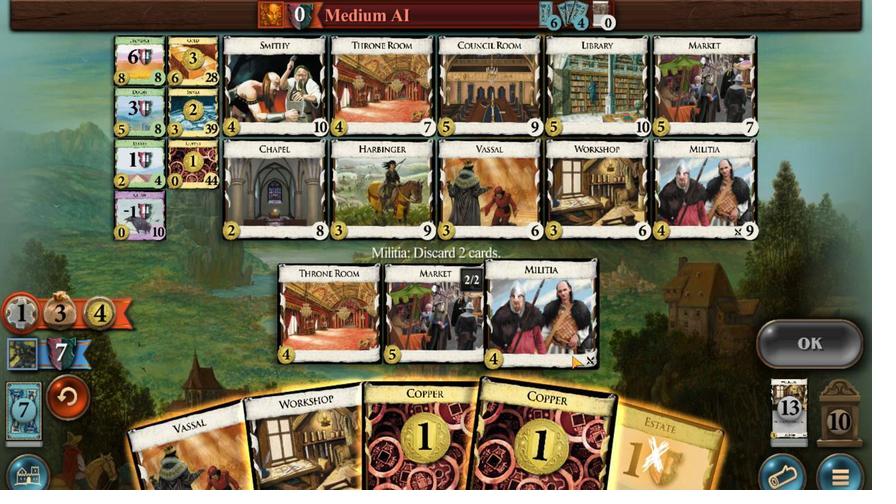 
Action: Mouse moved to (568, 327)
Screenshot: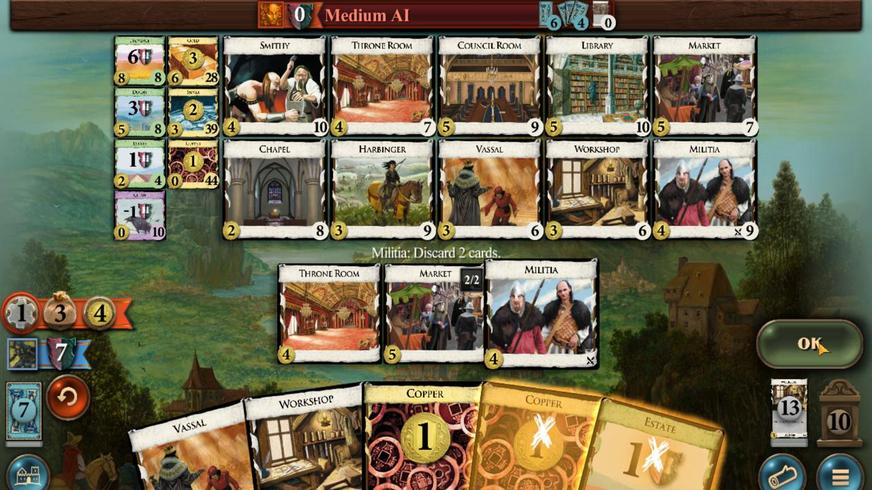 
Action: Mouse pressed left at (568, 327)
Screenshot: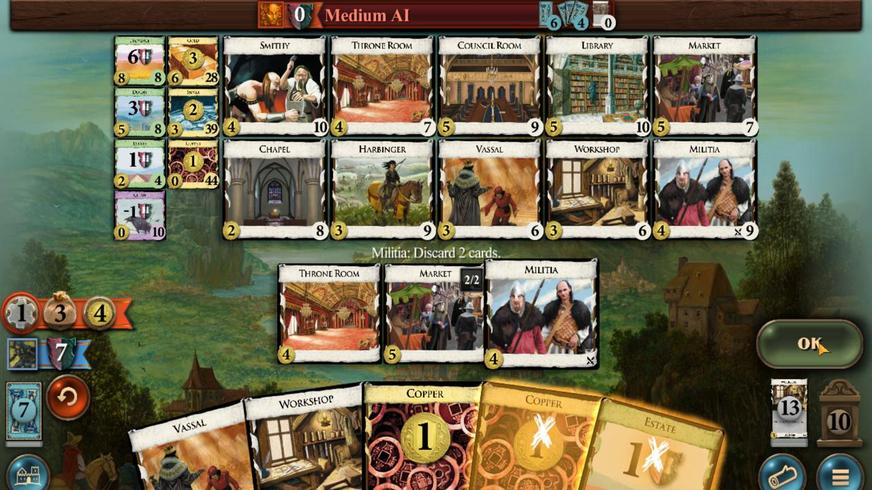 
Action: Mouse moved to (421, 321)
Screenshot: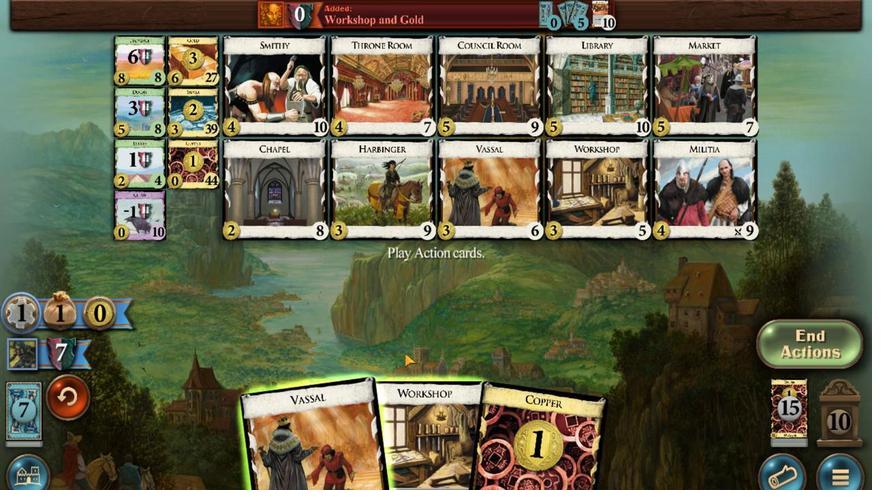 
Action: Mouse pressed left at (421, 321)
Screenshot: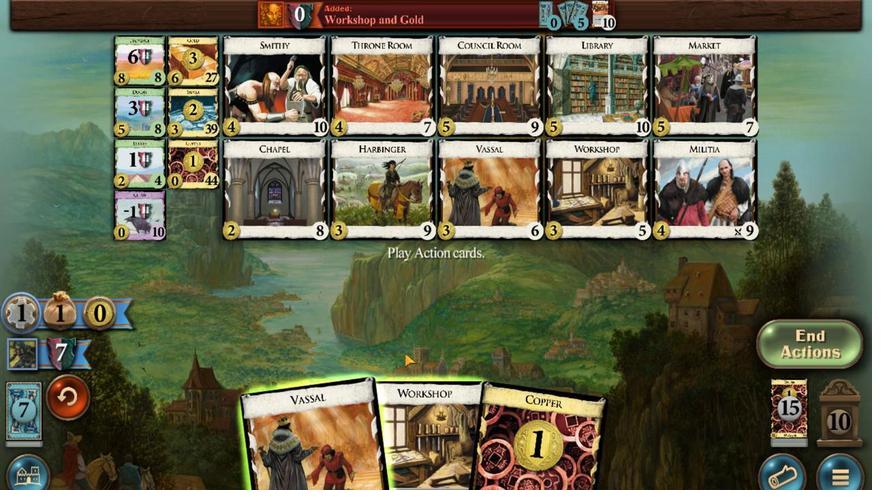 
Action: Mouse moved to (471, 323)
Screenshot: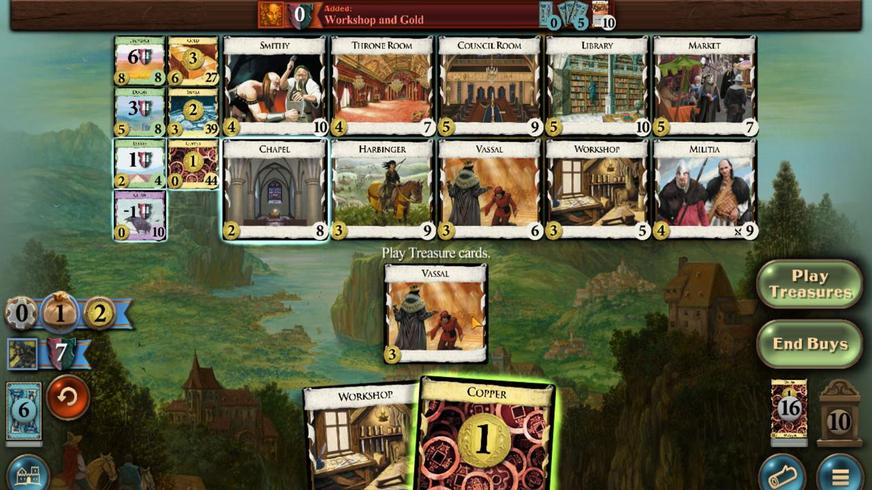 
Action: Mouse pressed left at (471, 323)
Screenshot: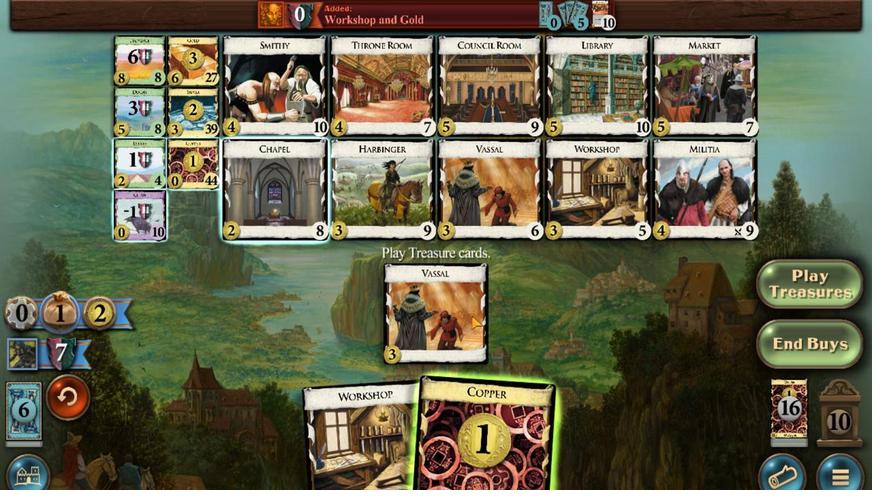 
Action: Mouse moved to (503, 334)
Screenshot: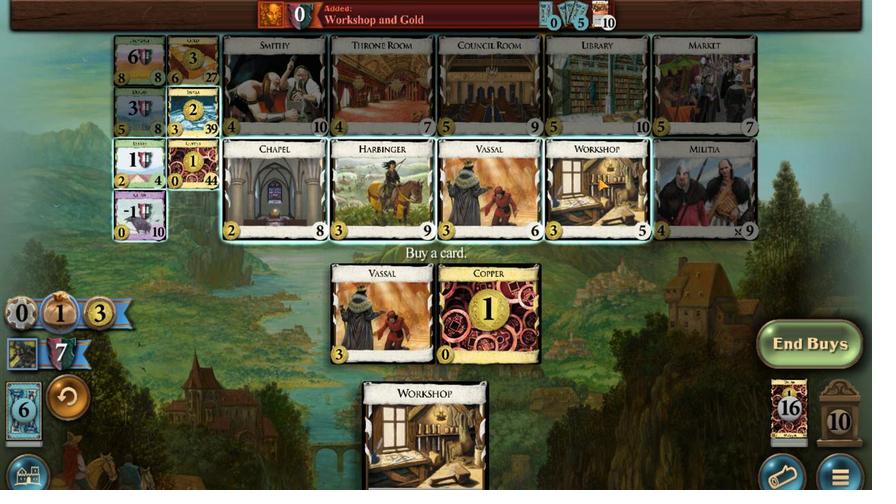 
Action: Mouse pressed left at (503, 334)
Screenshot: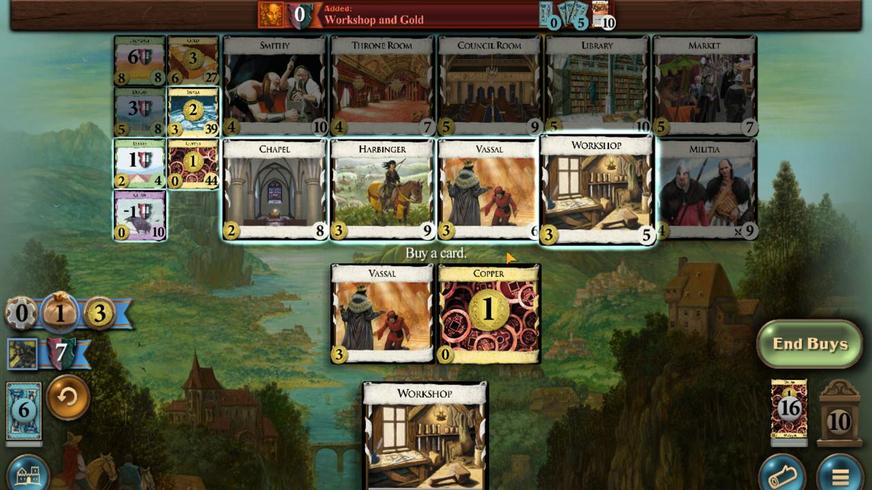 
Action: Mouse moved to (390, 322)
Screenshot: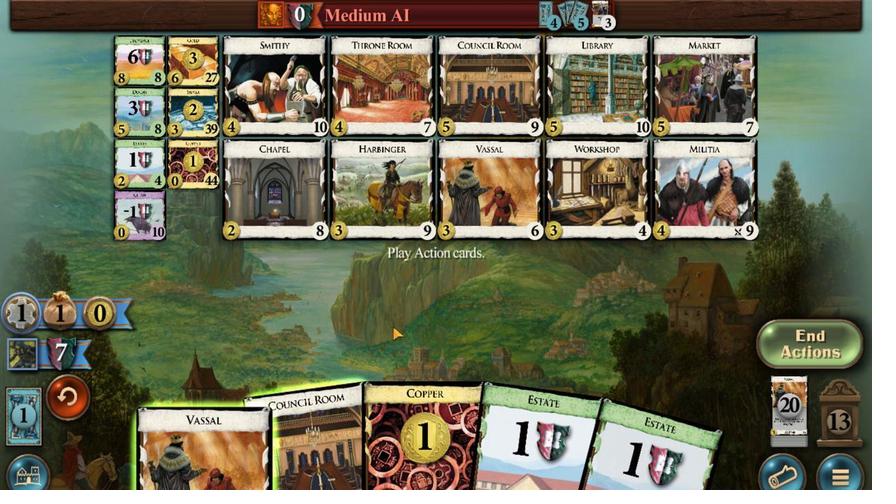 
Action: Mouse pressed left at (390, 322)
Screenshot: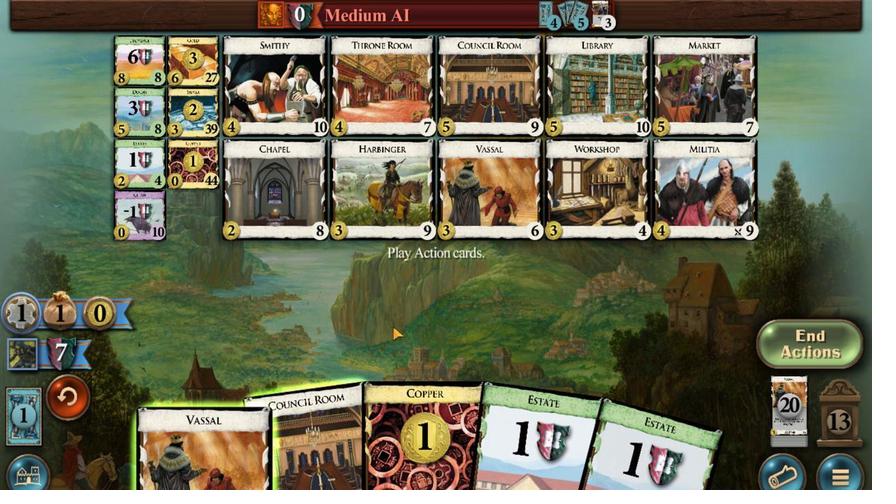 
Action: Mouse moved to (430, 323)
Screenshot: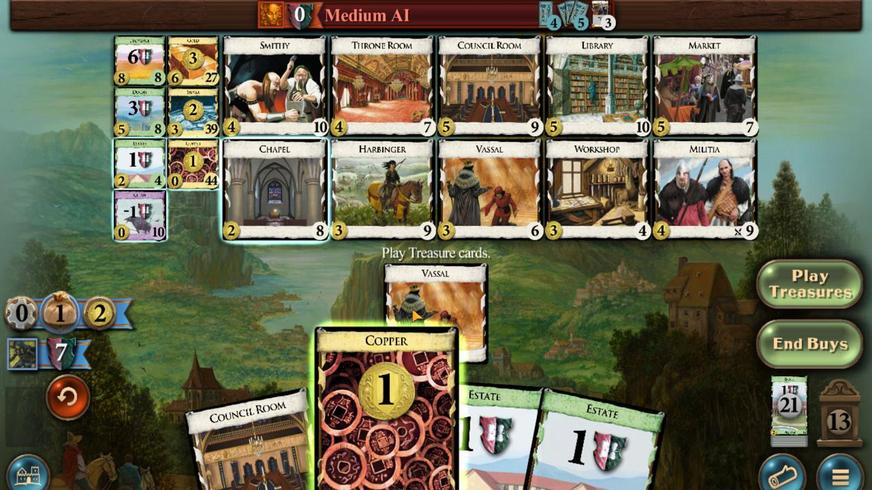 
Action: Mouse pressed left at (430, 323)
Screenshot: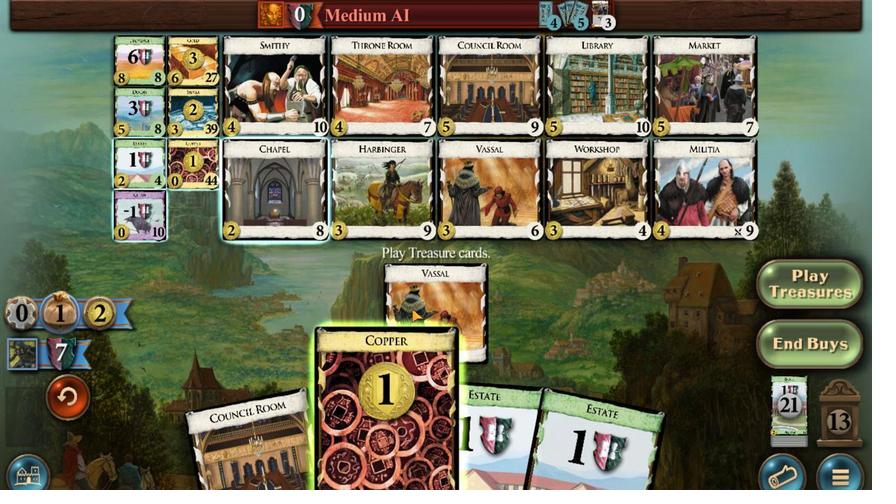 
Action: Mouse moved to (472, 334)
Screenshot: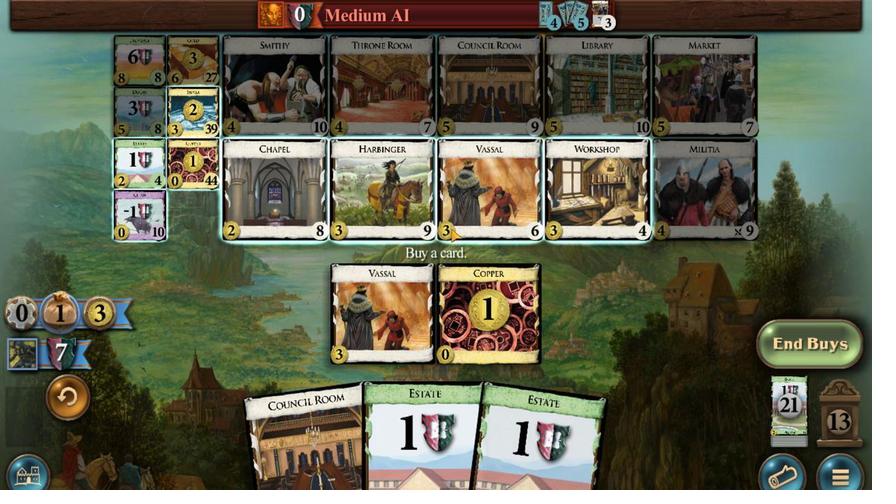 
Action: Mouse pressed left at (472, 334)
Screenshot: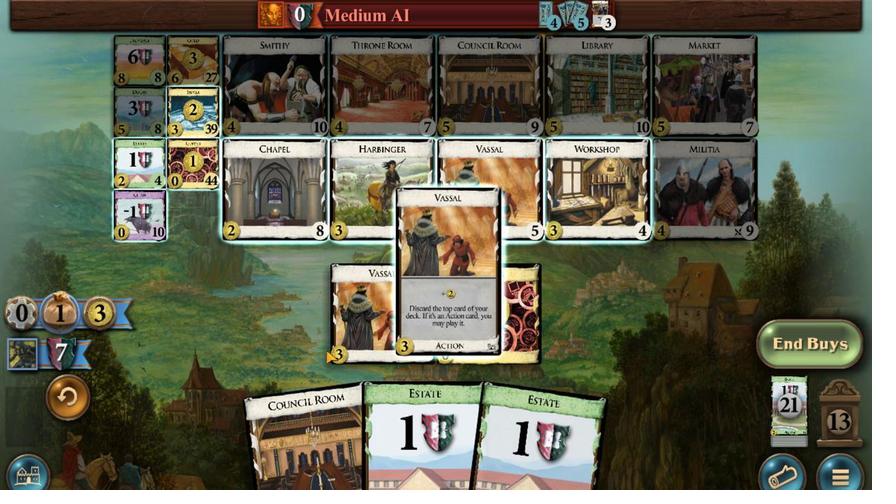 
Action: Mouse moved to (525, 321)
Screenshot: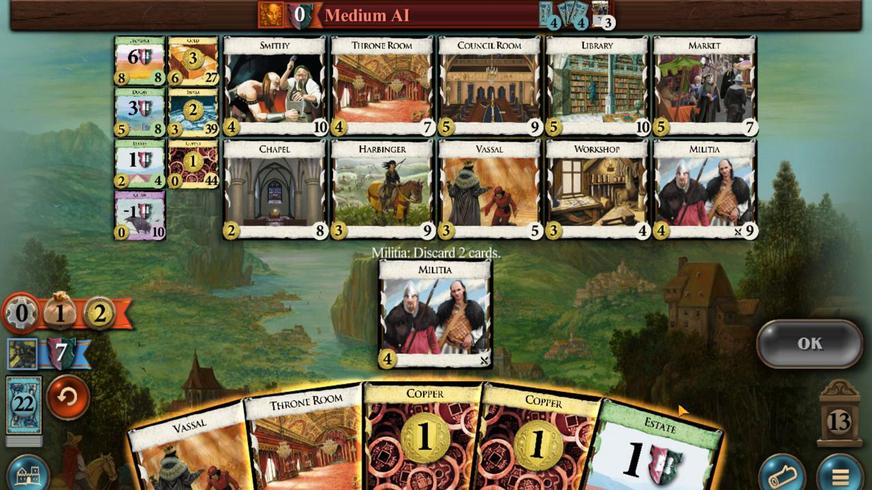
Action: Mouse pressed left at (525, 321)
Screenshot: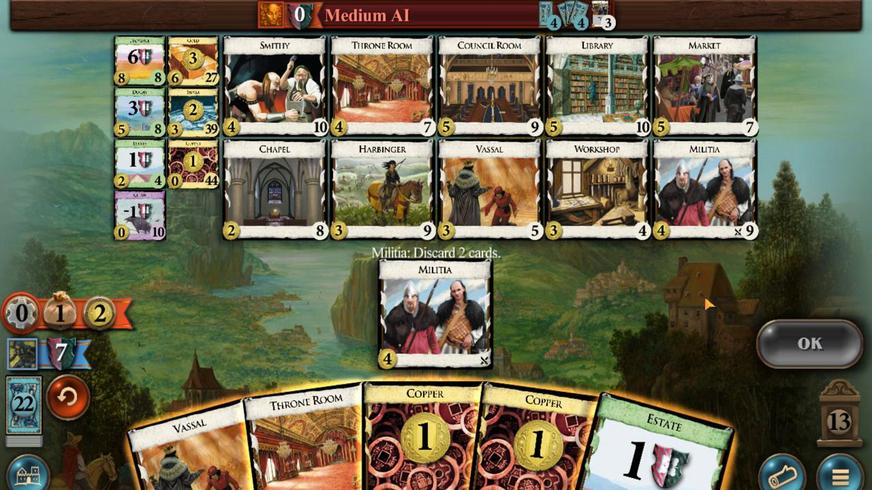 
Action: Mouse moved to (488, 323)
Screenshot: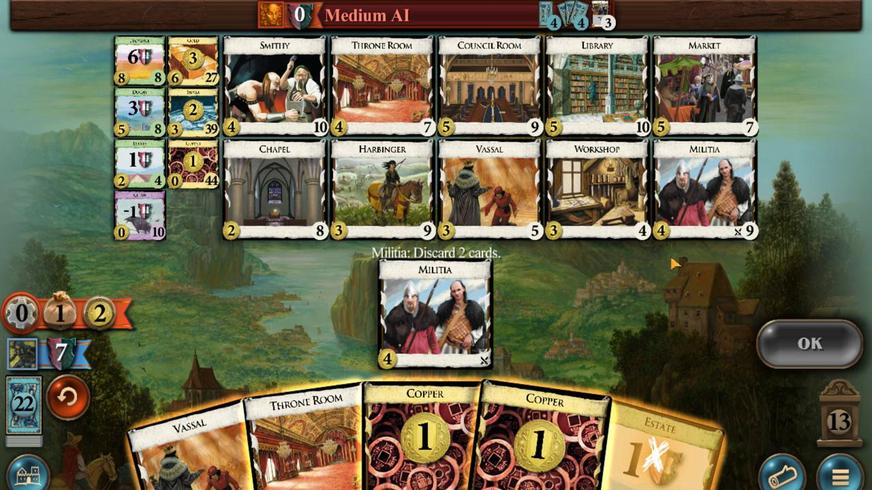 
Action: Mouse pressed left at (488, 323)
Screenshot: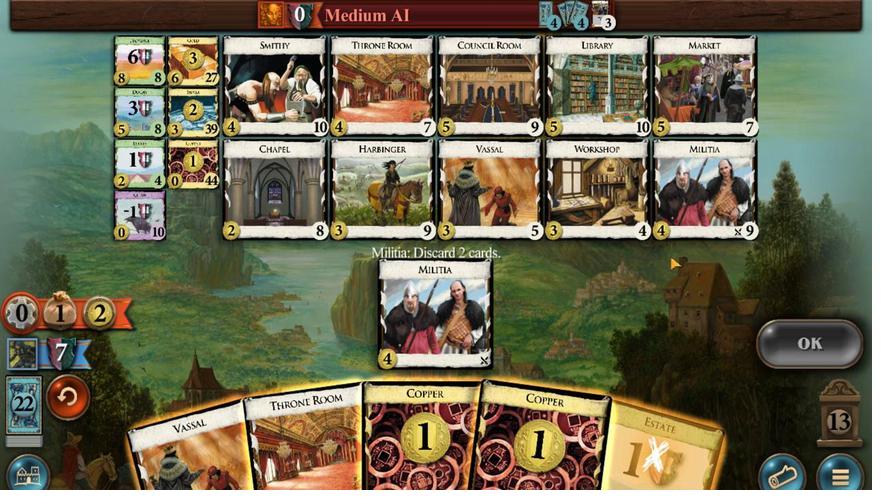 
Action: Mouse moved to (566, 327)
Screenshot: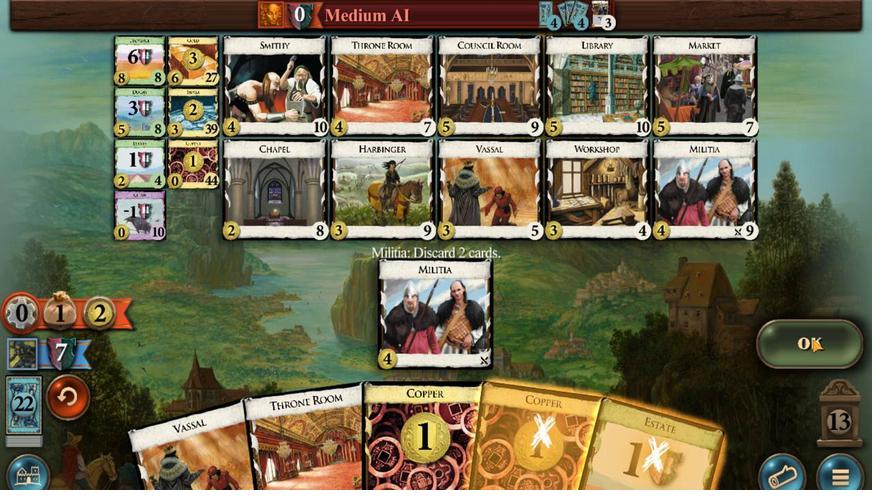 
Action: Mouse pressed left at (566, 327)
Screenshot: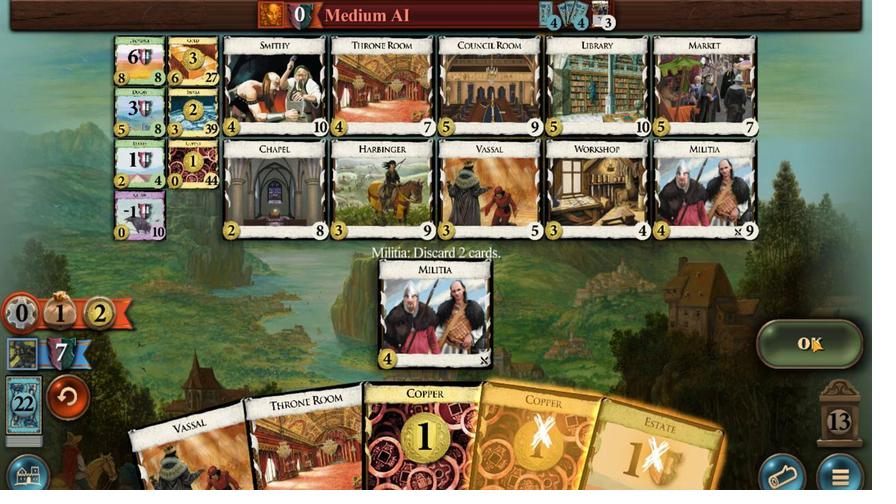 
Action: Mouse moved to (436, 322)
Screenshot: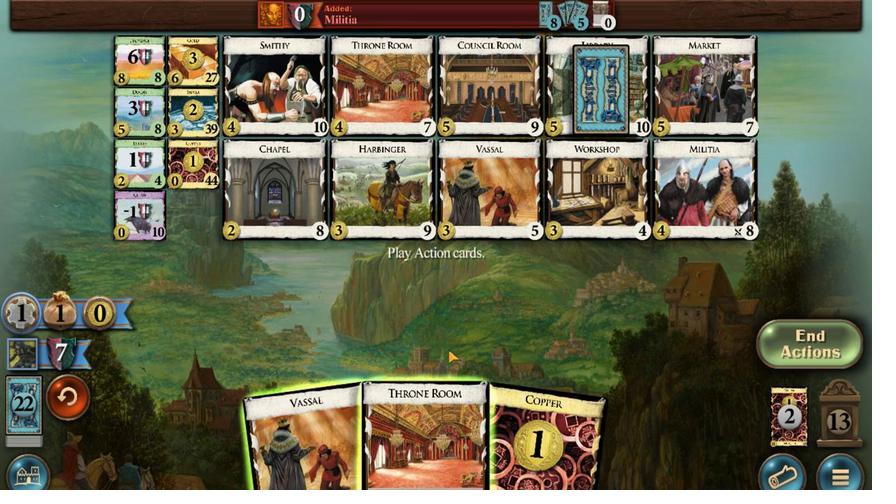 
Action: Mouse pressed left at (436, 322)
Screenshot: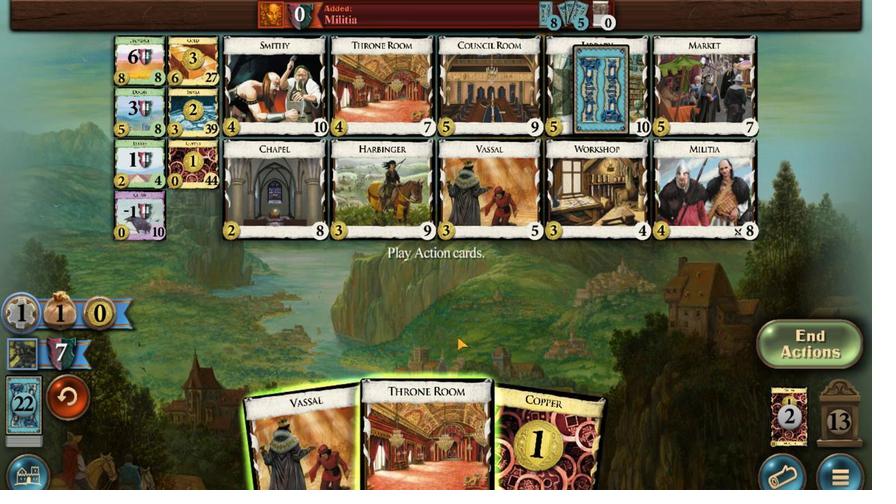 
Action: Mouse moved to (439, 321)
Screenshot: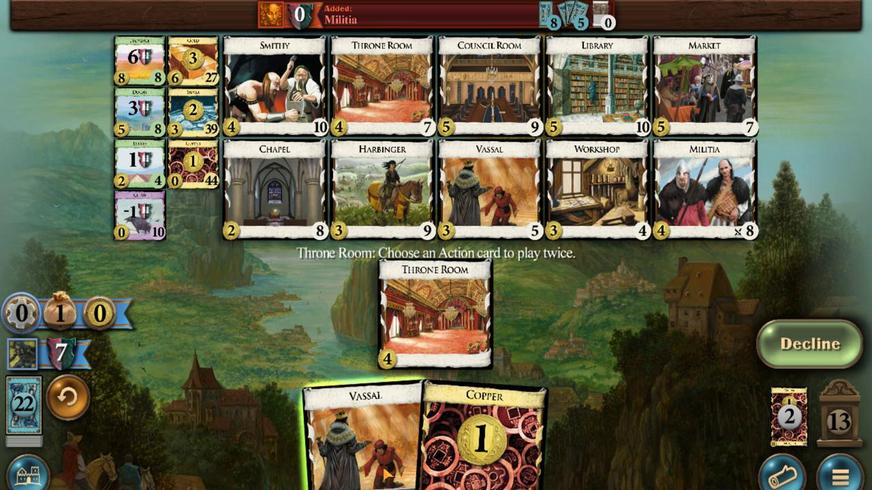 
Action: Mouse pressed left at (439, 321)
Screenshot: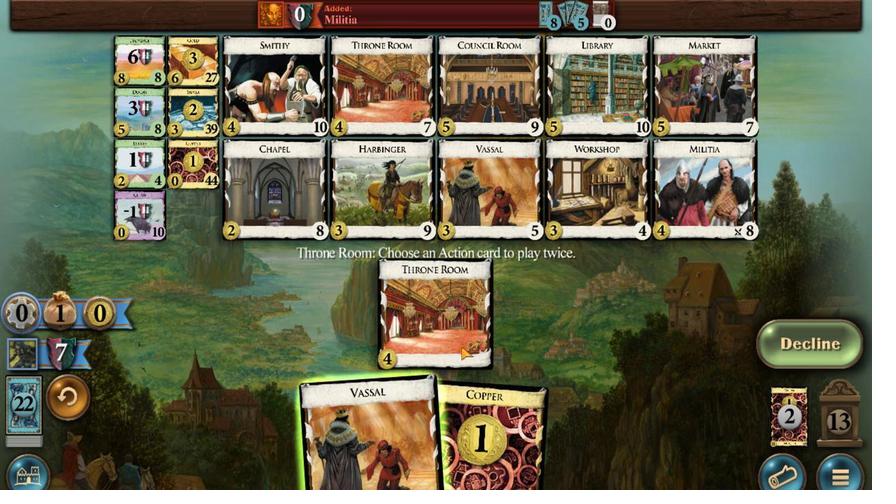 
Action: Mouse moved to (449, 338)
Screenshot: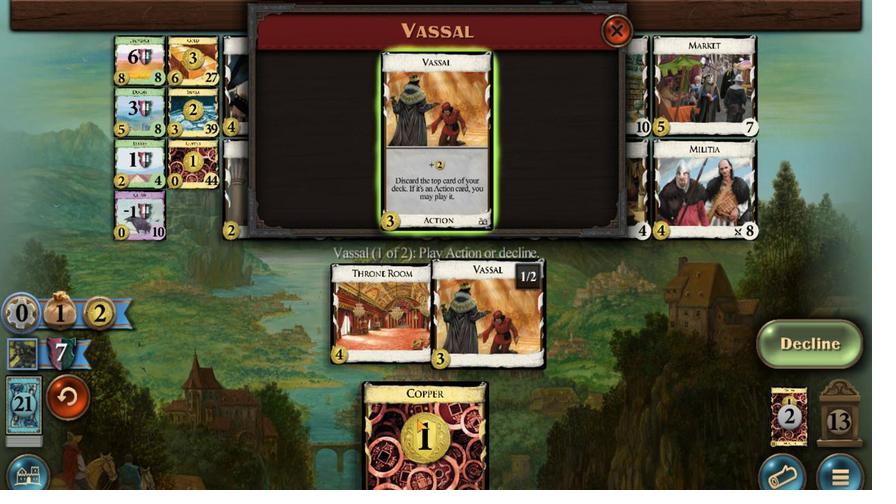 
Action: Mouse pressed left at (449, 338)
Screenshot: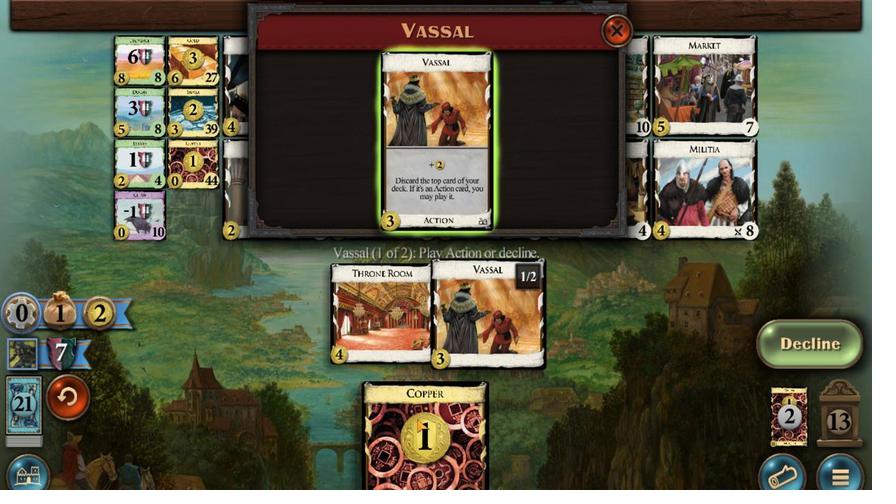 
Action: Mouse moved to (452, 337)
Screenshot: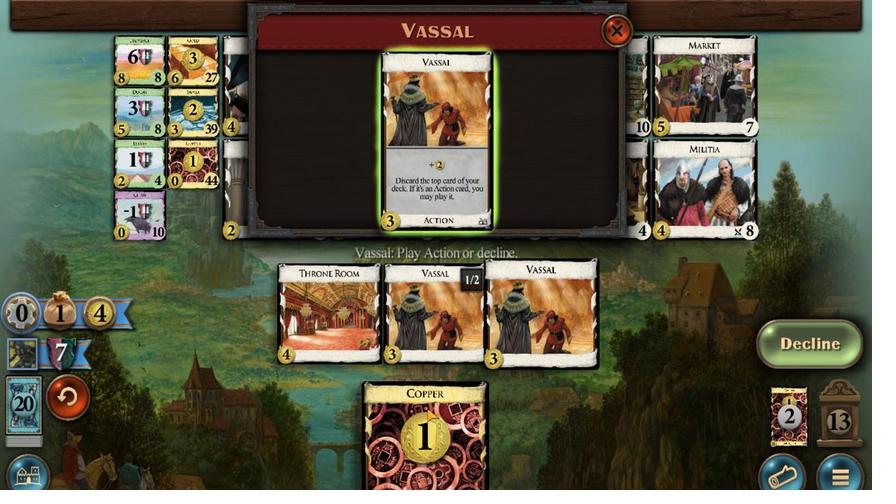 
Action: Mouse pressed left at (452, 337)
Screenshot: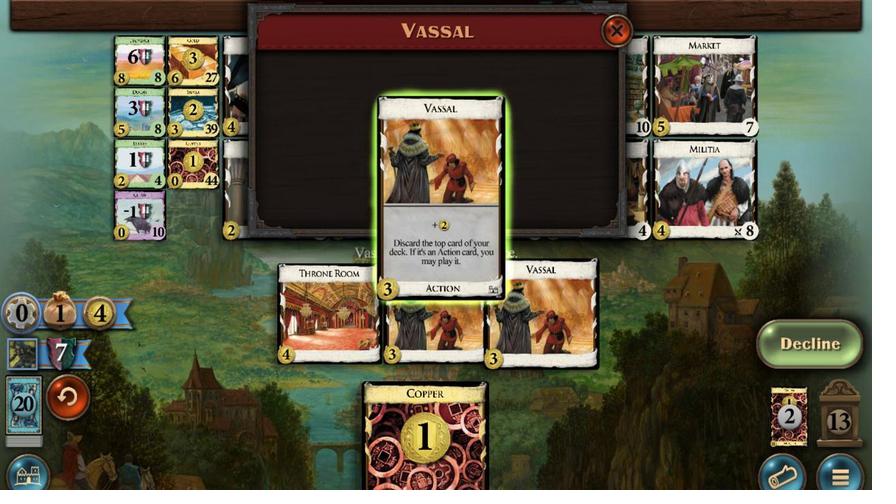 
Action: Mouse moved to (451, 338)
Screenshot: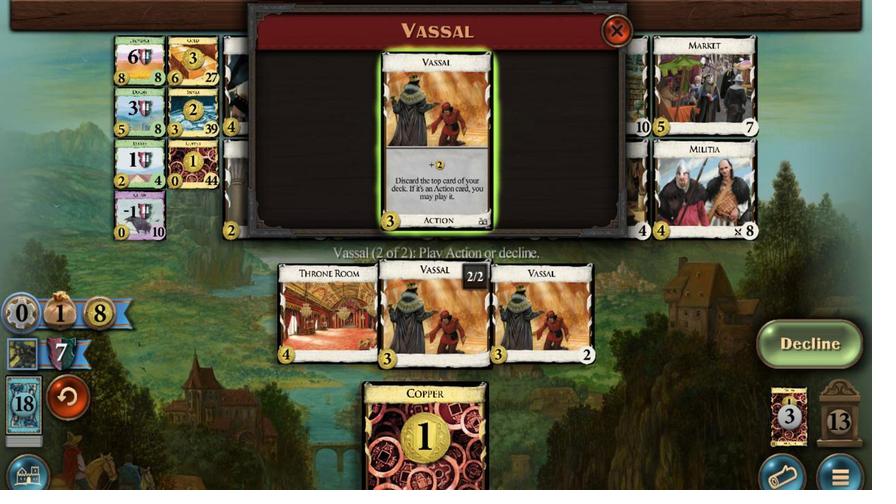 
Action: Mouse pressed left at (451, 338)
Screenshot: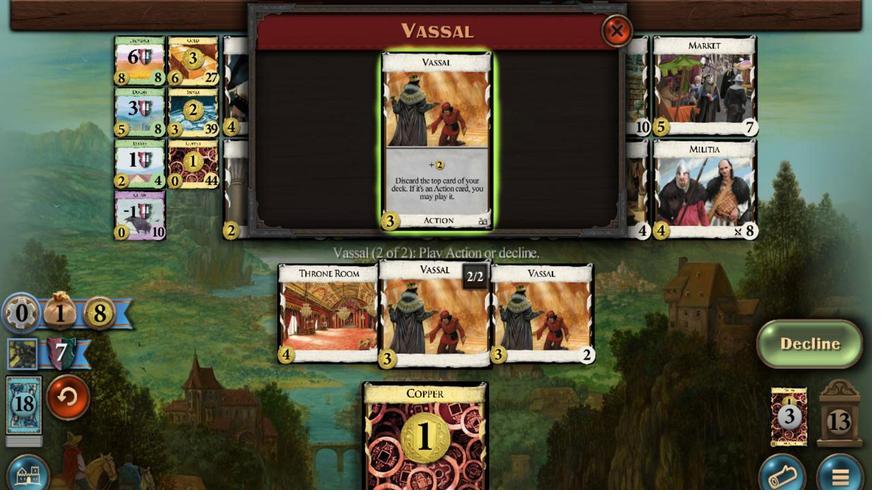 
Action: Mouse moved to (367, 339)
Screenshot: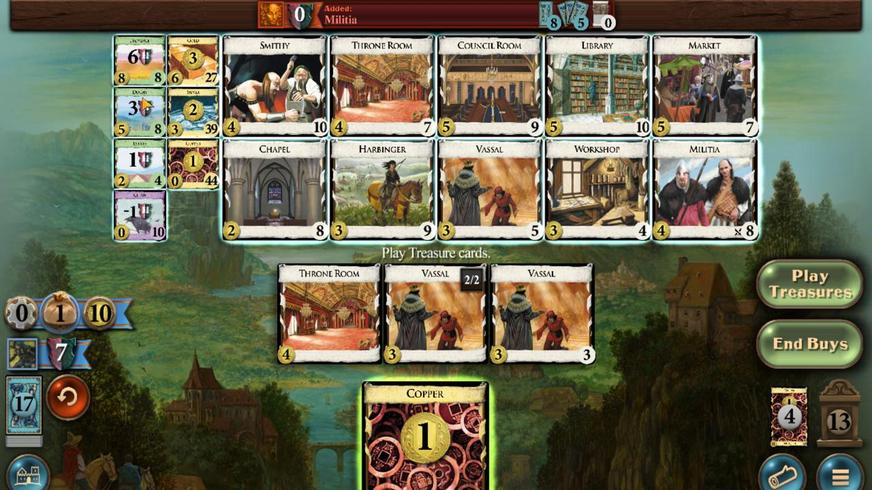 
Action: Mouse pressed left at (367, 339)
Screenshot: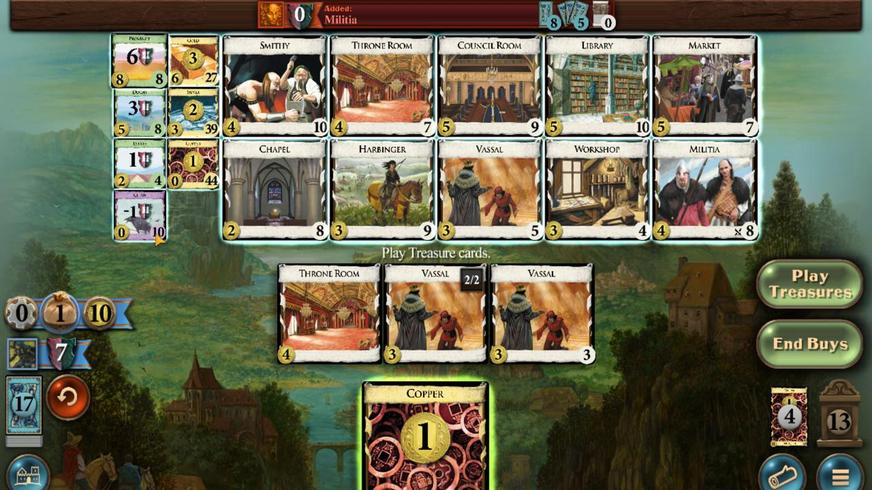 
Action: Mouse moved to (512, 322)
Screenshot: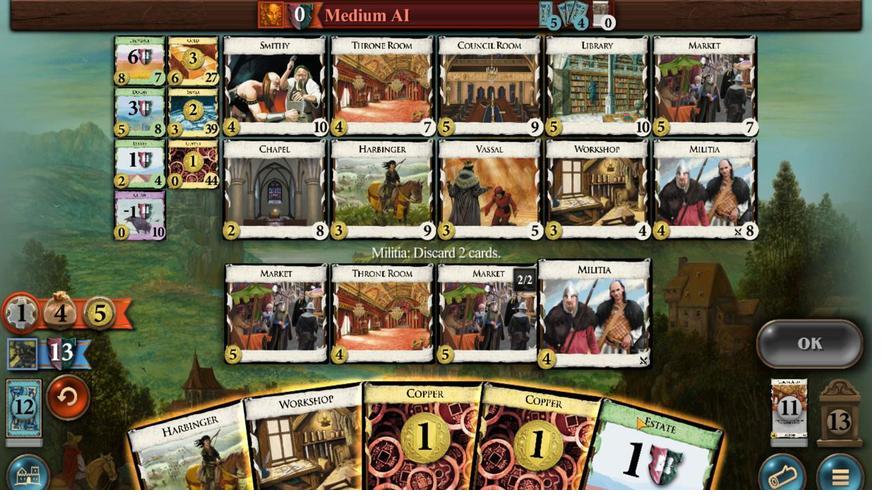 
Action: Mouse pressed left at (512, 322)
Screenshot: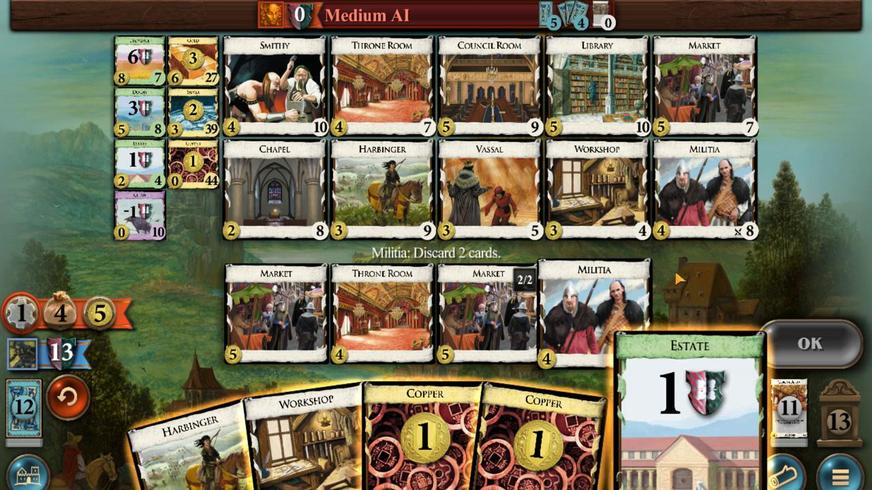 
Action: Mouse moved to (488, 320)
Screenshot: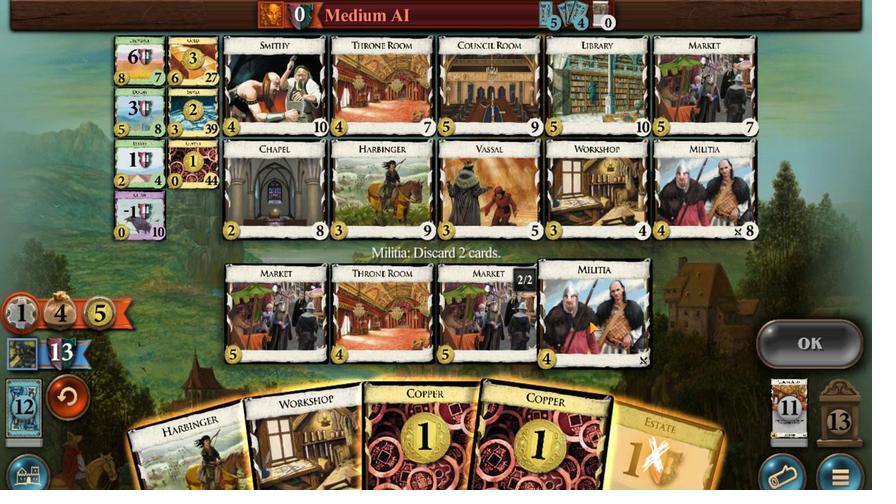 
Action: Mouse pressed left at (488, 320)
Screenshot: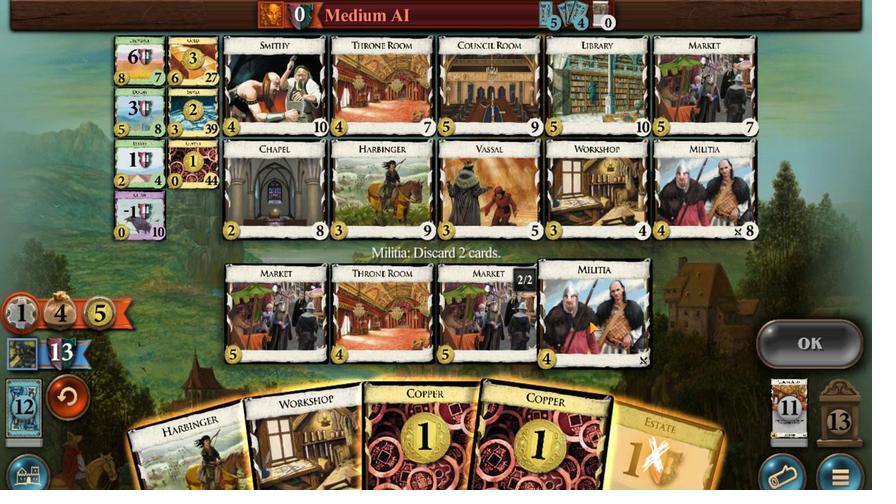 
Action: Mouse moved to (562, 327)
Screenshot: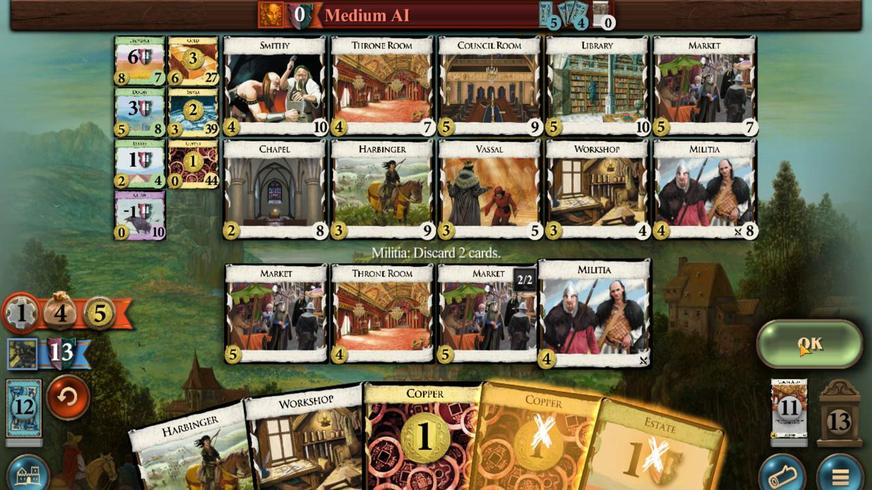 
Action: Mouse pressed left at (562, 327)
Screenshot: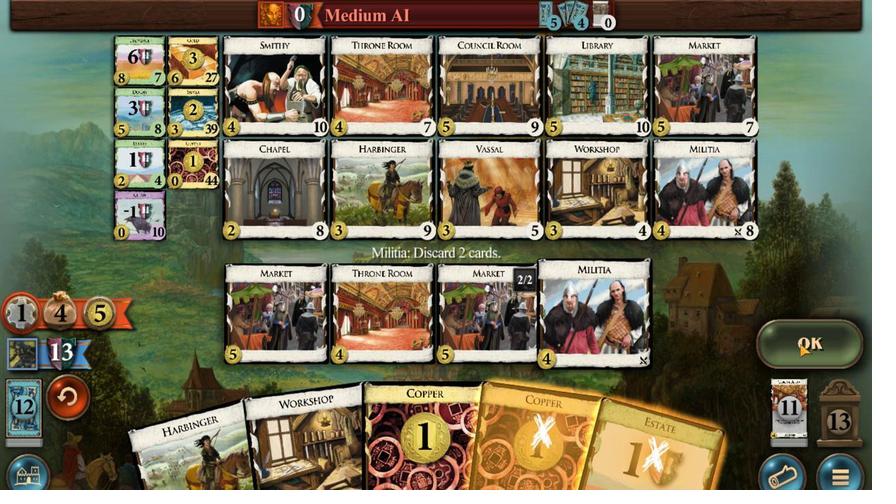 
Action: Mouse moved to (452, 322)
Screenshot: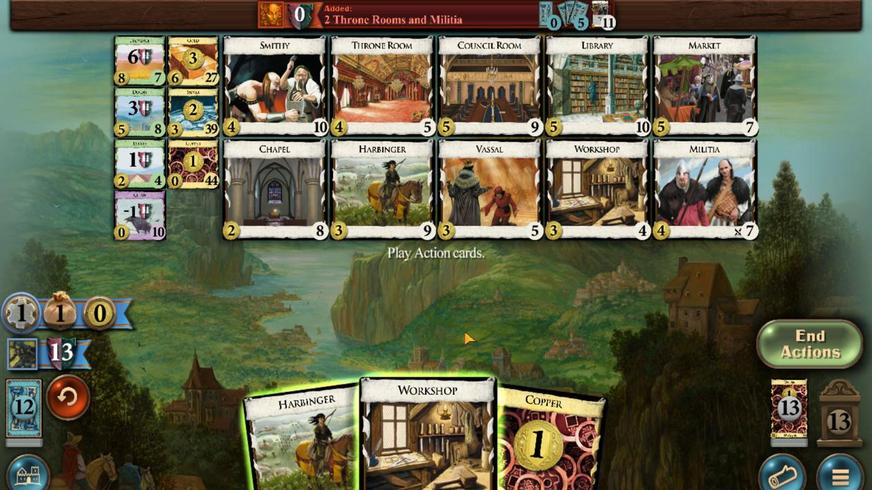 
Action: Mouse pressed left at (452, 322)
Screenshot: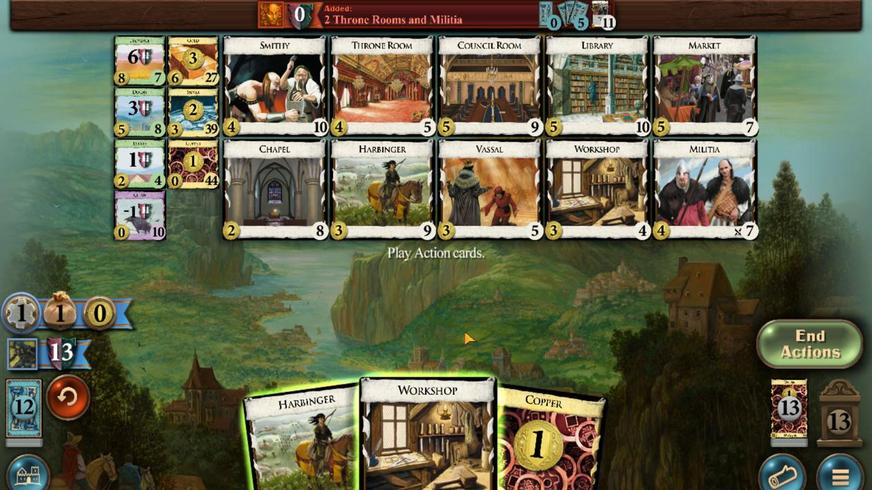 
Action: Mouse moved to (470, 334)
Screenshot: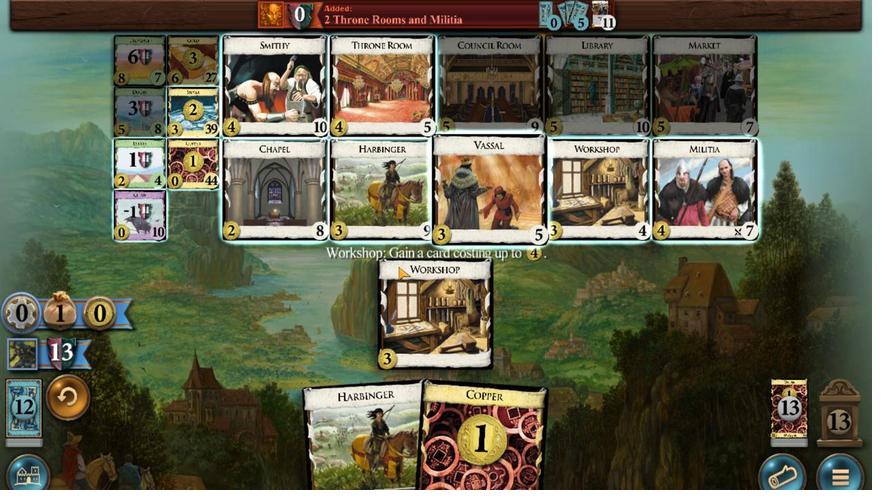 
Action: Mouse pressed left at (470, 334)
Screenshot: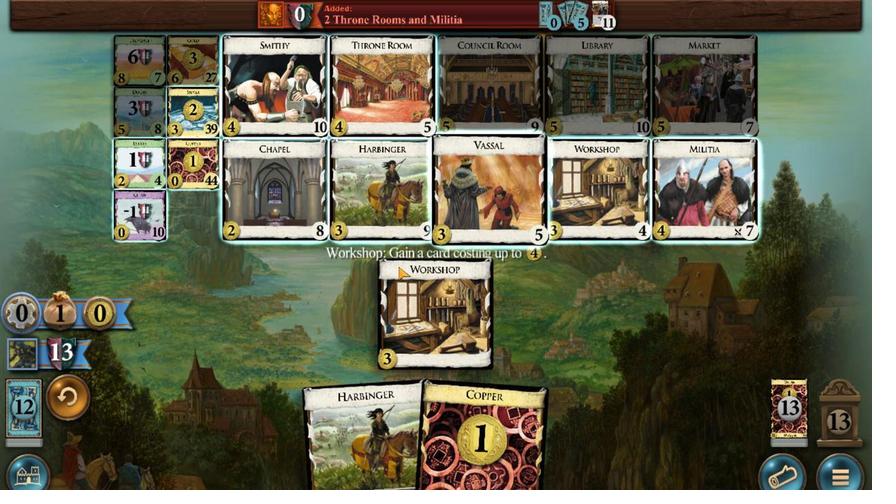 
Action: Mouse moved to (461, 323)
Screenshot: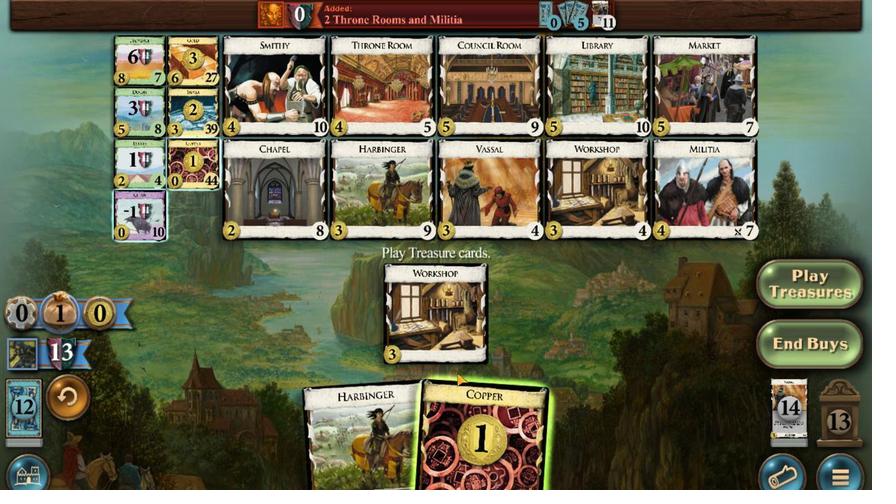 
Action: Mouse pressed left at (461, 323)
Screenshot: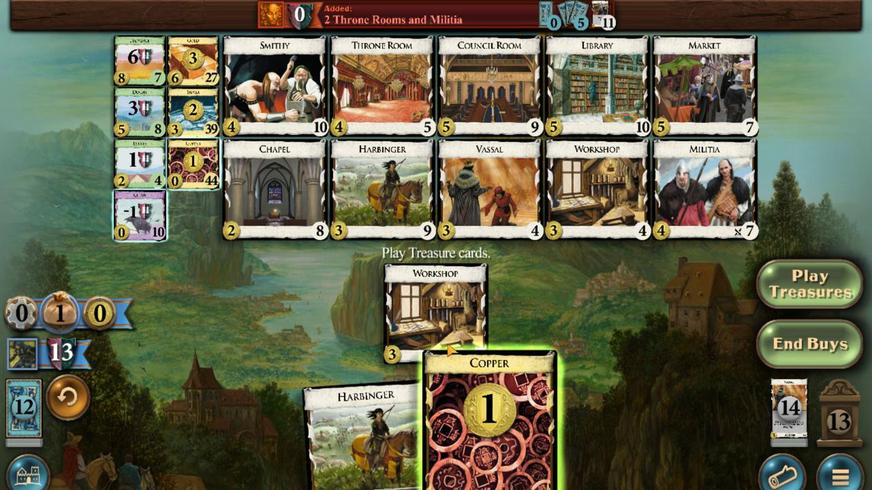 
Action: Mouse moved to (386, 334)
Screenshot: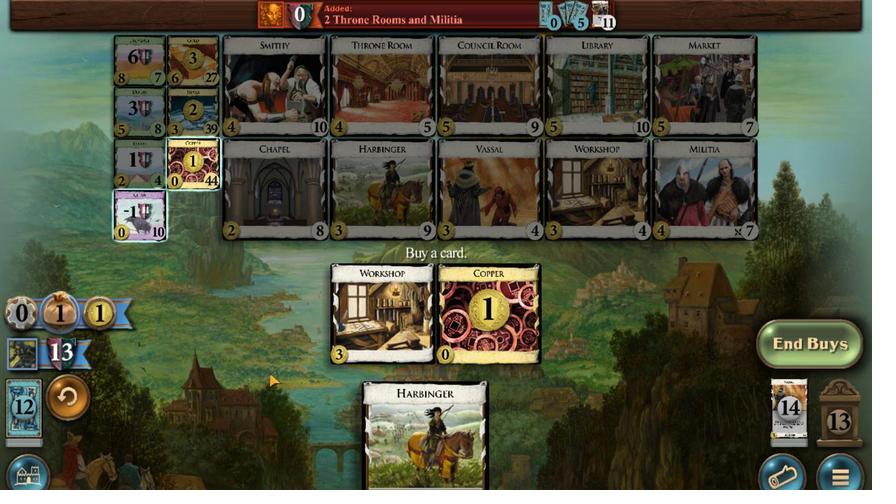 
Action: Mouse pressed left at (386, 334)
Screenshot: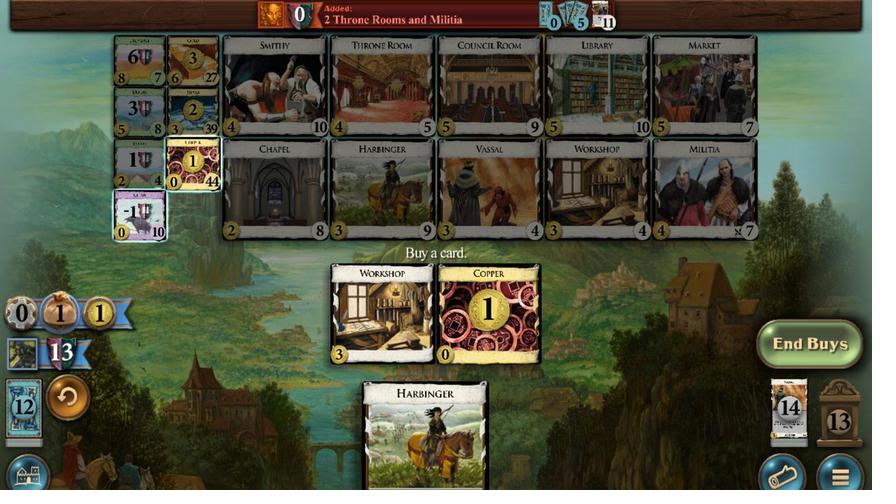 
Action: Mouse moved to (514, 322)
Screenshot: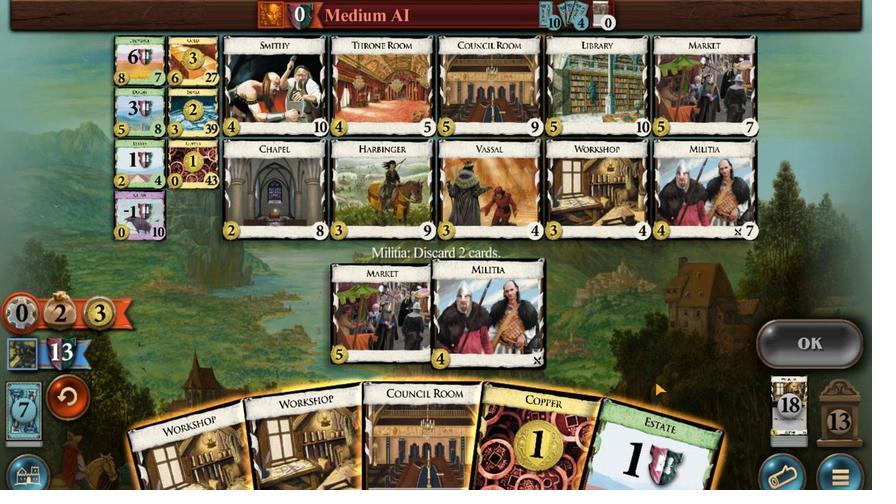 
Action: Mouse pressed left at (514, 322)
Screenshot: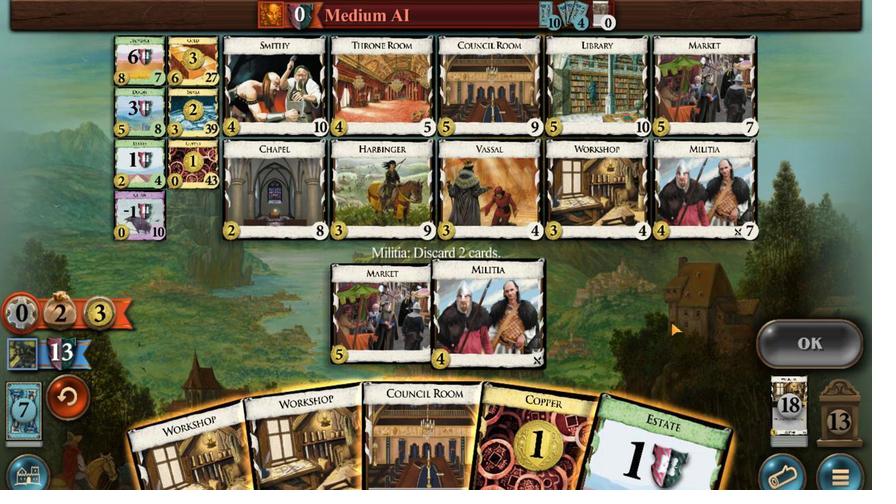 
Action: Mouse moved to (487, 323)
Screenshot: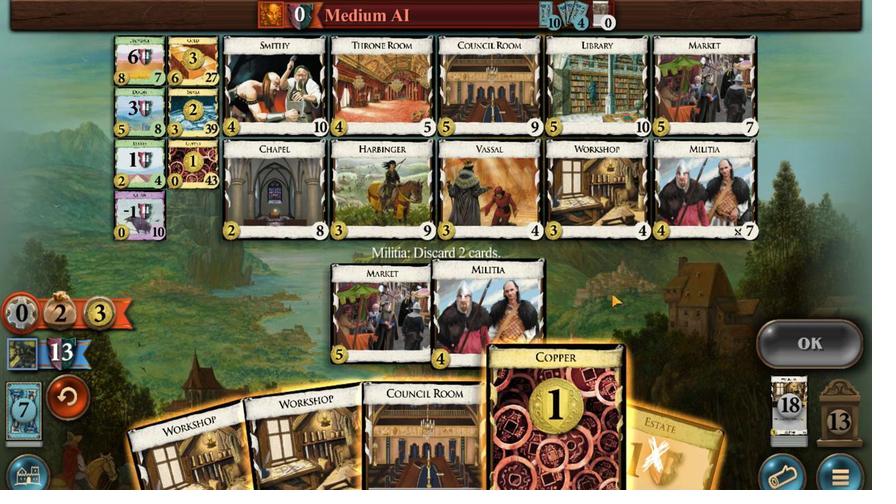 
Action: Mouse pressed left at (487, 323)
Screenshot: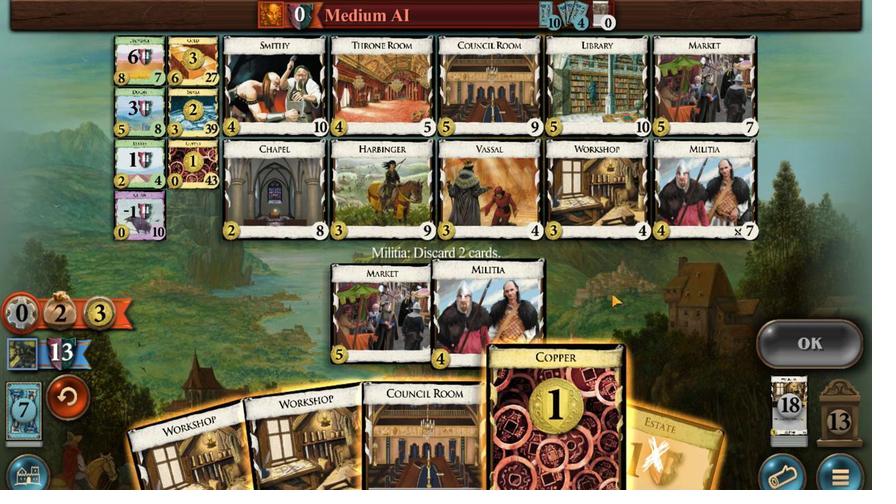 
Action: Mouse moved to (556, 327)
Screenshot: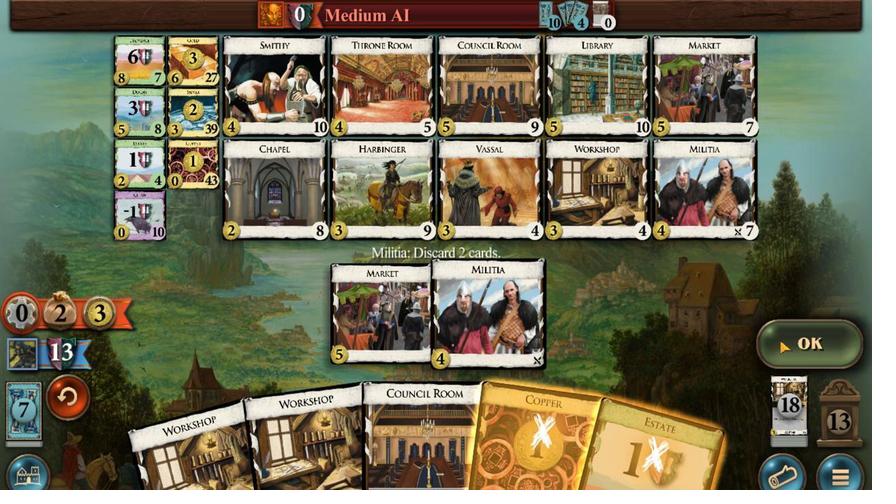 
Action: Mouse pressed left at (556, 327)
Screenshot: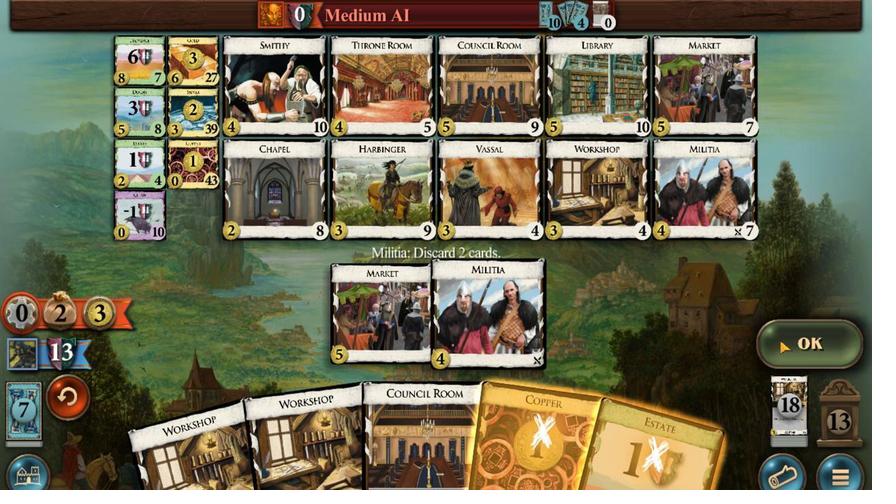 
Action: Mouse moved to (454, 322)
Screenshot: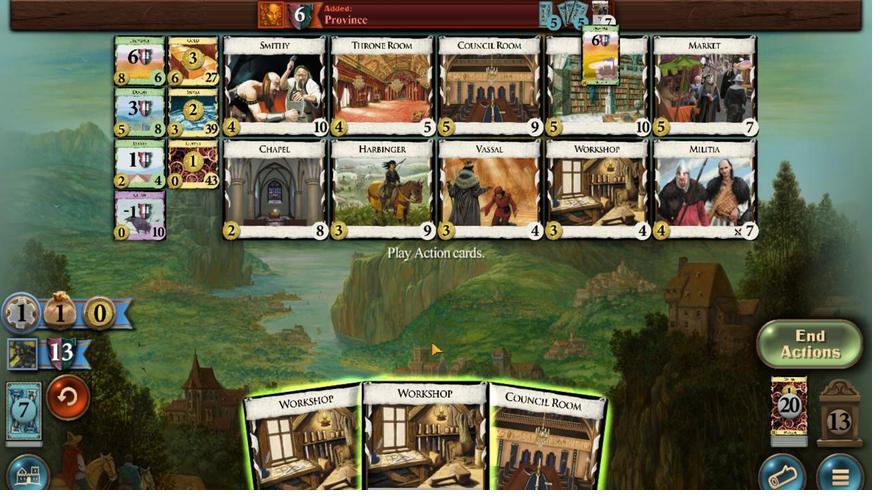 
Action: Mouse pressed left at (454, 322)
Screenshot: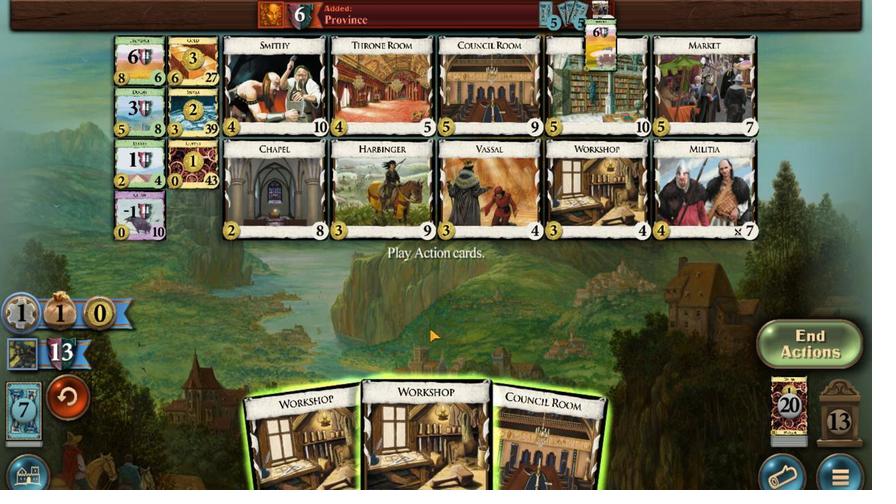
Action: Mouse moved to (367, 335)
Screenshot: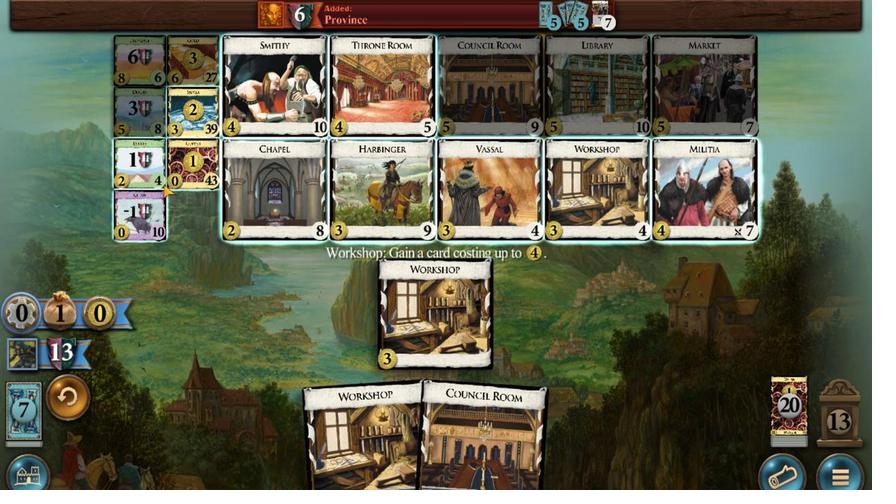 
Action: Mouse pressed left at (367, 335)
Screenshot: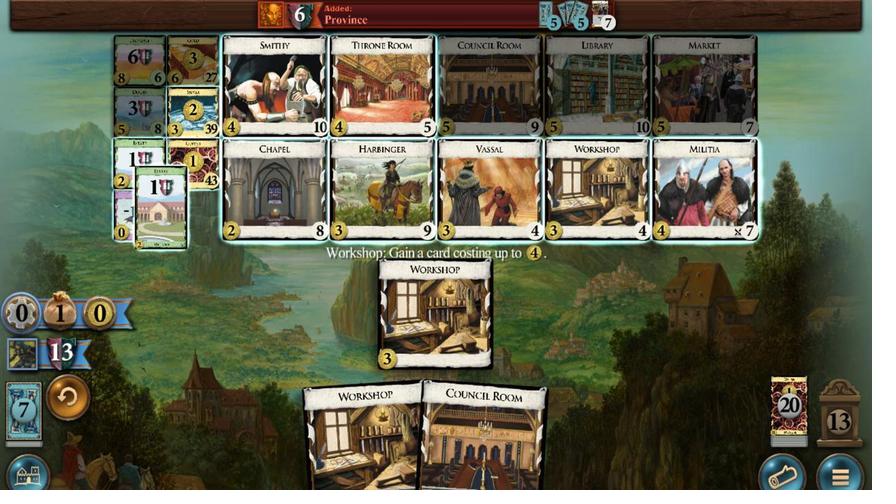 
Action: Mouse moved to (386, 334)
Screenshot: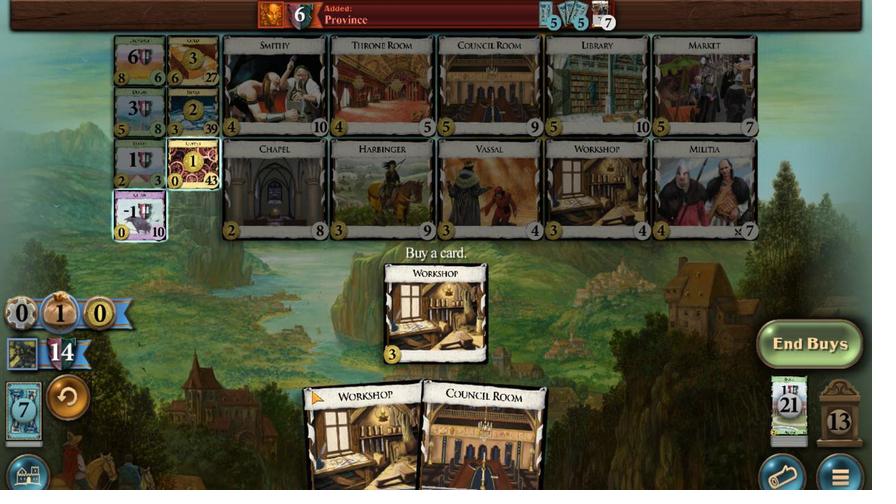 
Action: Mouse pressed left at (386, 334)
Screenshot: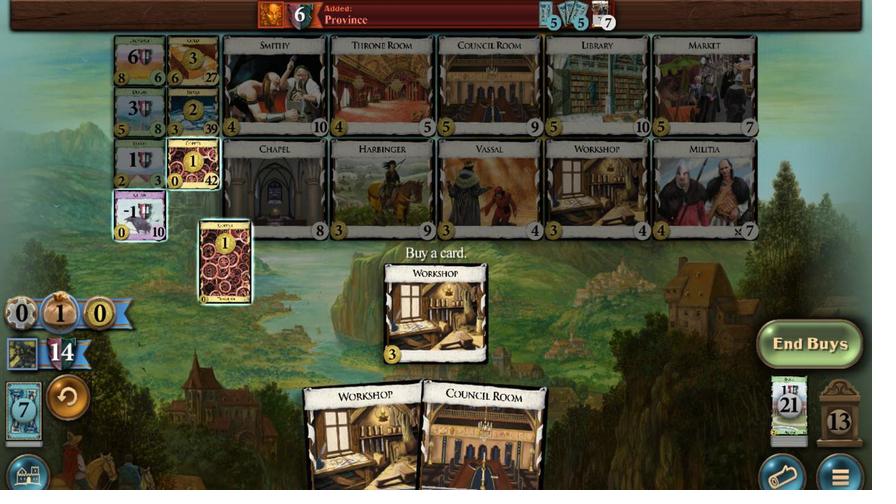 
Action: Mouse moved to (389, 323)
Screenshot: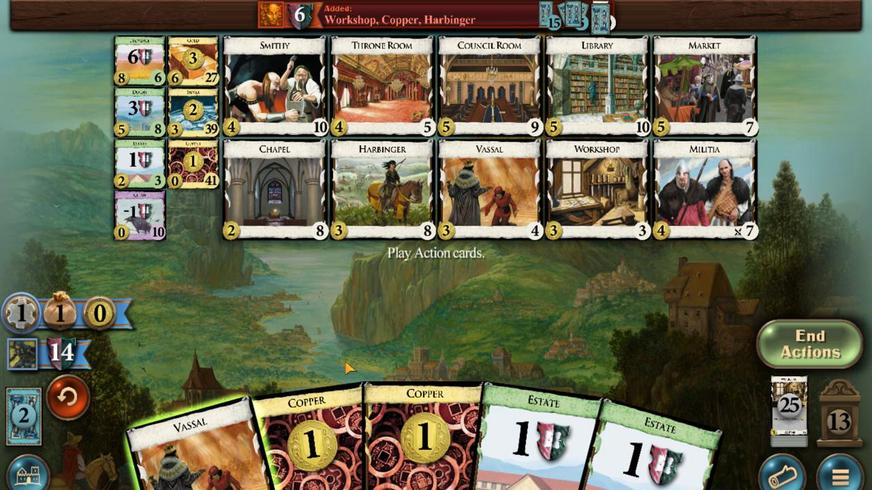 
Action: Mouse pressed left at (389, 323)
Screenshot: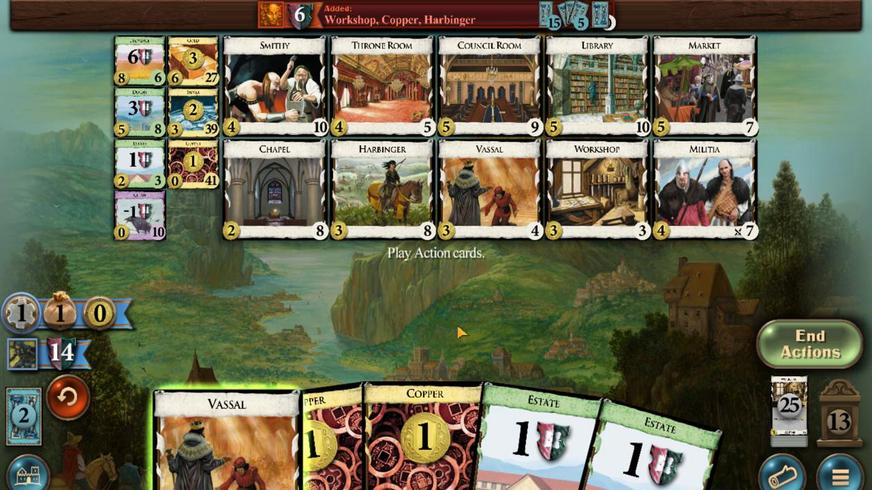 
Action: Mouse moved to (436, 323)
Screenshot: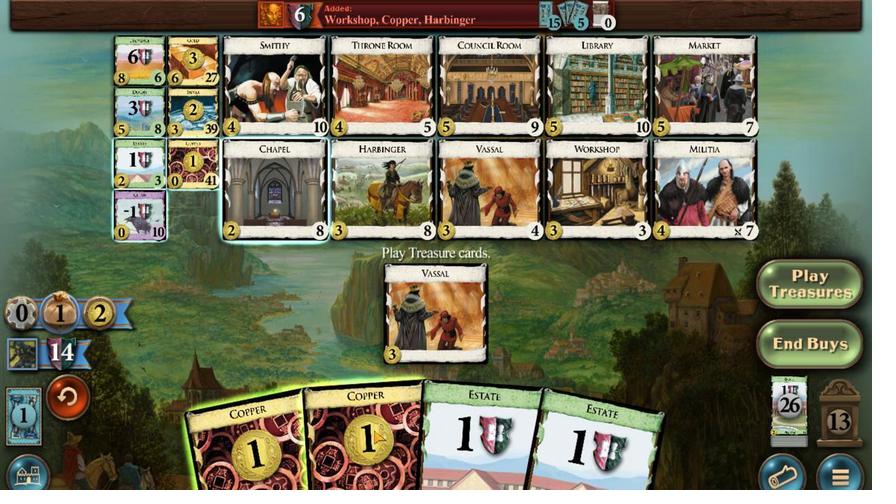 
Action: Mouse pressed left at (436, 323)
Screenshot: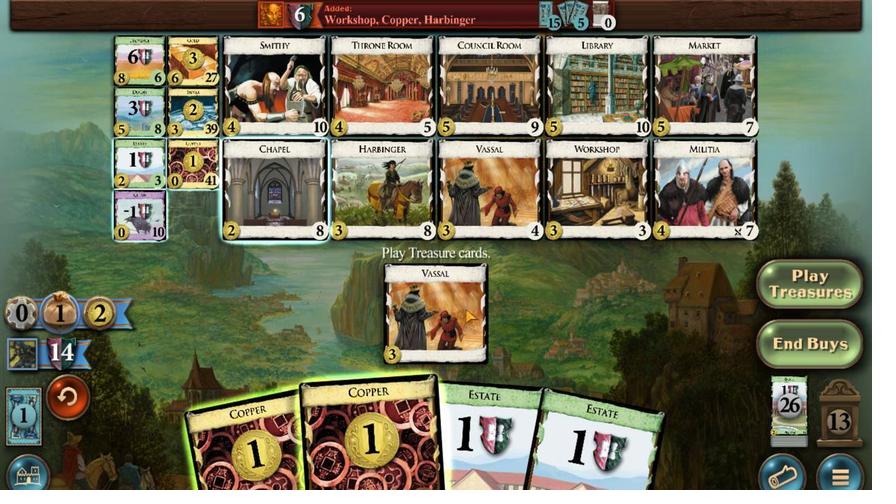
Action: Mouse moved to (419, 323)
Screenshot: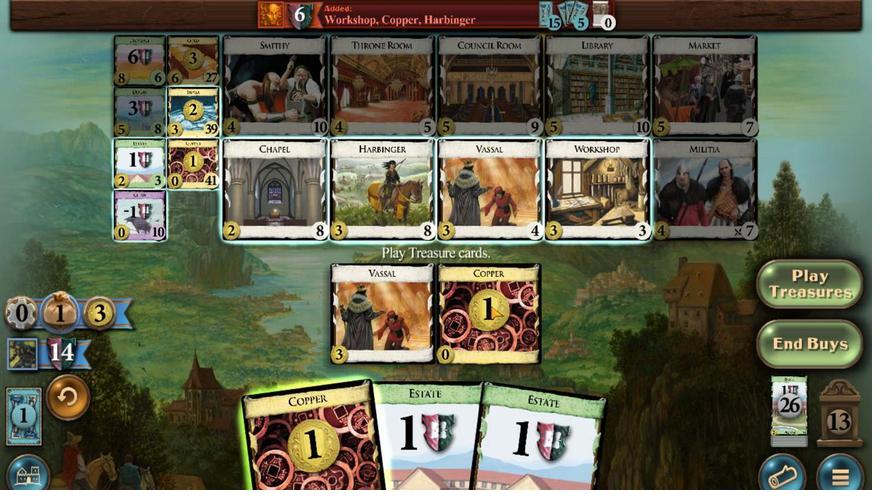 
Action: Mouse pressed left at (419, 323)
Screenshot: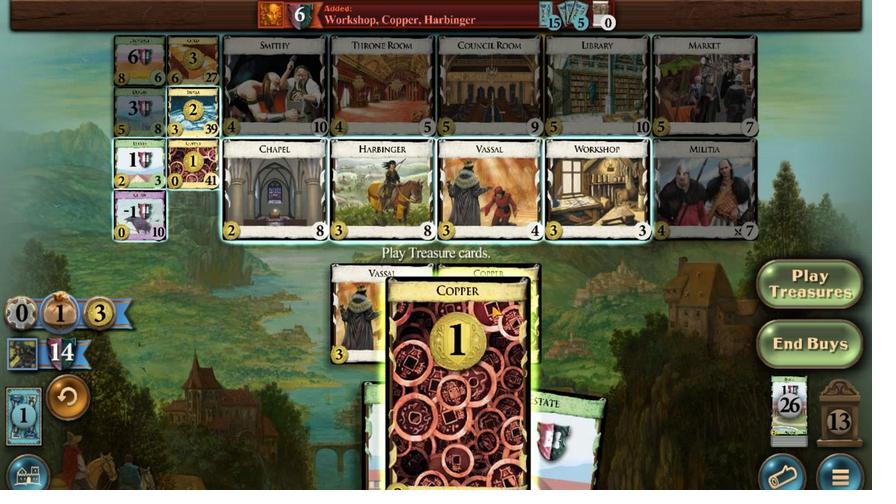 
Action: Mouse moved to (411, 339)
Screenshot: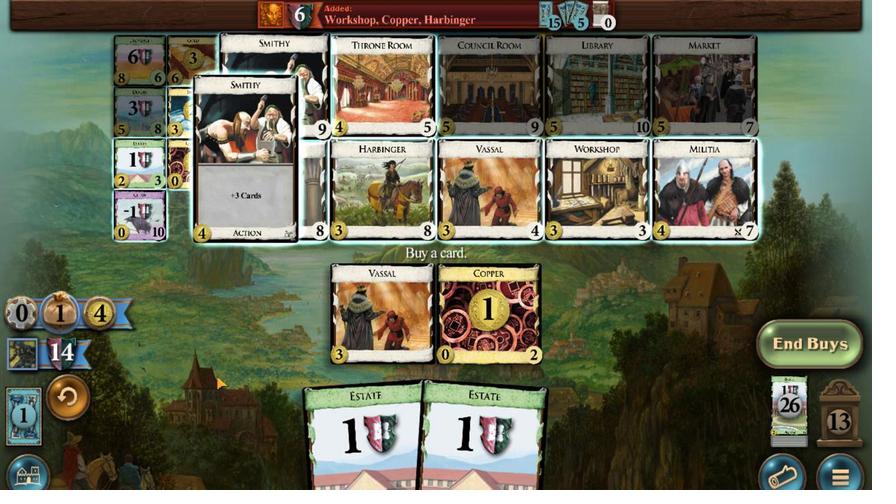 
Action: Mouse pressed left at (411, 339)
Screenshot: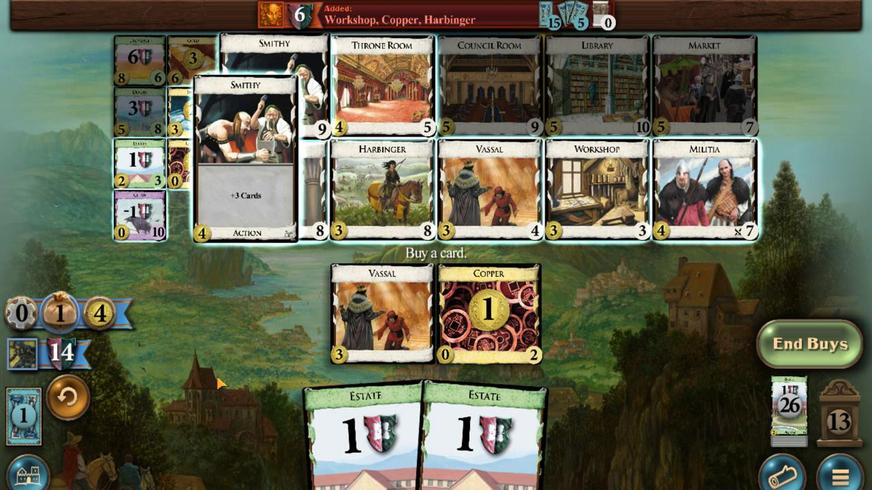
Action: Mouse moved to (402, 339)
Screenshot: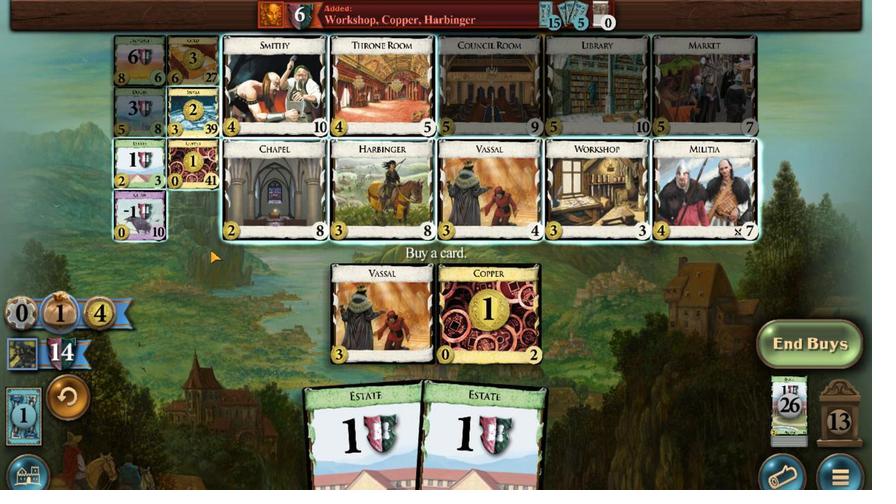 
Action: Mouse pressed left at (402, 339)
Screenshot: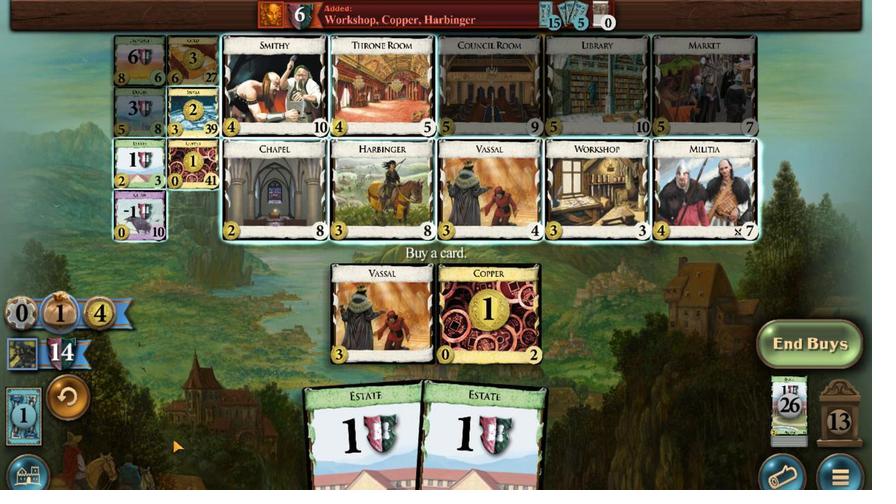 
Action: Mouse moved to (481, 322)
Screenshot: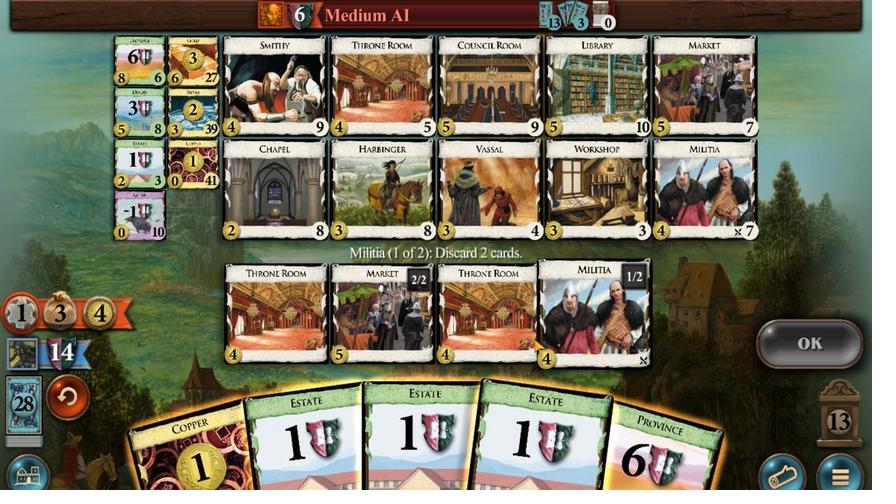 
Action: Mouse pressed left at (481, 322)
Screenshot: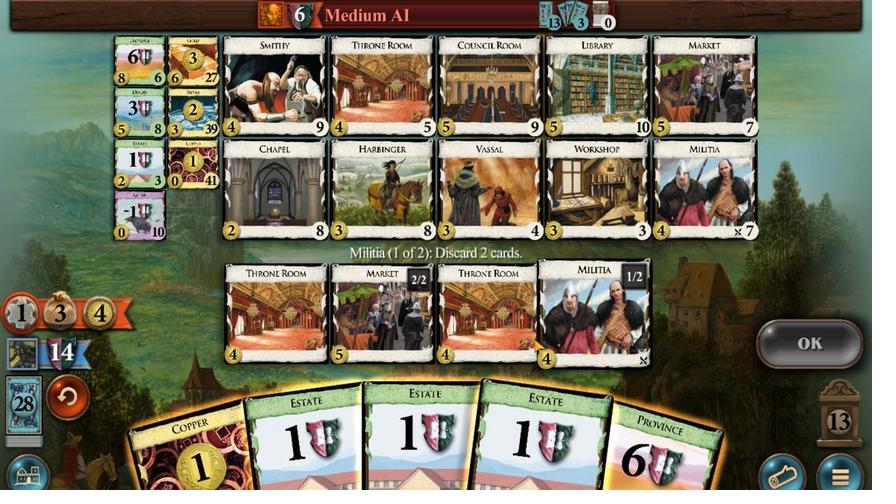 
Action: Mouse moved to (453, 321)
Screenshot: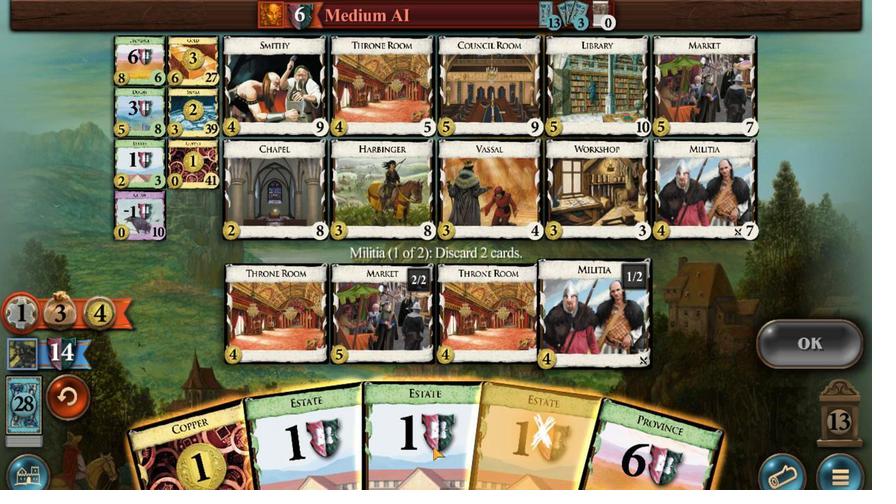 
Action: Mouse pressed left at (453, 321)
Screenshot: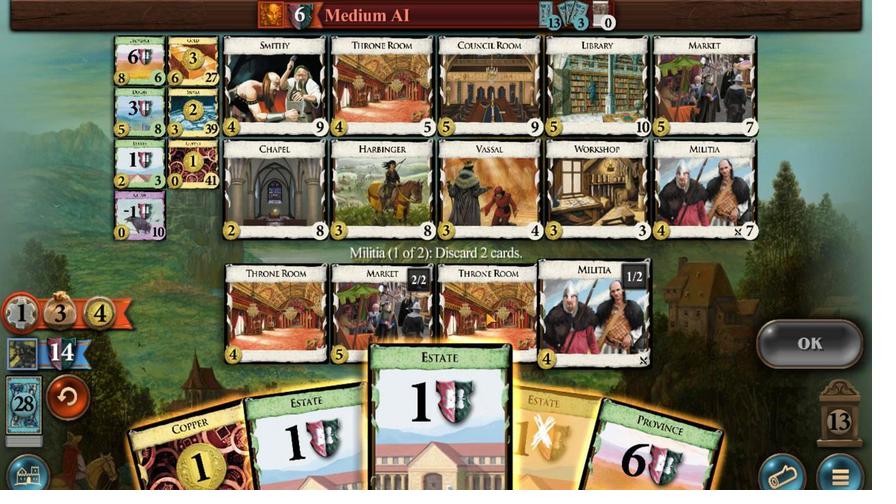 
Action: Mouse moved to (562, 327)
Screenshot: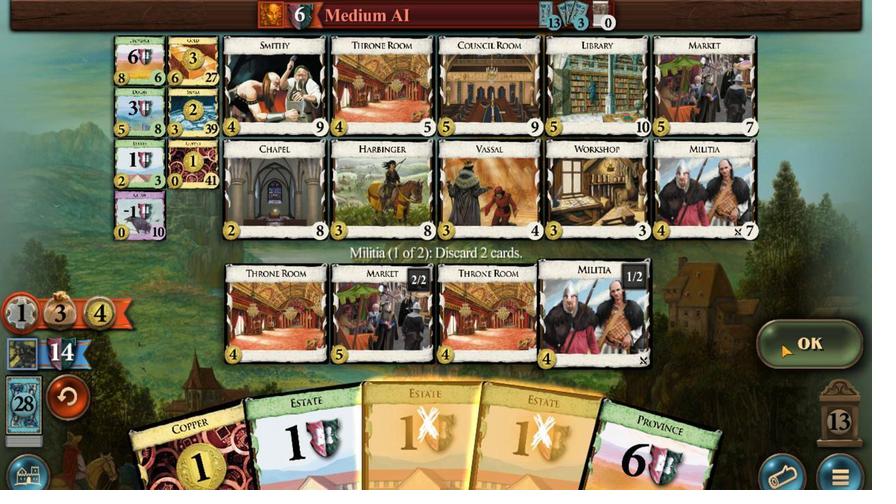 
Action: Mouse pressed left at (562, 327)
Screenshot: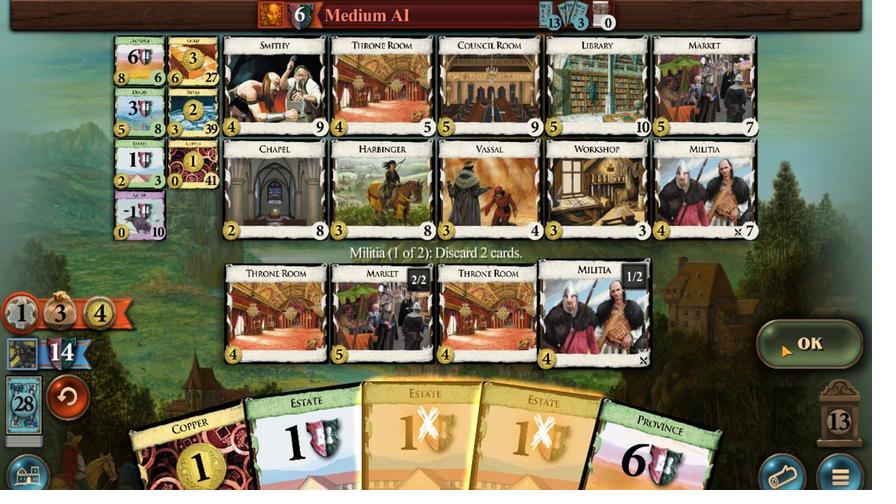 
Action: Mouse moved to (417, 321)
Screenshot: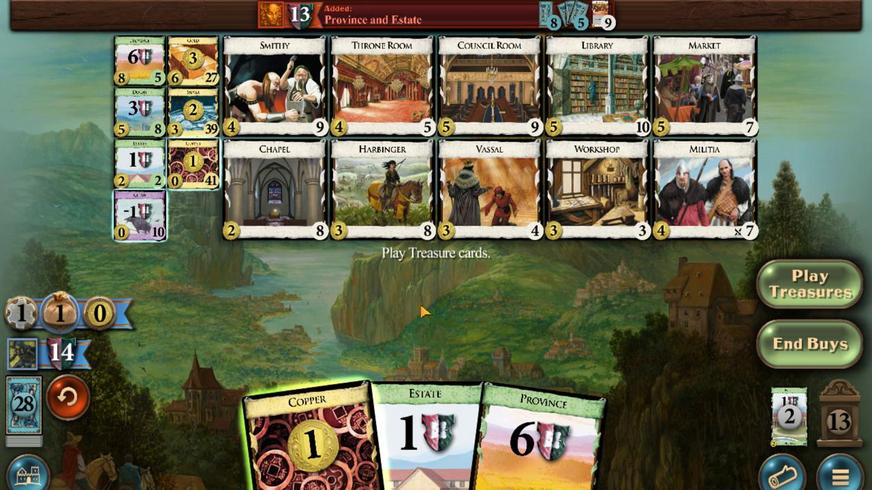 
Action: Mouse pressed left at (417, 321)
Screenshot: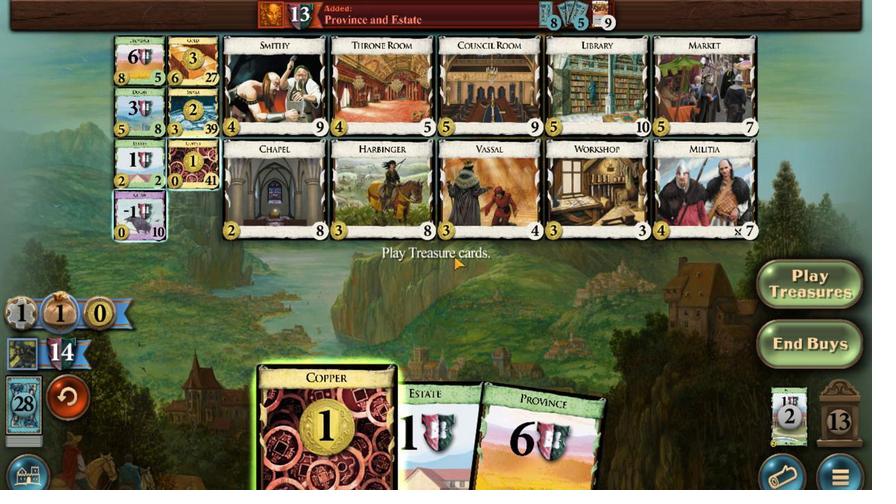 
Action: Mouse moved to (380, 335)
Screenshot: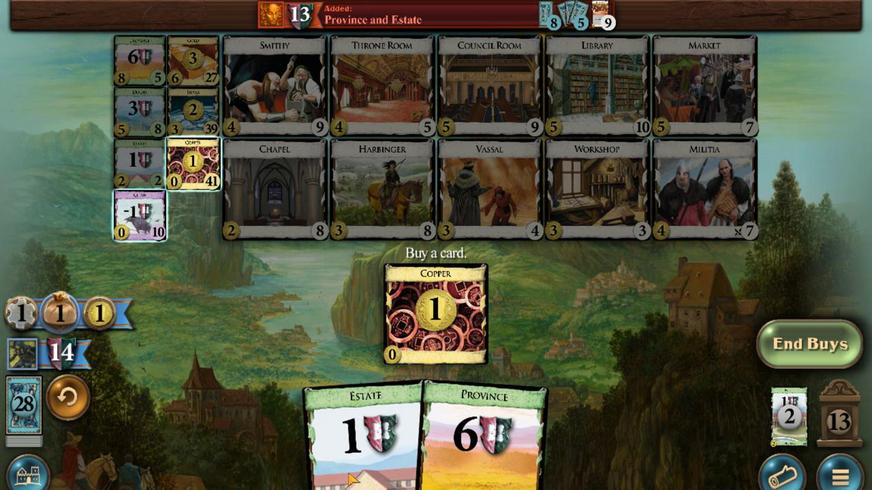 
Action: Mouse pressed left at (380, 335)
Screenshot: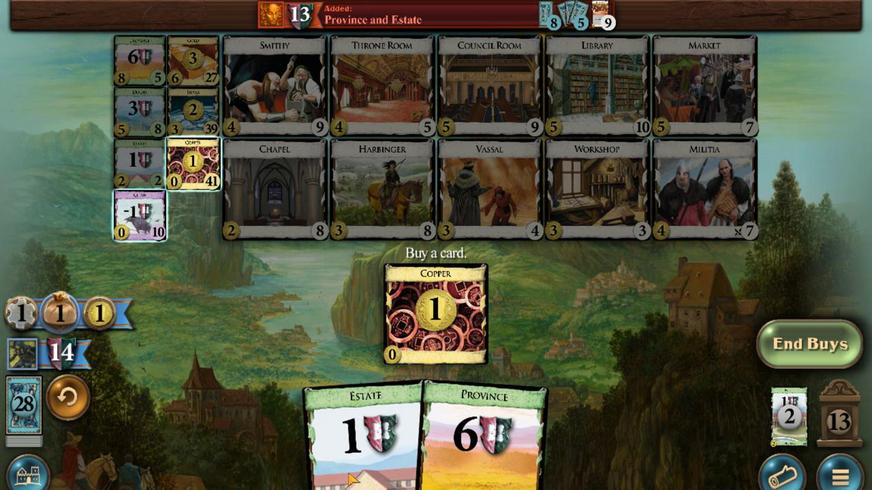 
Action: Mouse moved to (487, 322)
Screenshot: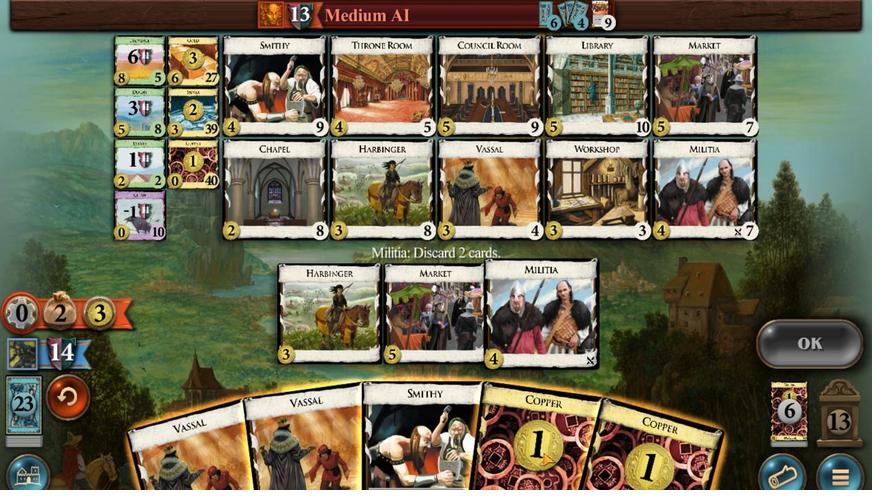 
Action: Mouse pressed left at (487, 322)
Screenshot: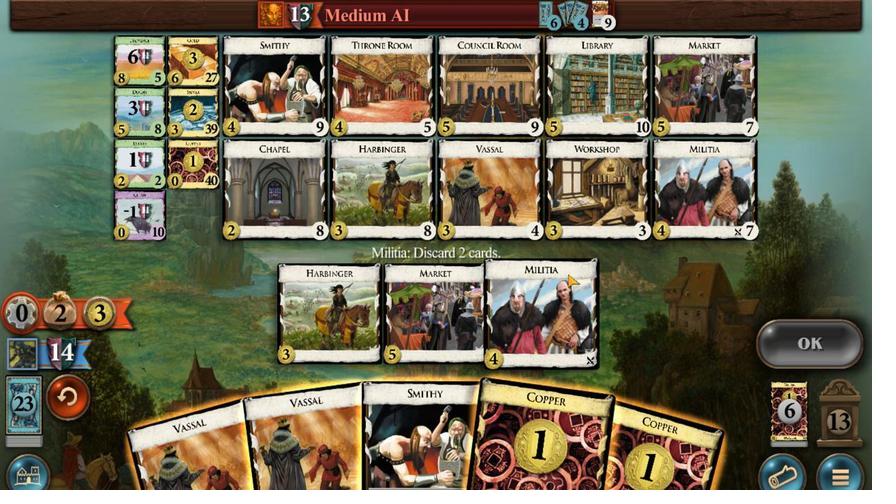 
Action: Mouse moved to (449, 323)
Screenshot: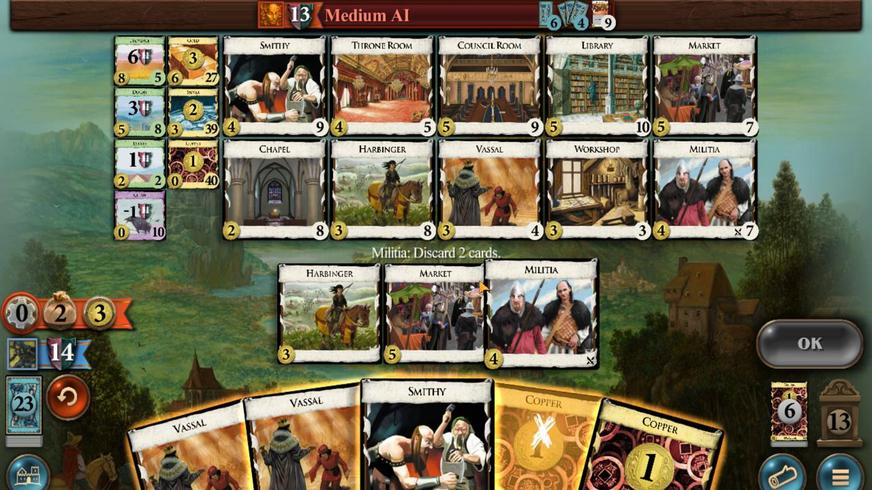 
Action: Mouse pressed left at (449, 323)
Screenshot: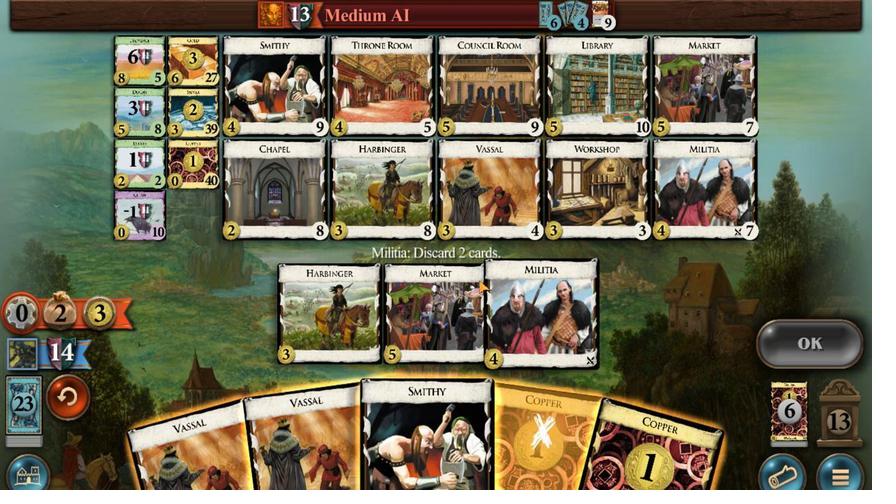 
Action: Mouse moved to (561, 327)
Screenshot: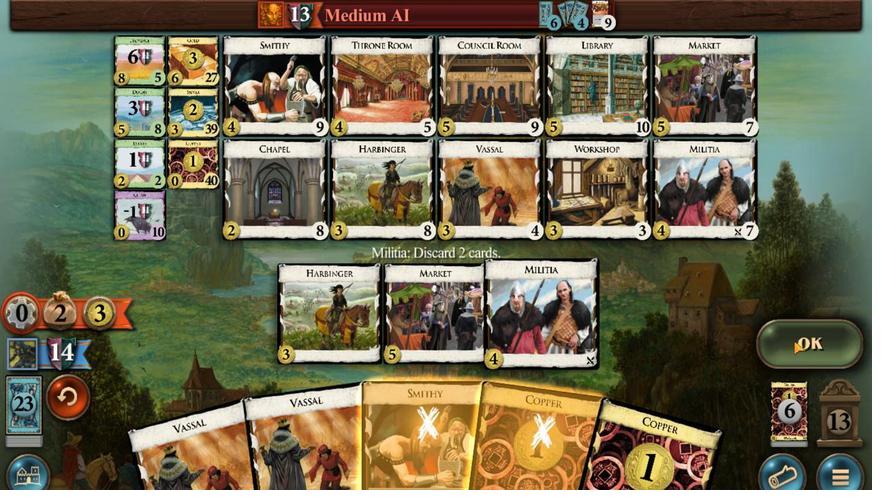 
Action: Mouse pressed left at (561, 327)
Screenshot: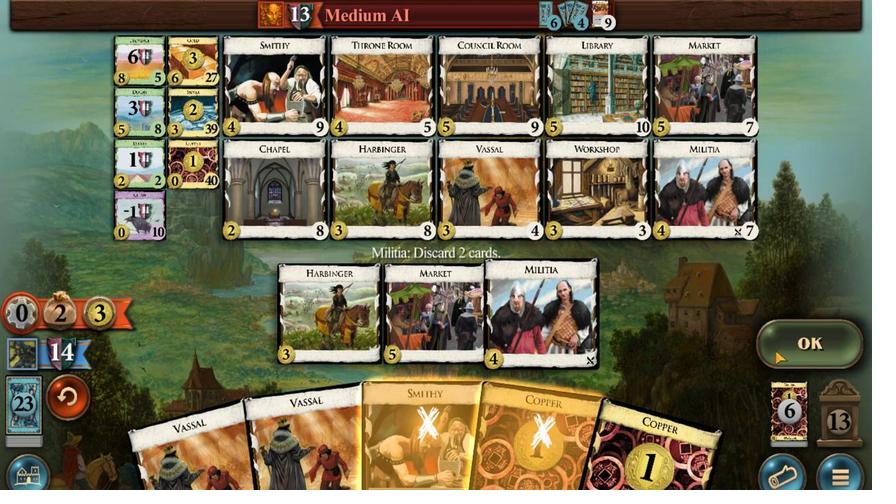 
Action: Mouse moved to (449, 321)
Screenshot: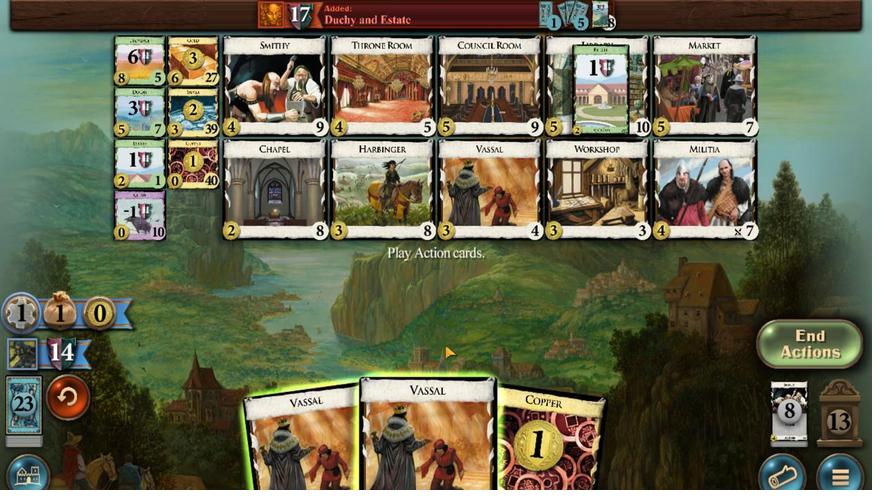 
Action: Mouse pressed left at (449, 321)
Screenshot: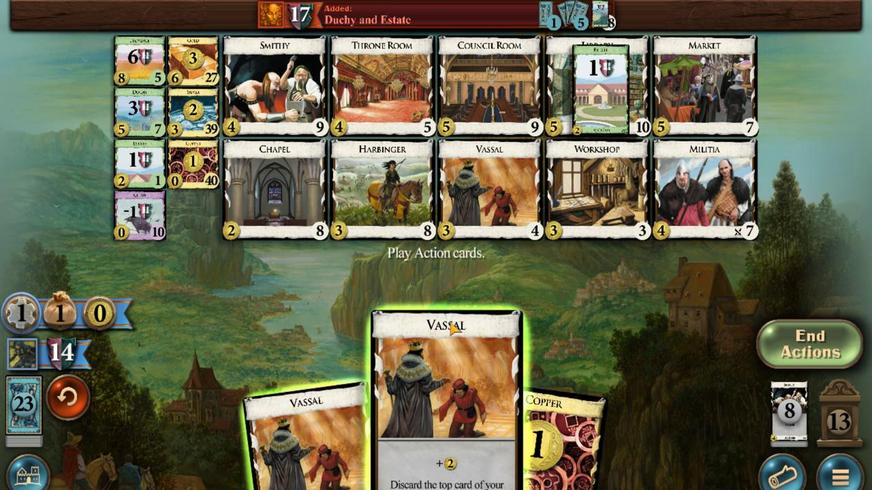 
Action: Mouse moved to (457, 322)
Screenshot: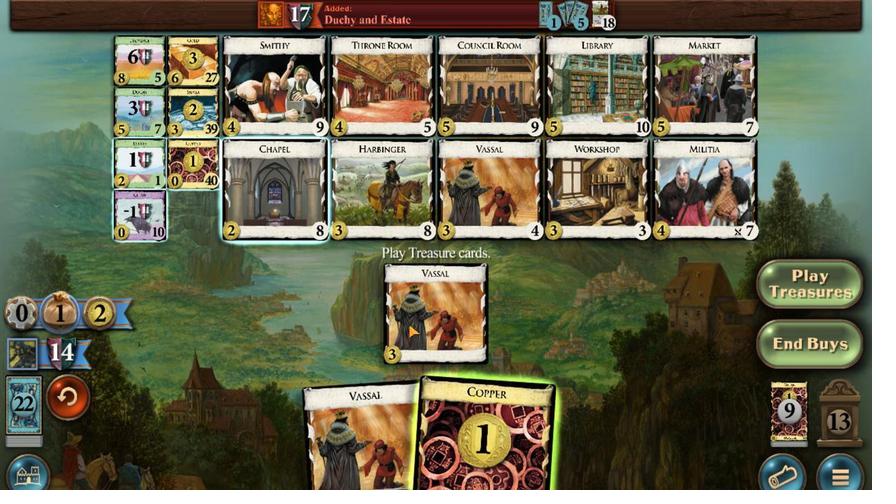 
Action: Mouse pressed left at (457, 322)
Screenshot: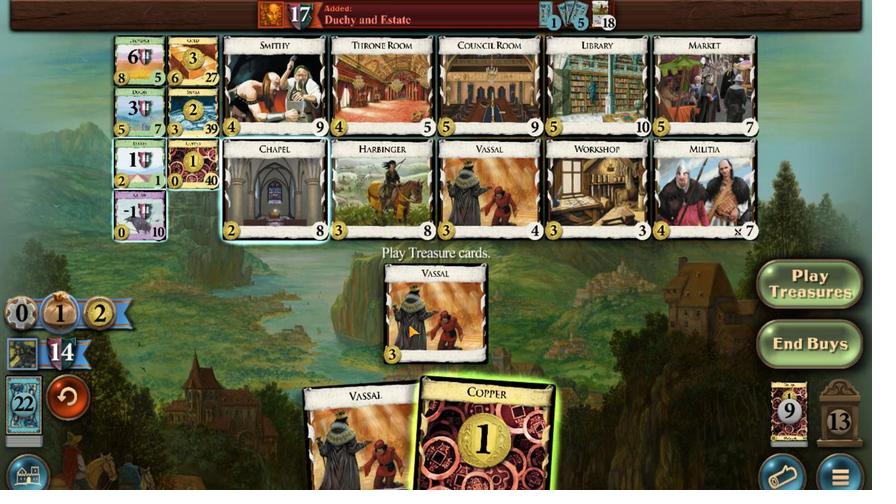 
Action: Mouse moved to (440, 334)
Screenshot: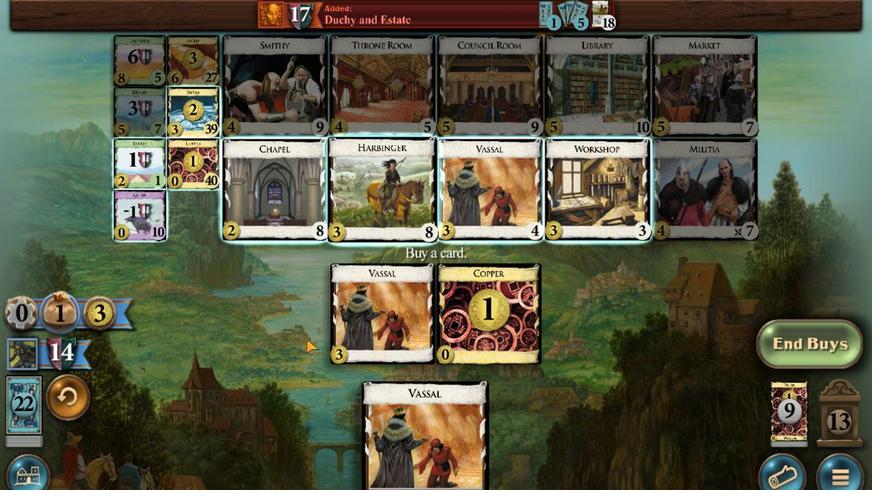
Action: Mouse pressed left at (440, 334)
Screenshot: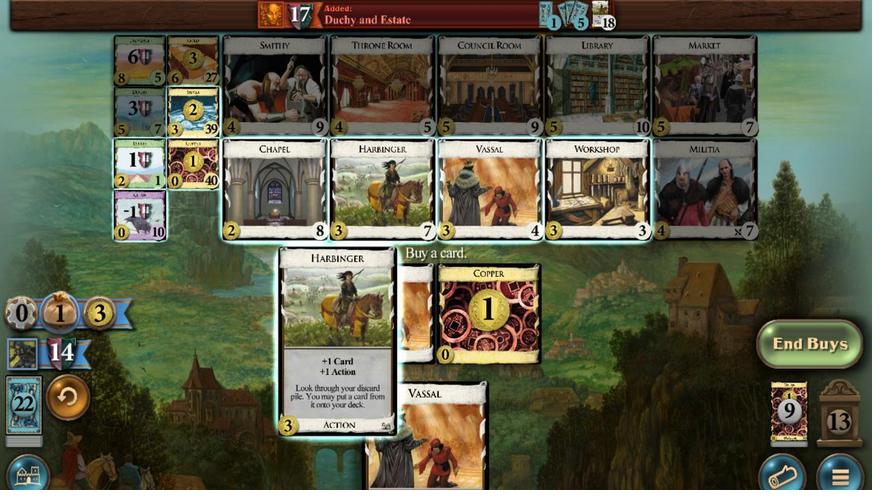 
Action: Mouse moved to (513, 321)
Screenshot: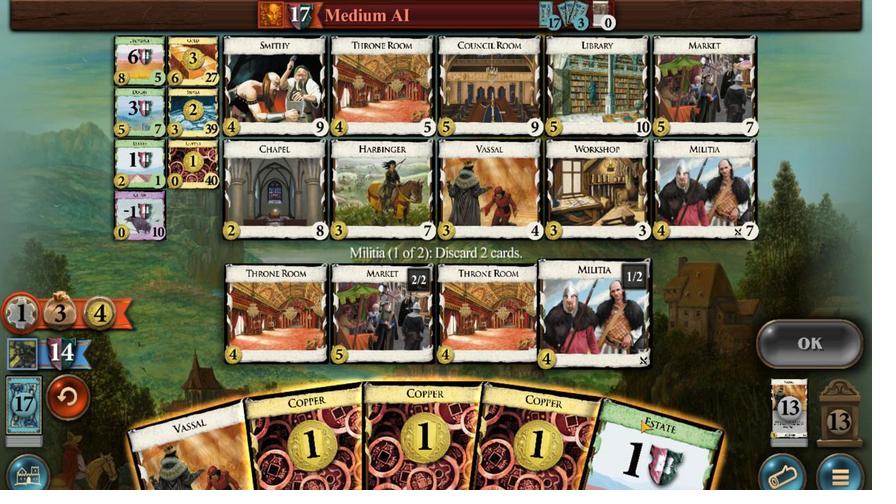 
Action: Mouse pressed left at (513, 321)
Screenshot: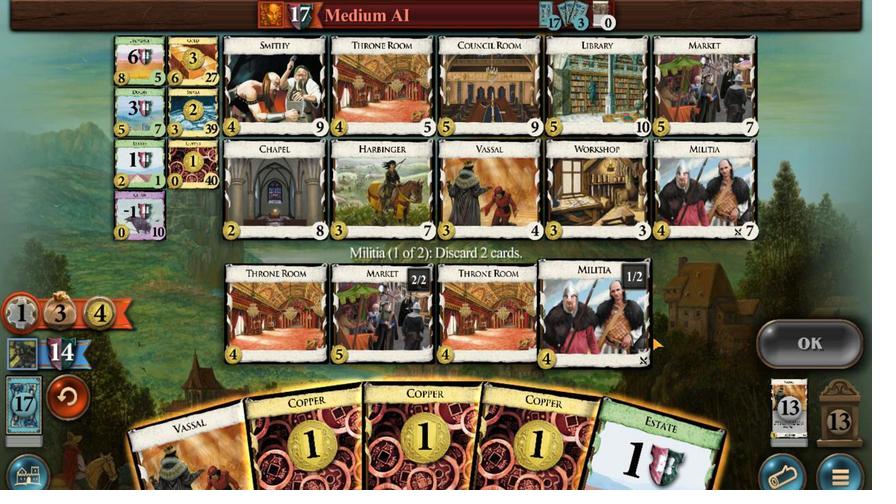 
Action: Mouse moved to (488, 323)
Screenshot: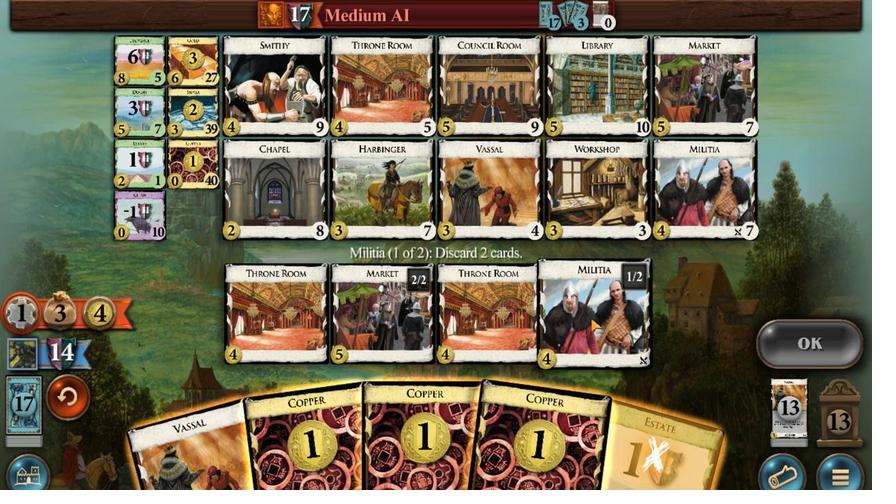 
Action: Mouse pressed left at (488, 323)
